 Task: Research Airbnb options in Busselton, Australia from 30th December, 2023 to 31th December, 2023 for 7 adults. Place can be entire room or shared room with 4 bedrooms having 7 beds and 4 bathrooms. Property type can be house. Amenities needed are: wifi, TV, free parkinig on premises, hot tub, gym, smoking allowed.
Action: Mouse moved to (415, 114)
Screenshot: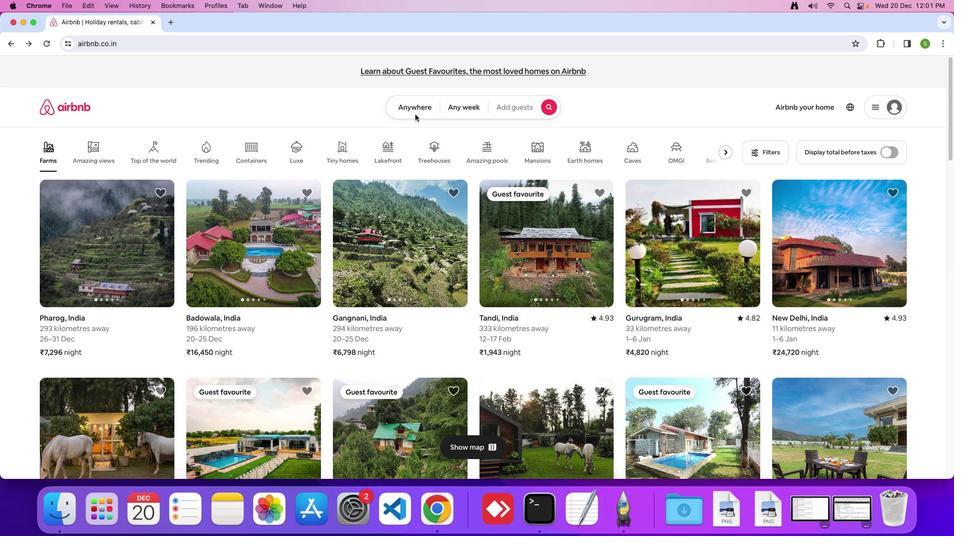 
Action: Mouse pressed left at (415, 114)
Screenshot: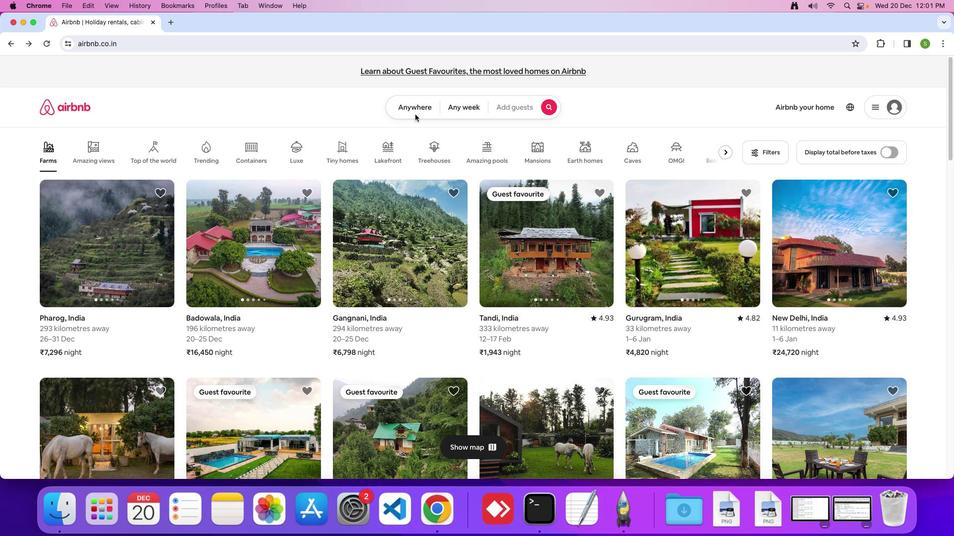 
Action: Mouse moved to (410, 111)
Screenshot: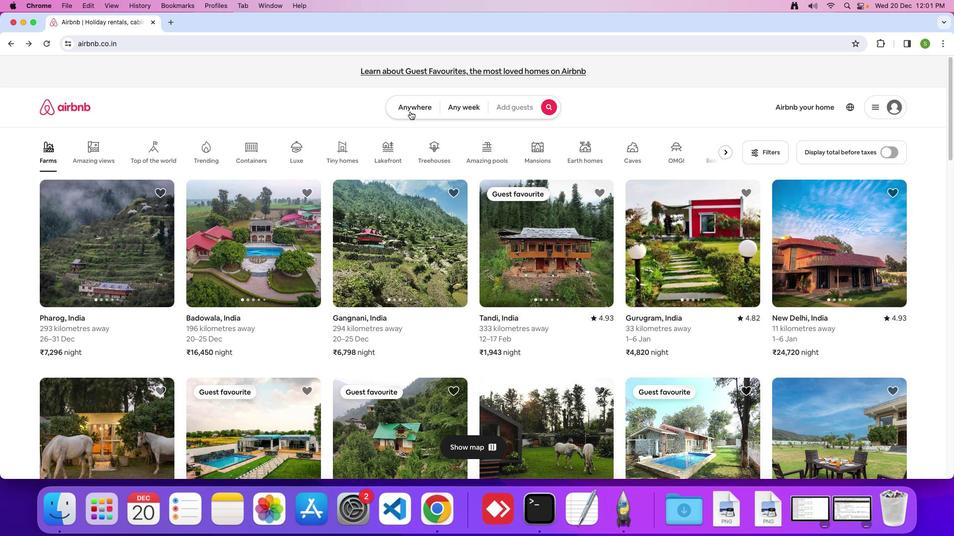 
Action: Mouse pressed left at (410, 111)
Screenshot: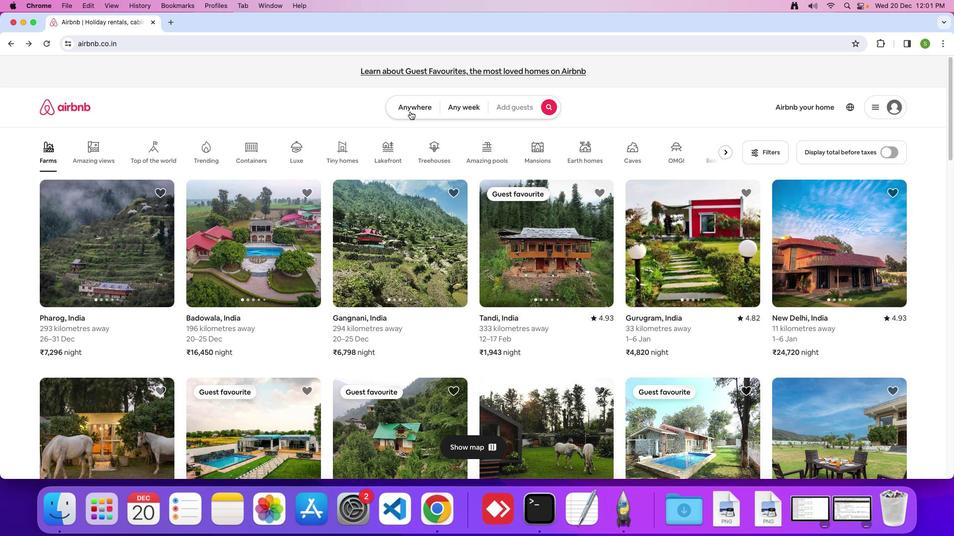 
Action: Mouse moved to (348, 142)
Screenshot: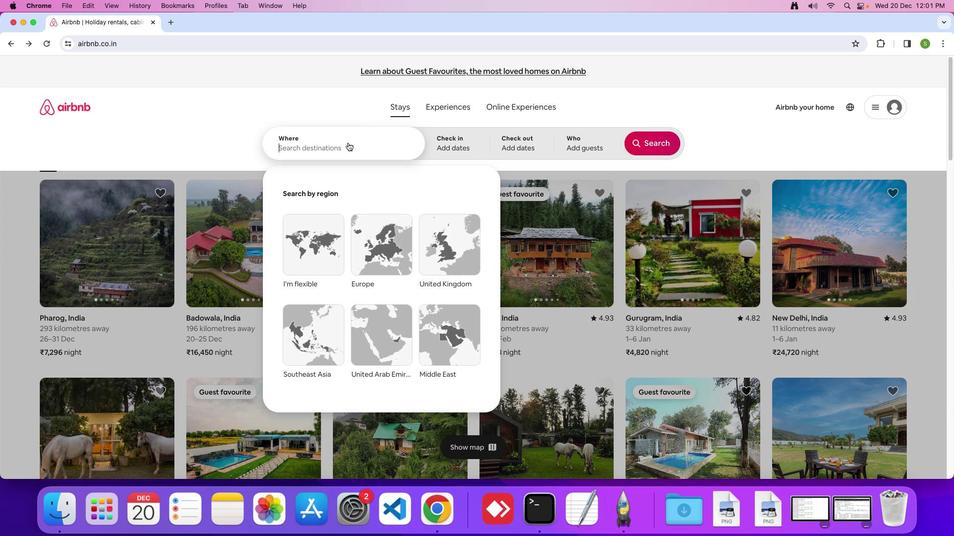 
Action: Mouse pressed left at (348, 142)
Screenshot: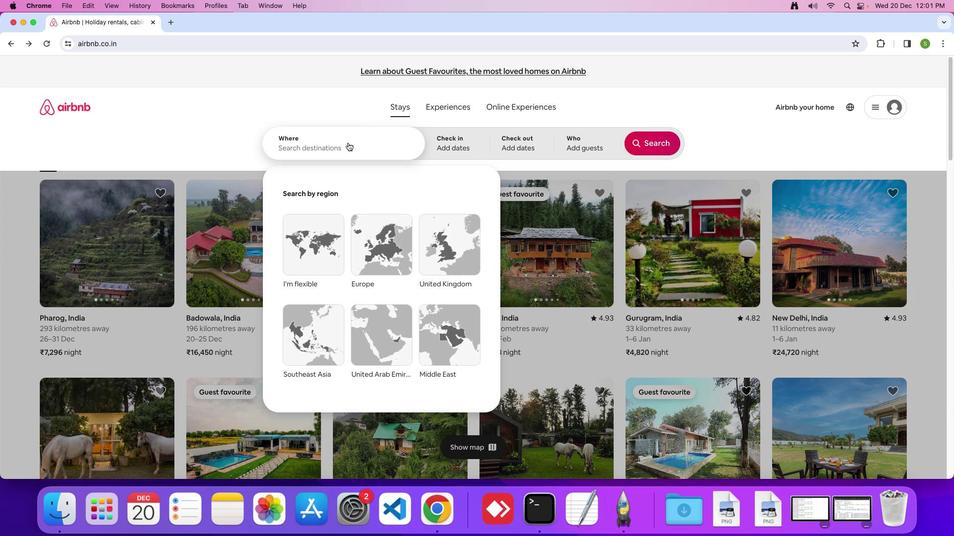 
Action: Mouse moved to (352, 144)
Screenshot: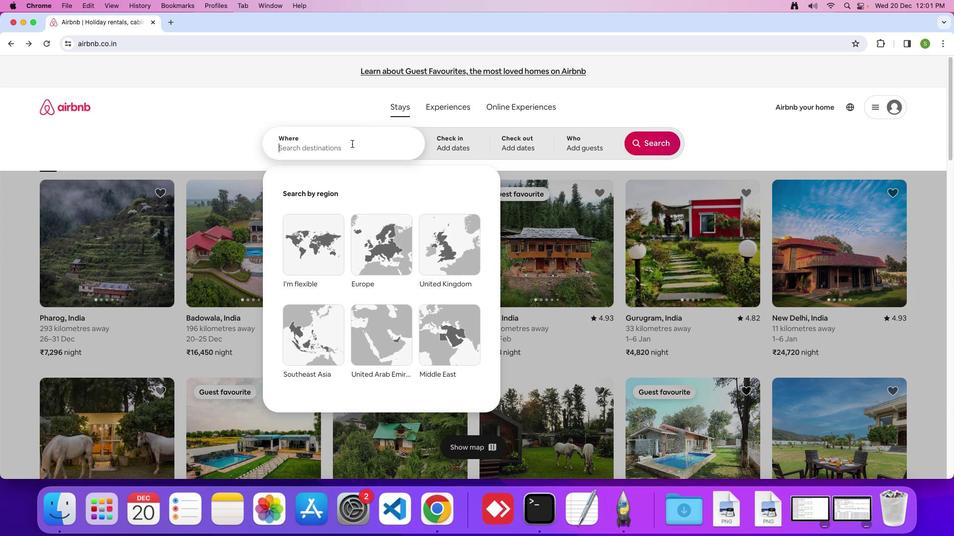 
Action: Key pressed 'B'Key.caps_lock'u''s''s''e''l''t''o''n'','Key.spaceKey.shift'A'
Screenshot: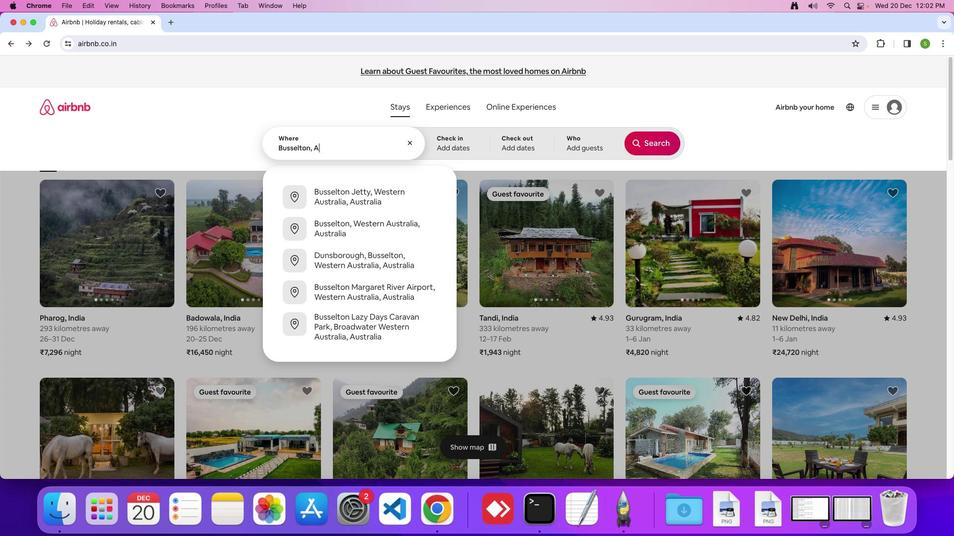 
Action: Mouse moved to (352, 144)
Screenshot: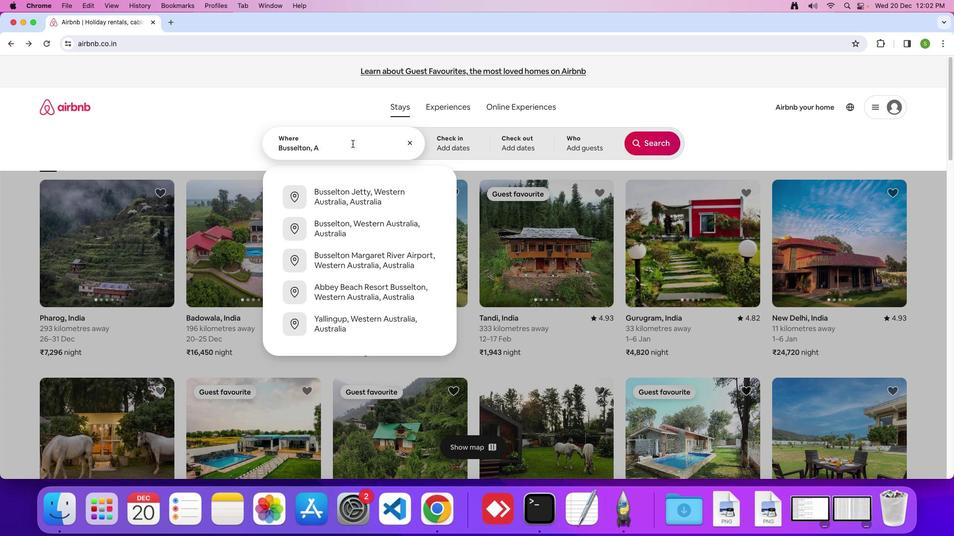 
Action: Key pressed 'u''s''t''r''a''l''i''a'Key.enter
Screenshot: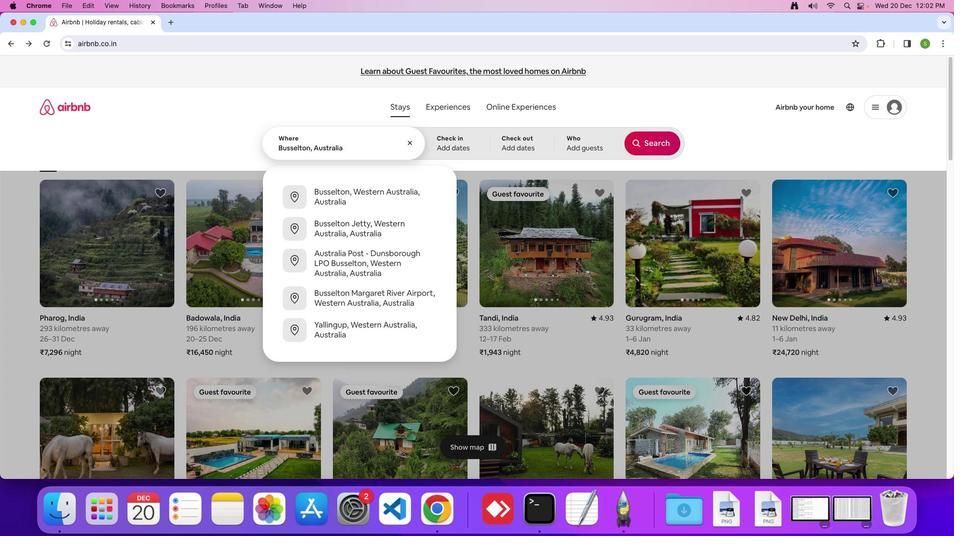 
Action: Mouse moved to (448, 366)
Screenshot: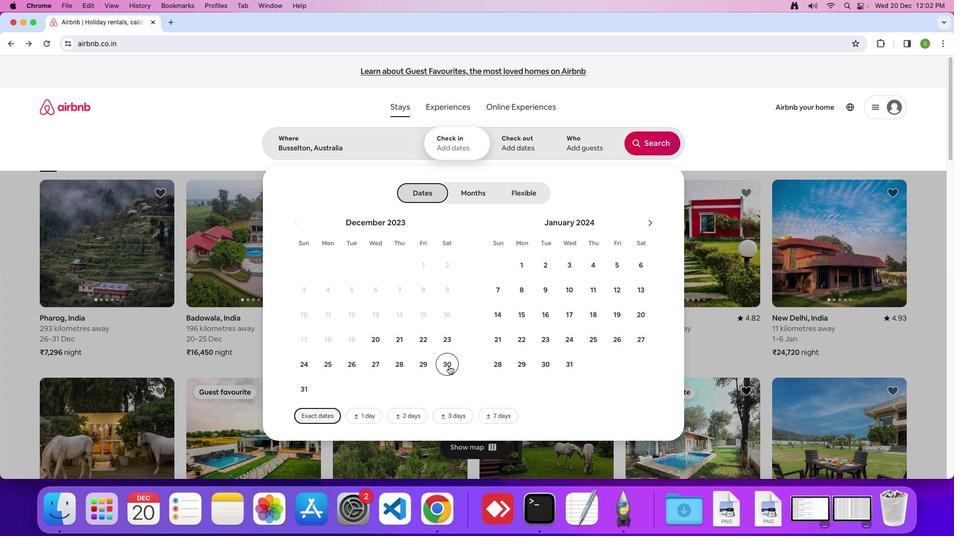
Action: Mouse pressed left at (448, 366)
Screenshot: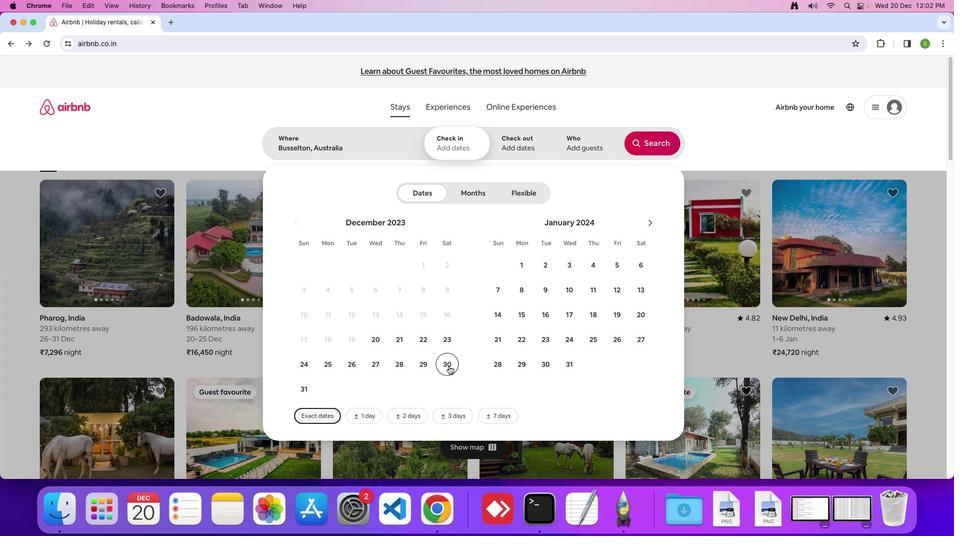
Action: Mouse moved to (301, 389)
Screenshot: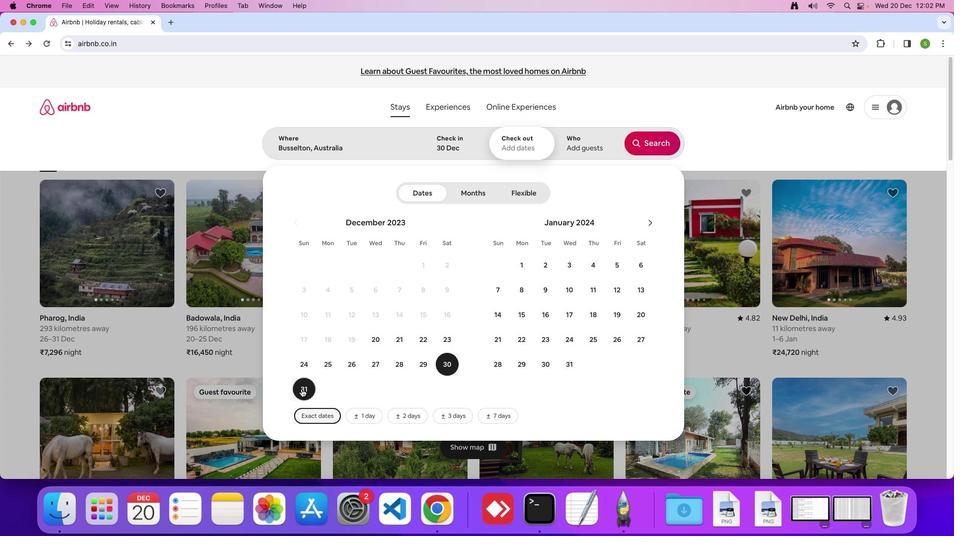 
Action: Mouse pressed left at (301, 389)
Screenshot: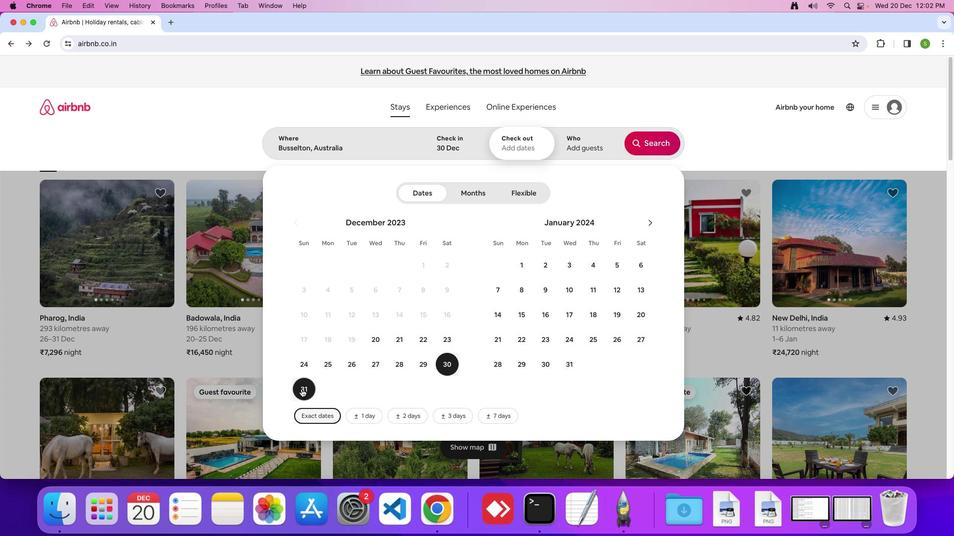 
Action: Mouse moved to (582, 144)
Screenshot: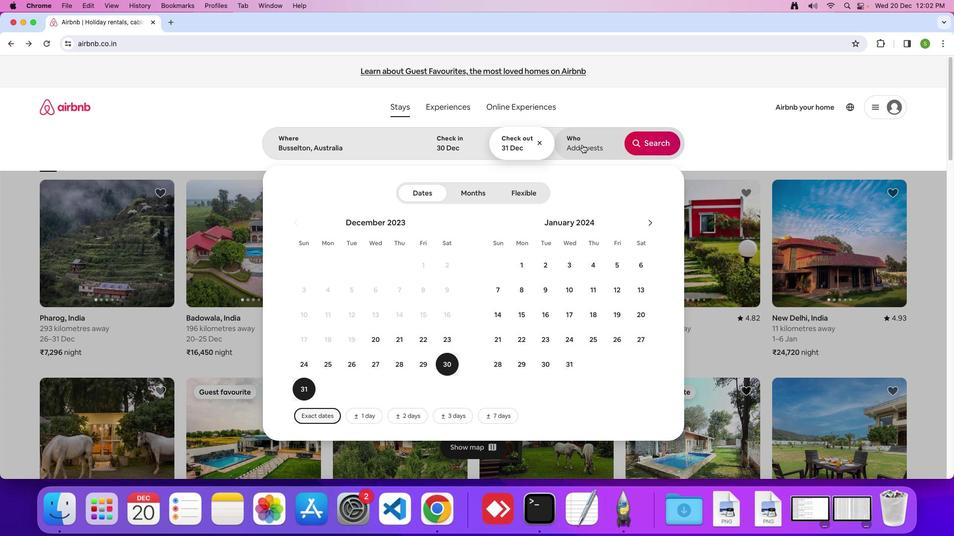 
Action: Mouse pressed left at (582, 144)
Screenshot: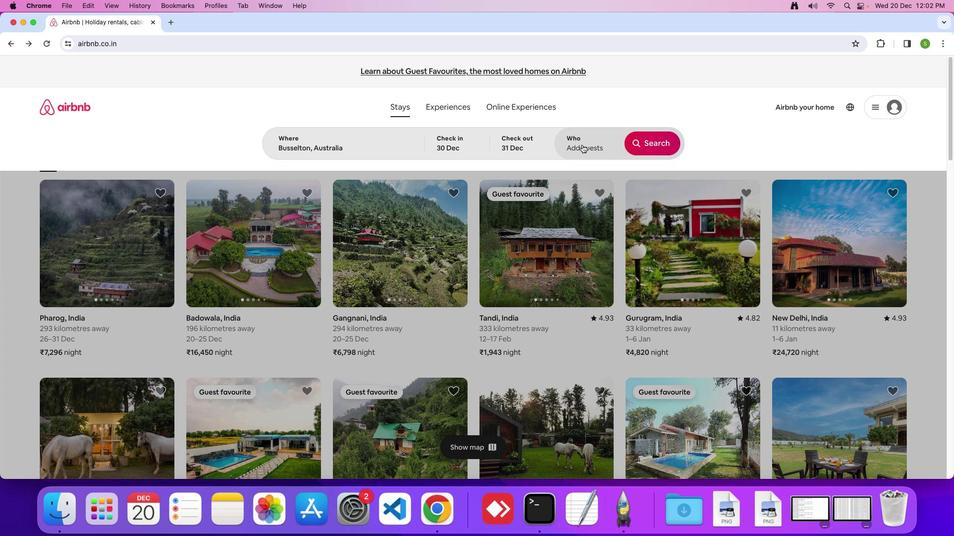 
Action: Mouse moved to (652, 201)
Screenshot: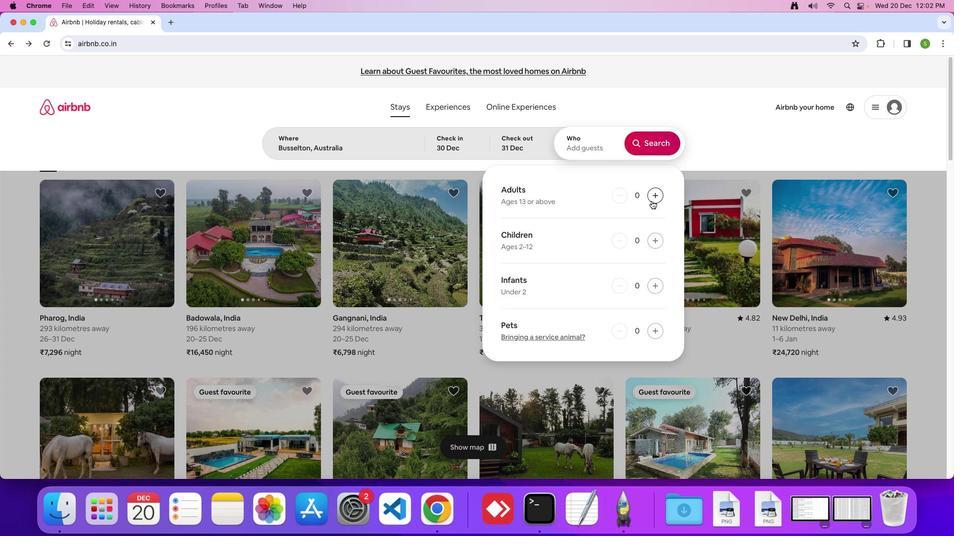 
Action: Mouse pressed left at (652, 201)
Screenshot: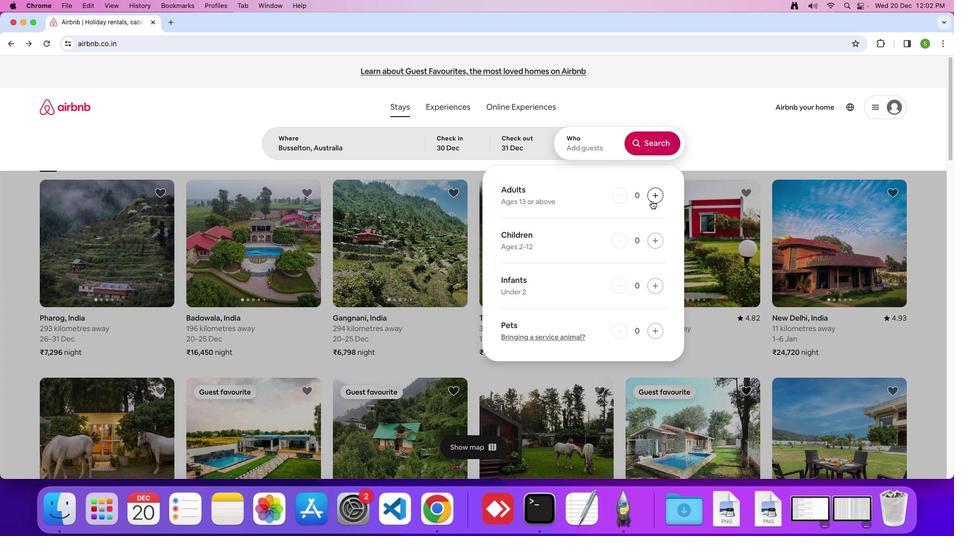 
Action: Mouse moved to (653, 199)
Screenshot: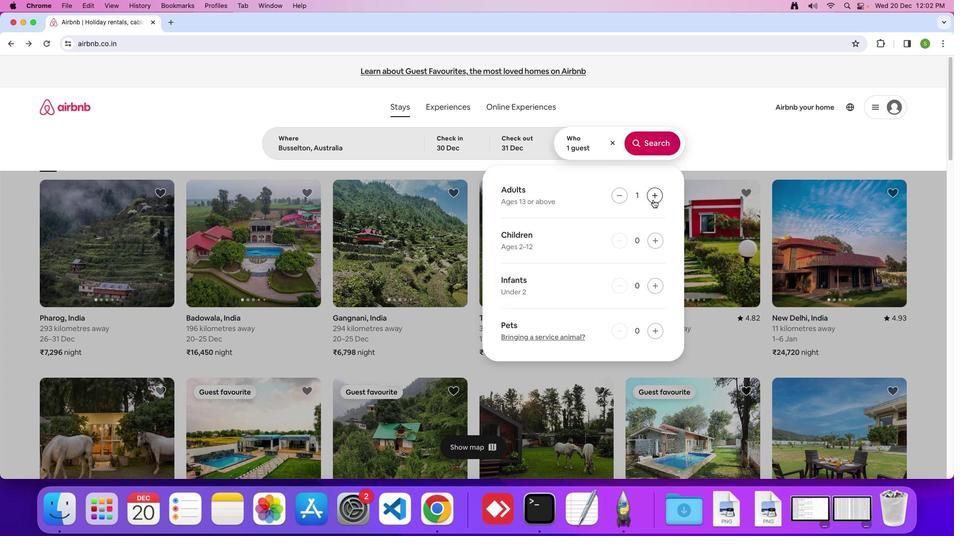 
Action: Mouse pressed left at (653, 199)
Screenshot: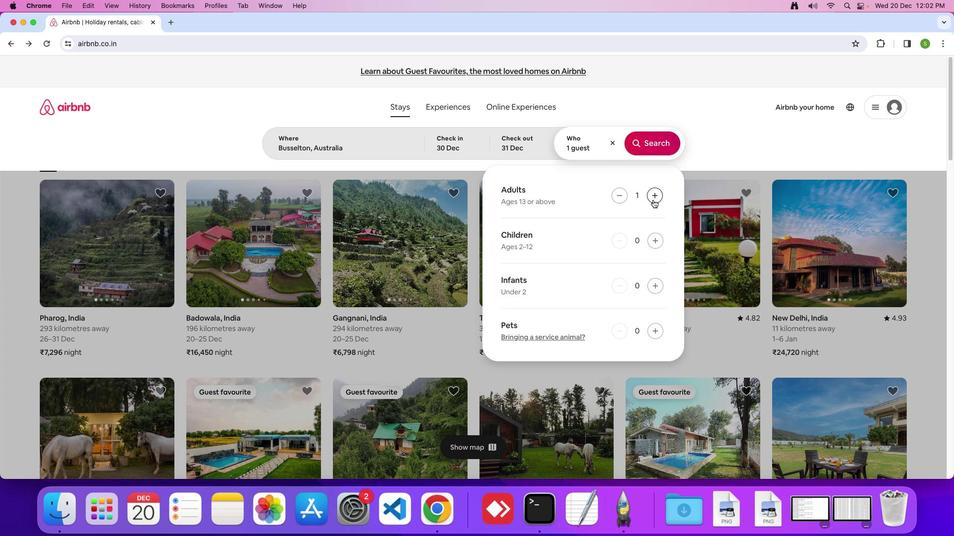 
Action: Mouse pressed left at (653, 199)
Screenshot: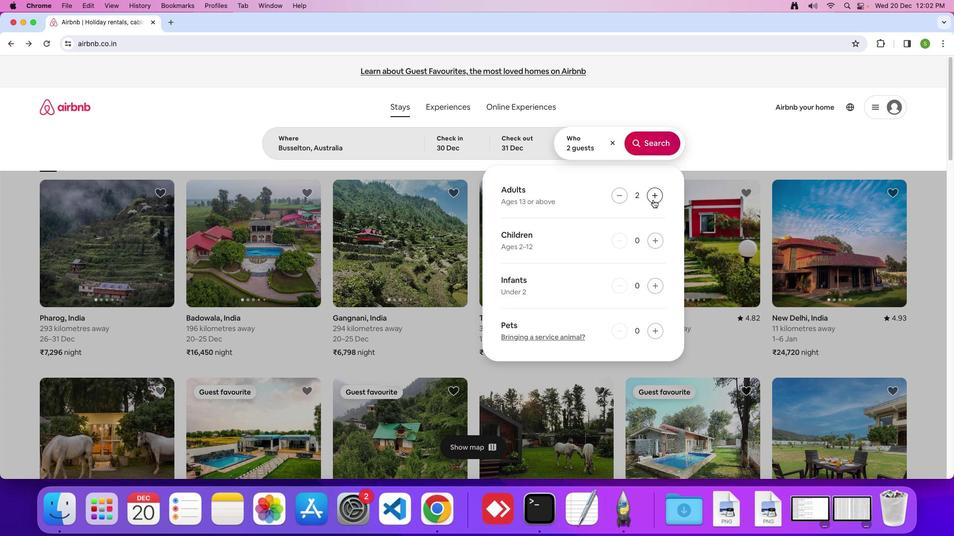 
Action: Mouse pressed left at (653, 199)
Screenshot: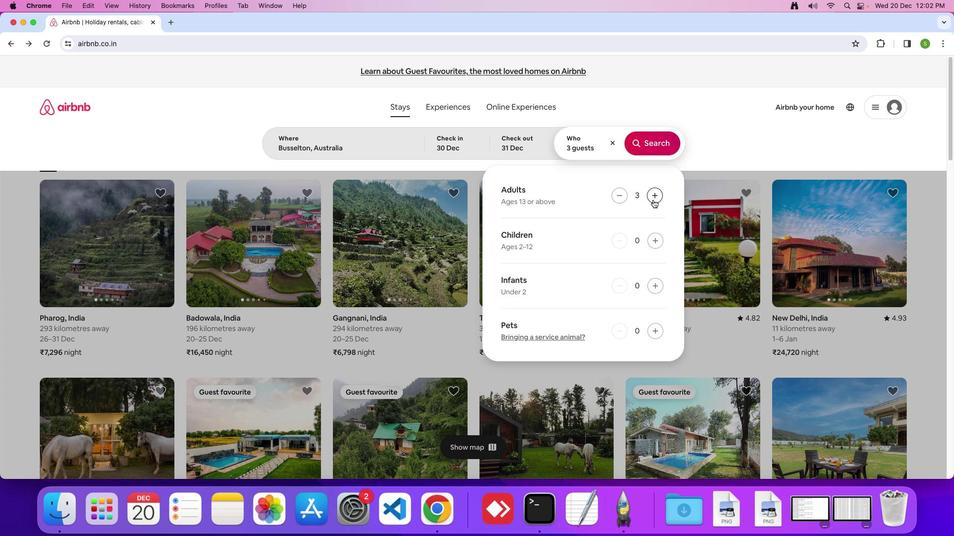 
Action: Mouse pressed left at (653, 199)
Screenshot: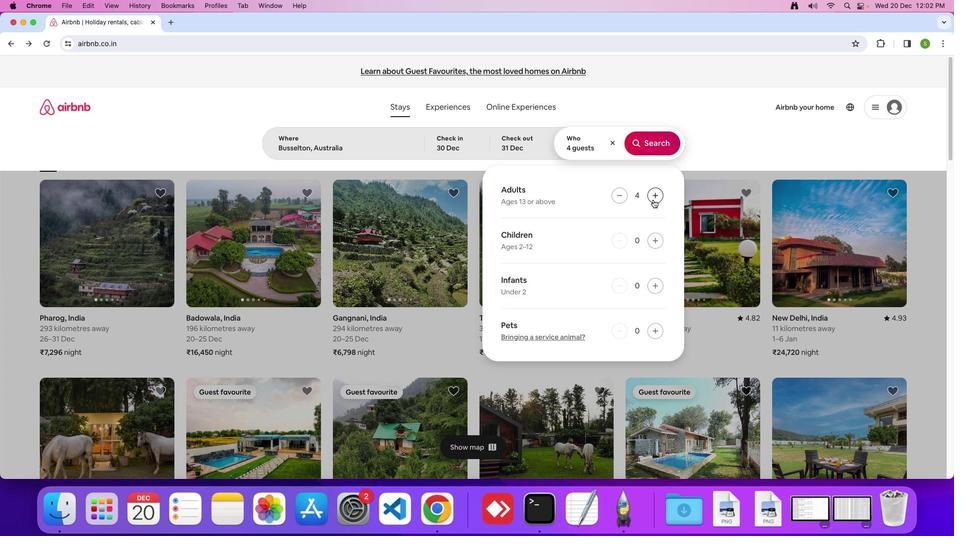 
Action: Mouse pressed left at (653, 199)
Screenshot: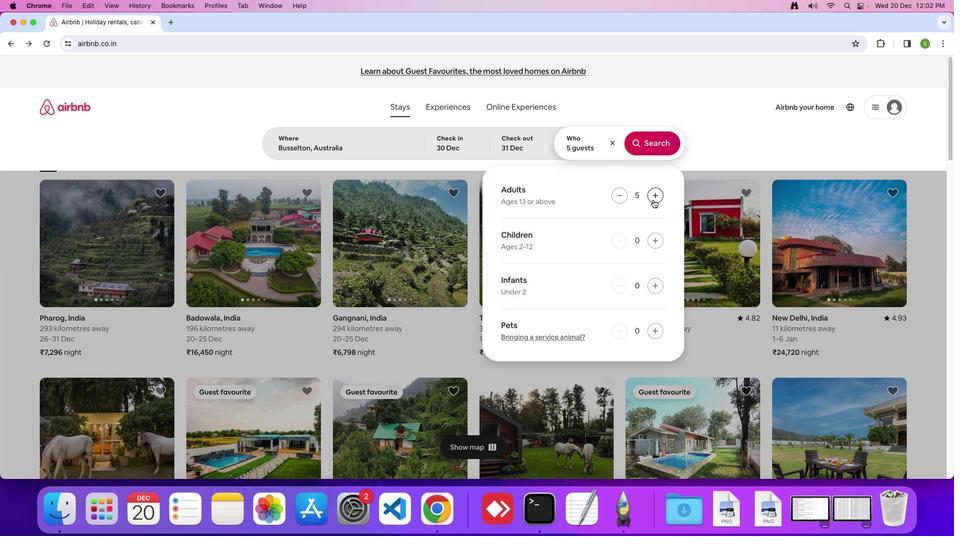 
Action: Mouse pressed left at (653, 199)
Screenshot: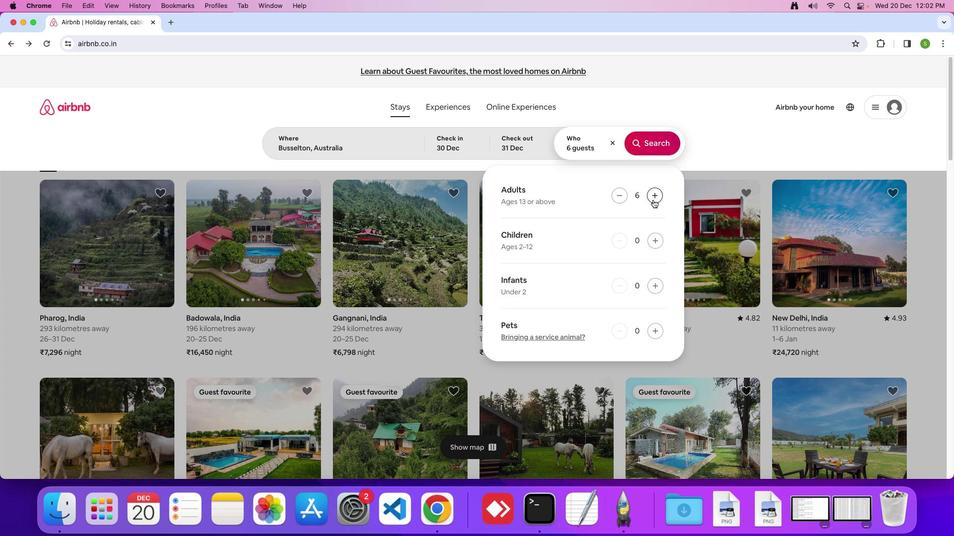 
Action: Mouse moved to (647, 139)
Screenshot: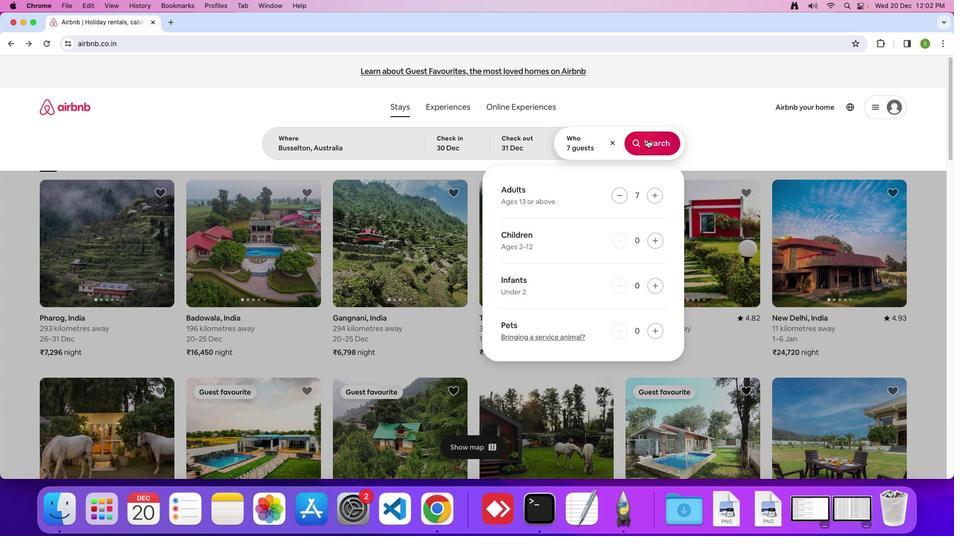 
Action: Mouse pressed left at (647, 139)
Screenshot: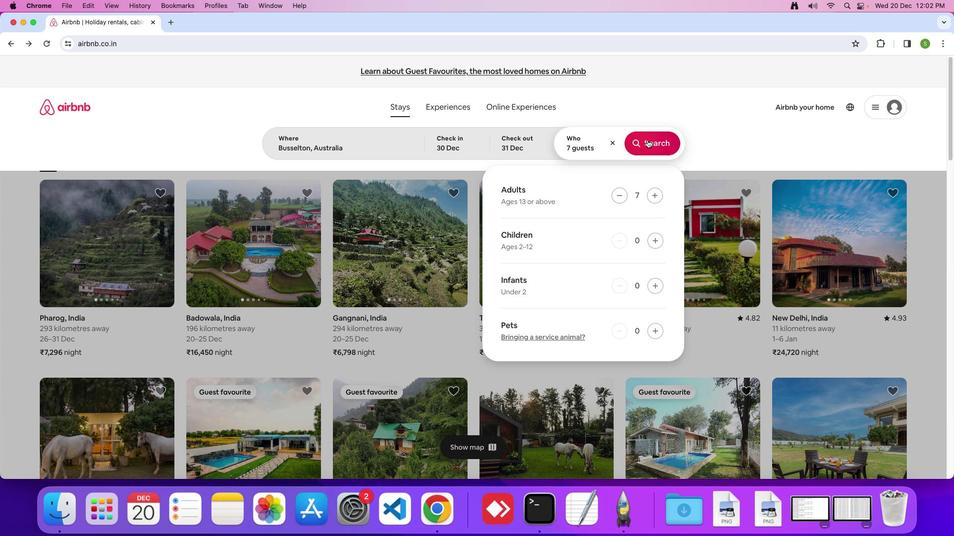 
Action: Mouse moved to (791, 120)
Screenshot: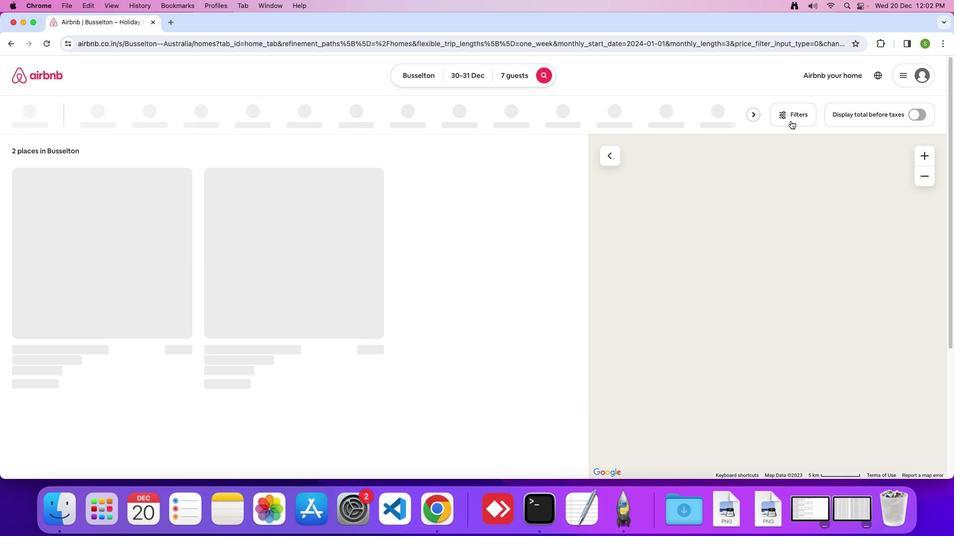 
Action: Mouse pressed left at (791, 120)
Screenshot: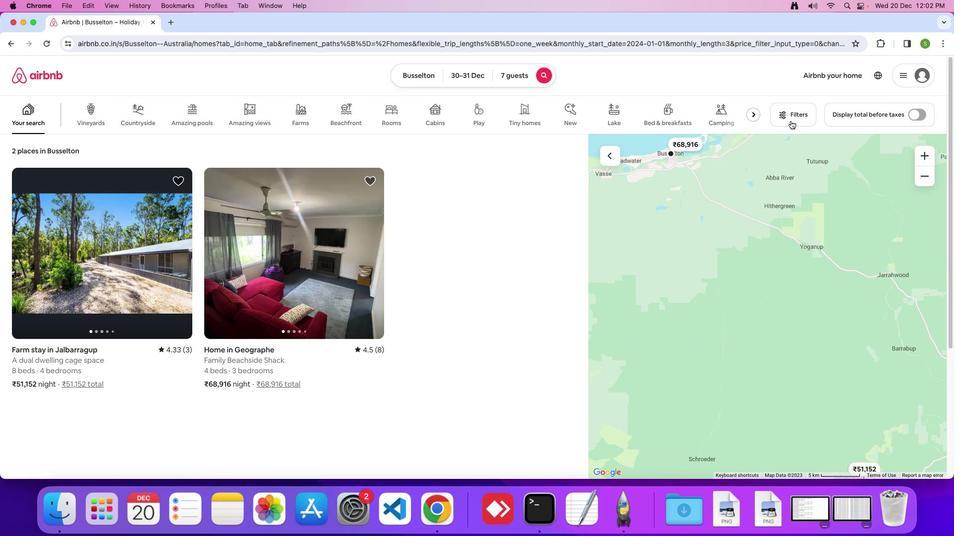 
Action: Mouse moved to (422, 293)
Screenshot: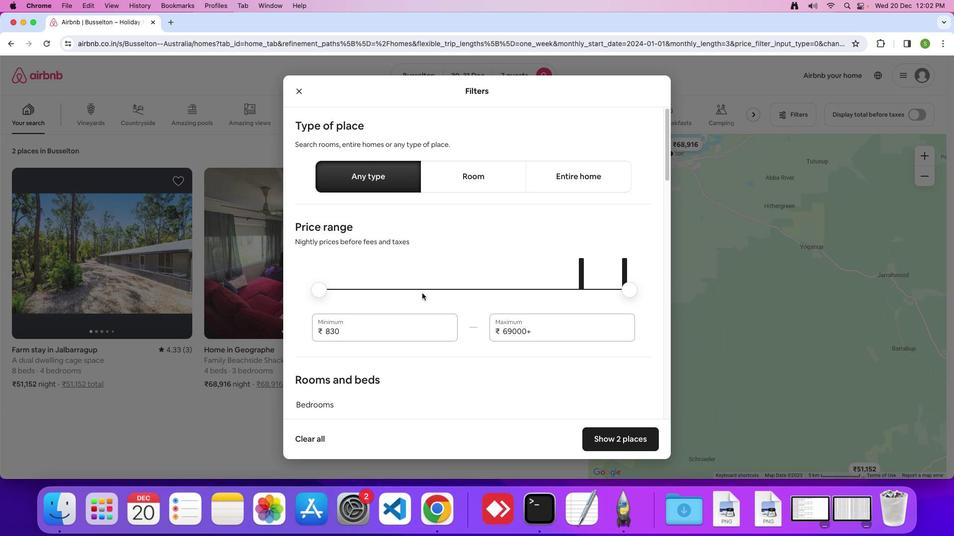 
Action: Mouse scrolled (422, 293) with delta (0, 0)
Screenshot: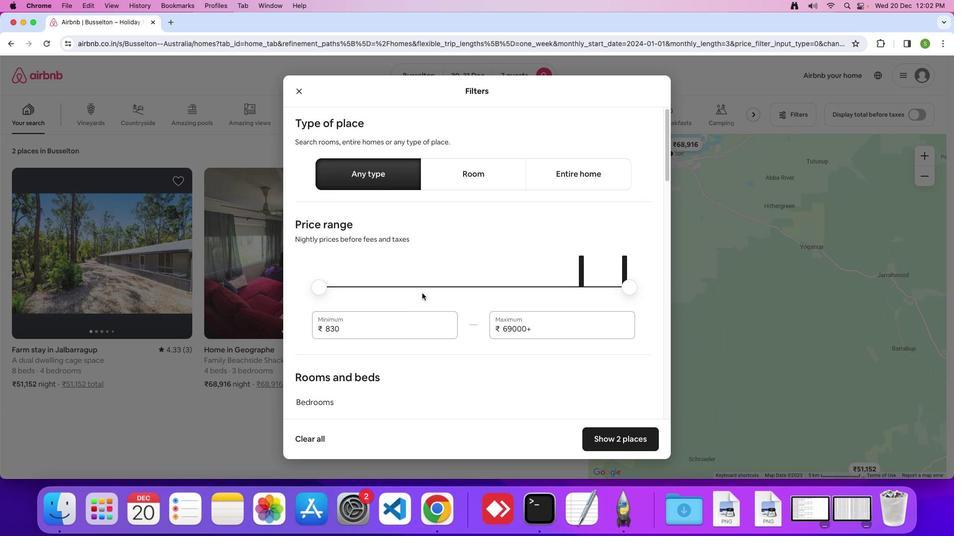 
Action: Mouse moved to (422, 293)
Screenshot: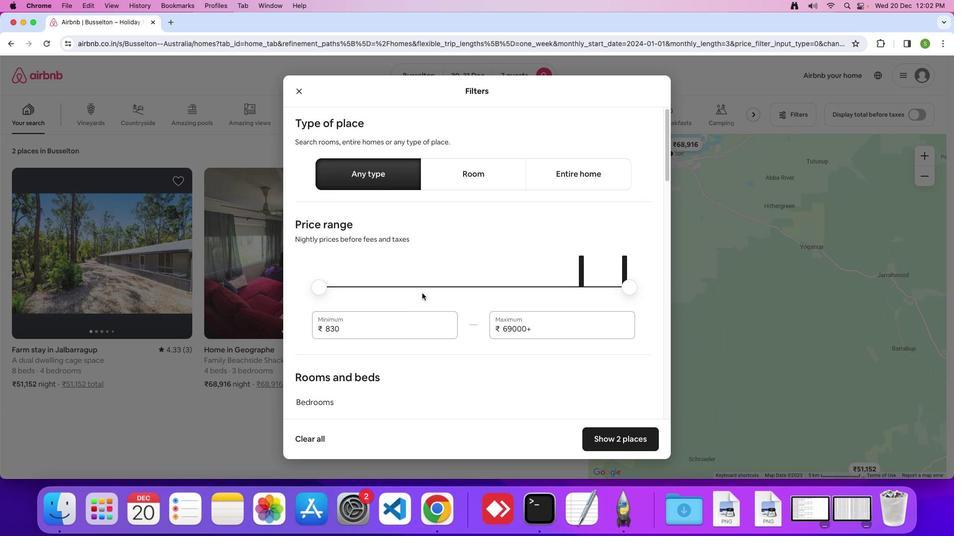 
Action: Mouse scrolled (422, 293) with delta (0, 0)
Screenshot: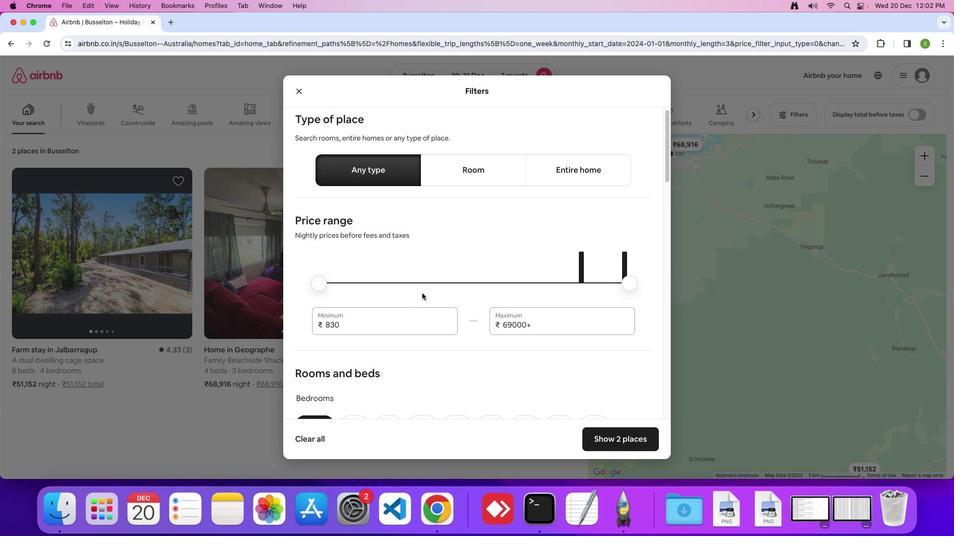 
Action: Mouse scrolled (422, 293) with delta (0, 0)
Screenshot: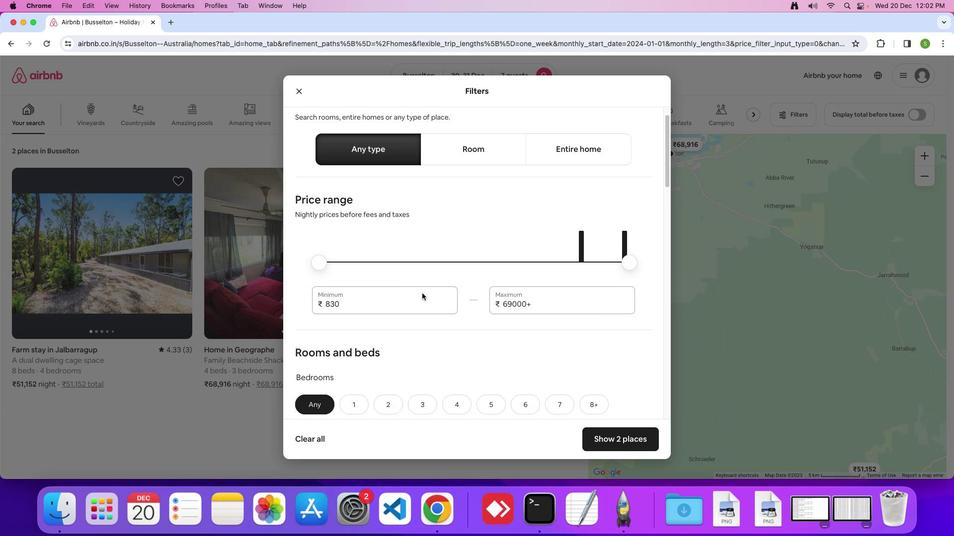 
Action: Mouse scrolled (422, 293) with delta (0, 0)
Screenshot: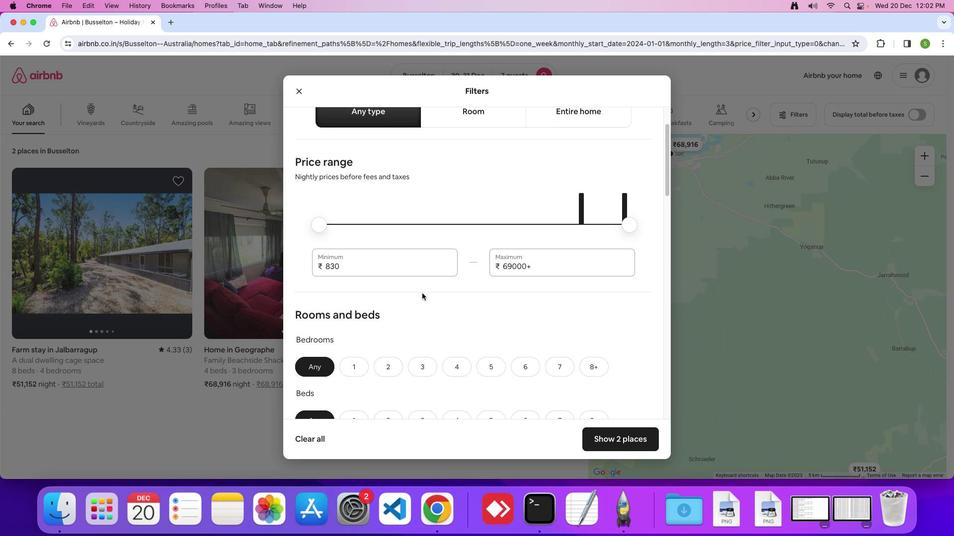 
Action: Mouse scrolled (422, 293) with delta (0, 0)
Screenshot: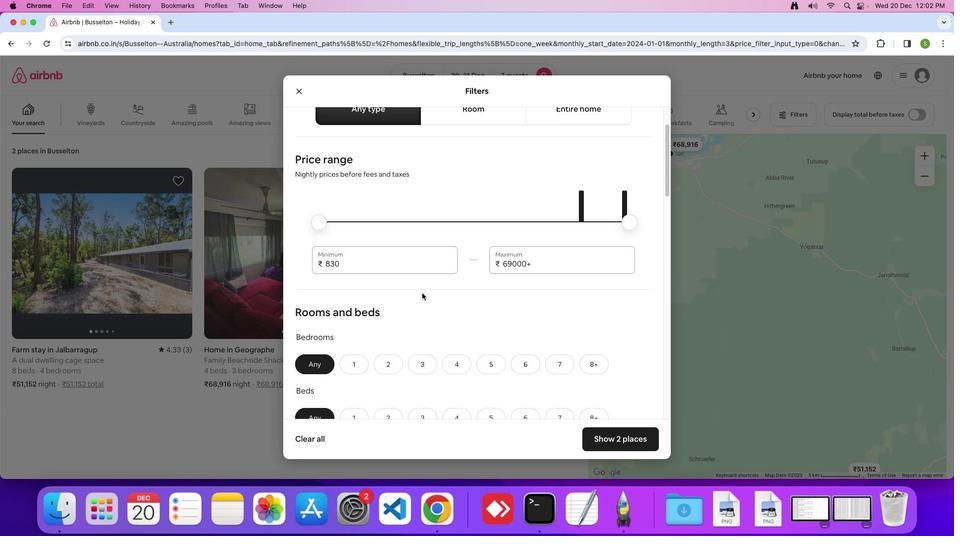 
Action: Mouse scrolled (422, 293) with delta (0, 0)
Screenshot: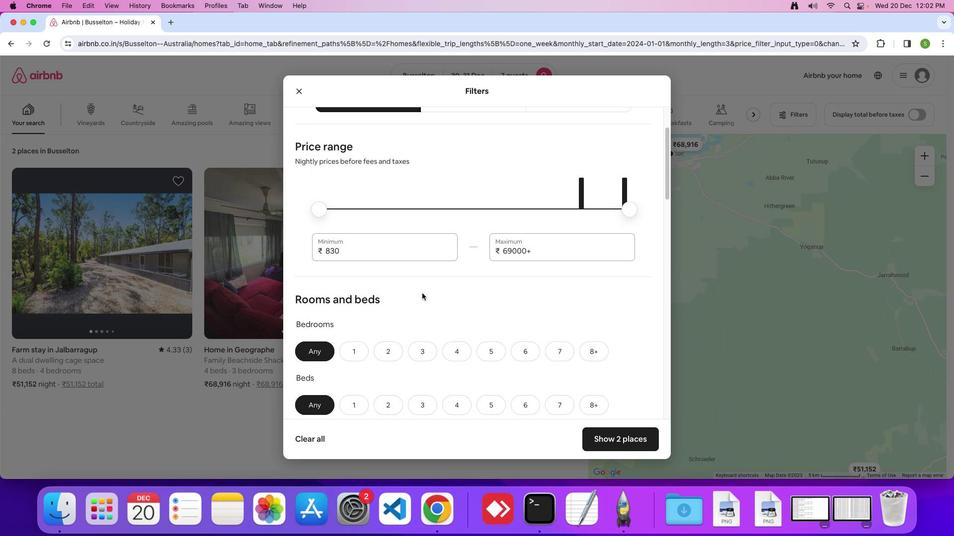 
Action: Mouse scrolled (422, 293) with delta (0, 0)
Screenshot: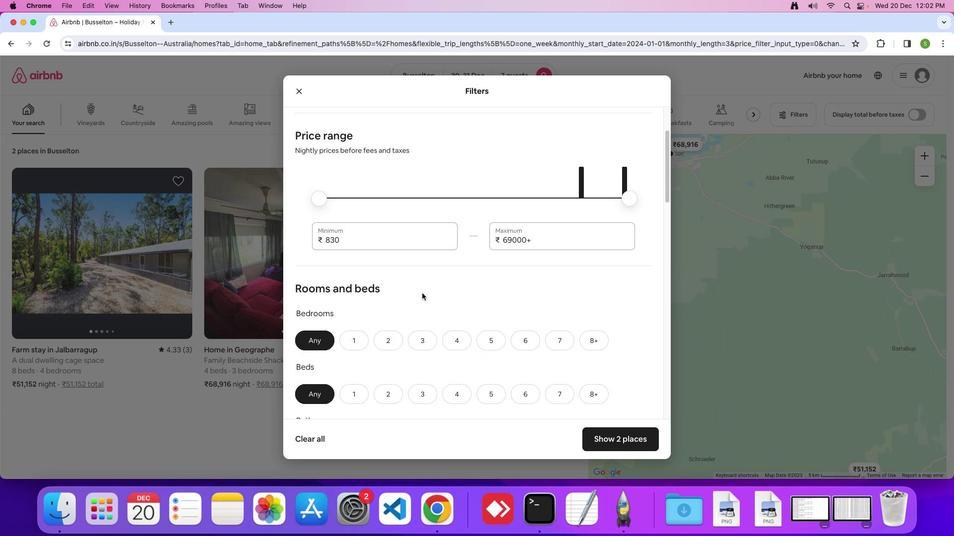 
Action: Mouse scrolled (422, 293) with delta (0, 0)
Screenshot: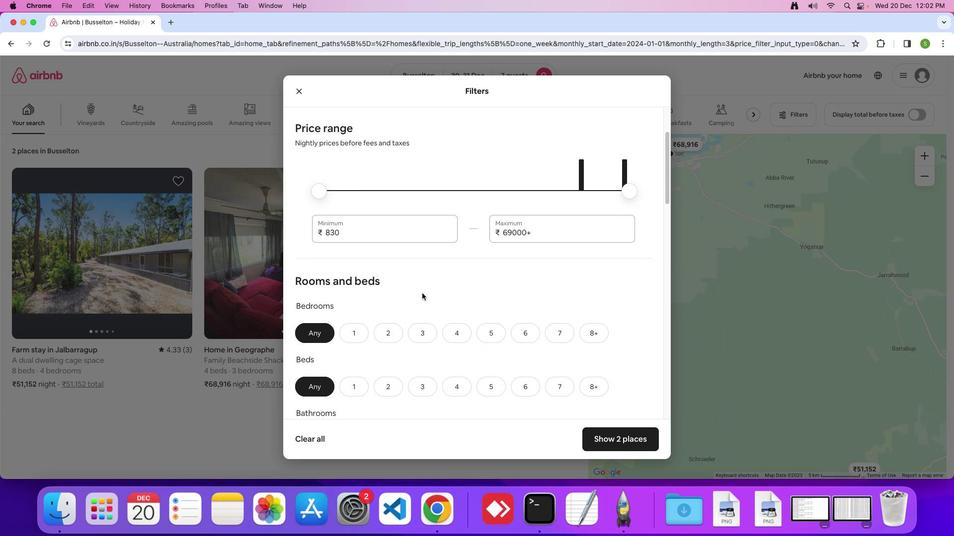 
Action: Mouse scrolled (422, 293) with delta (0, 0)
Screenshot: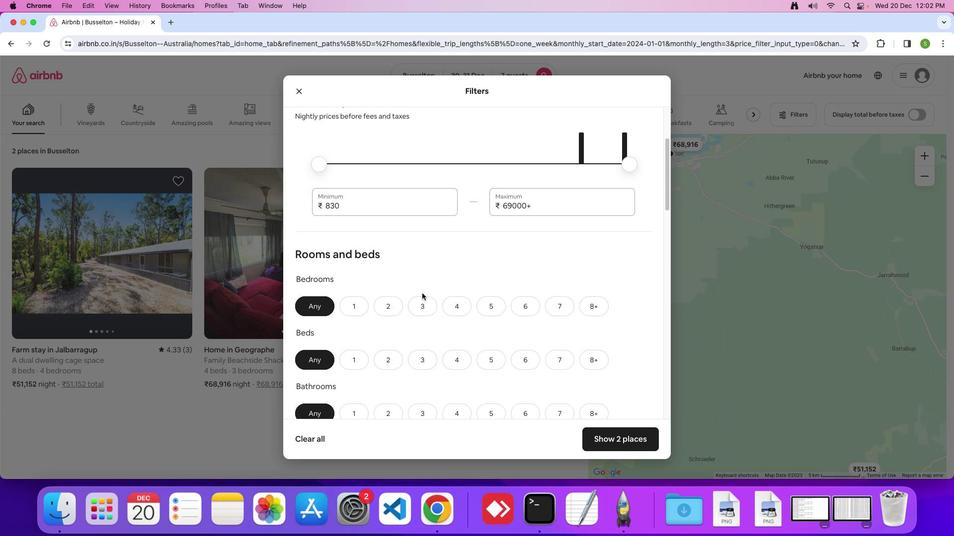 
Action: Mouse scrolled (422, 293) with delta (0, 0)
Screenshot: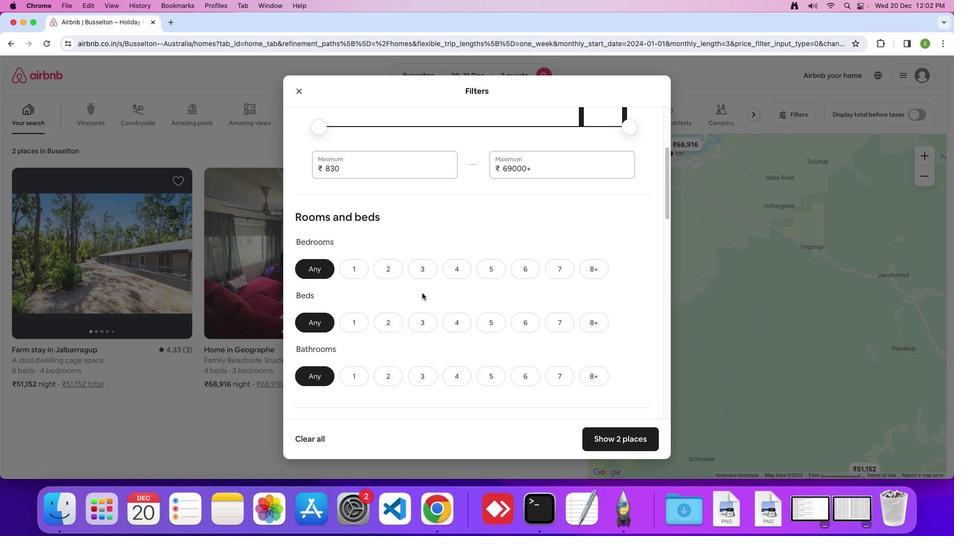 
Action: Mouse scrolled (422, 293) with delta (0, 0)
Screenshot: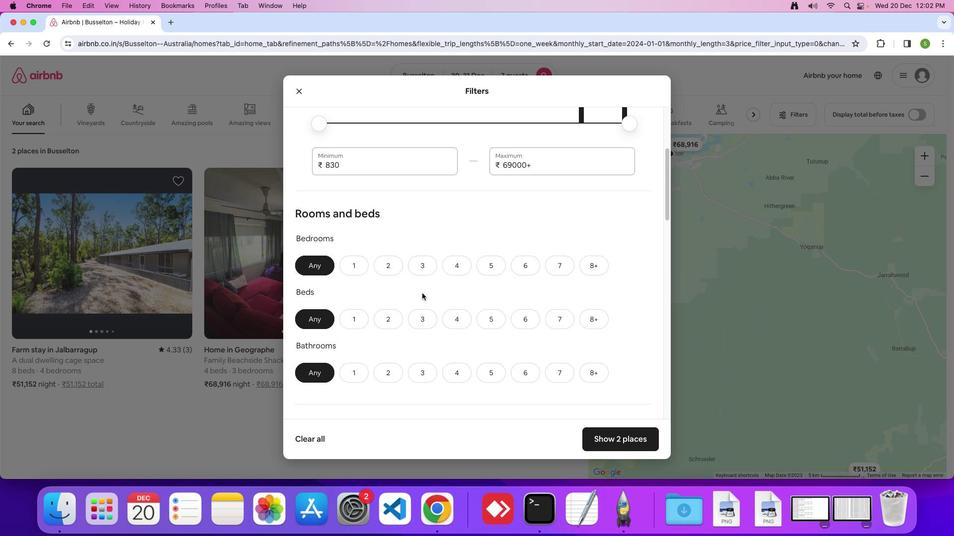 
Action: Mouse scrolled (422, 293) with delta (0, 0)
Screenshot: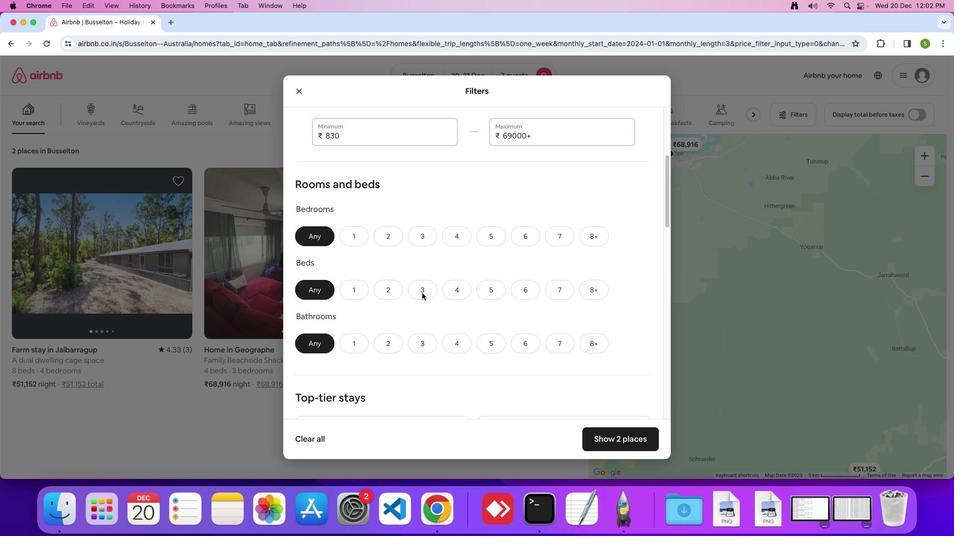 
Action: Mouse moved to (462, 199)
Screenshot: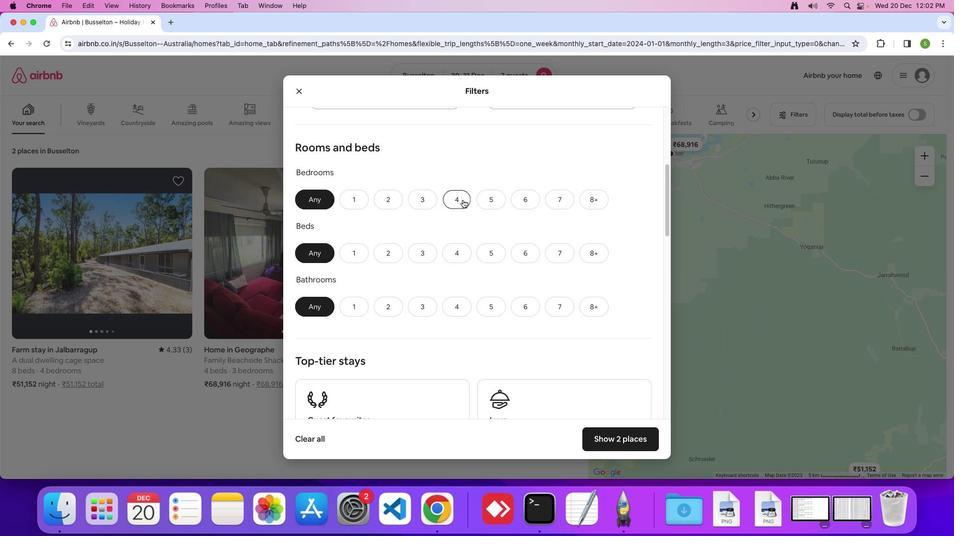 
Action: Mouse pressed left at (462, 199)
Screenshot: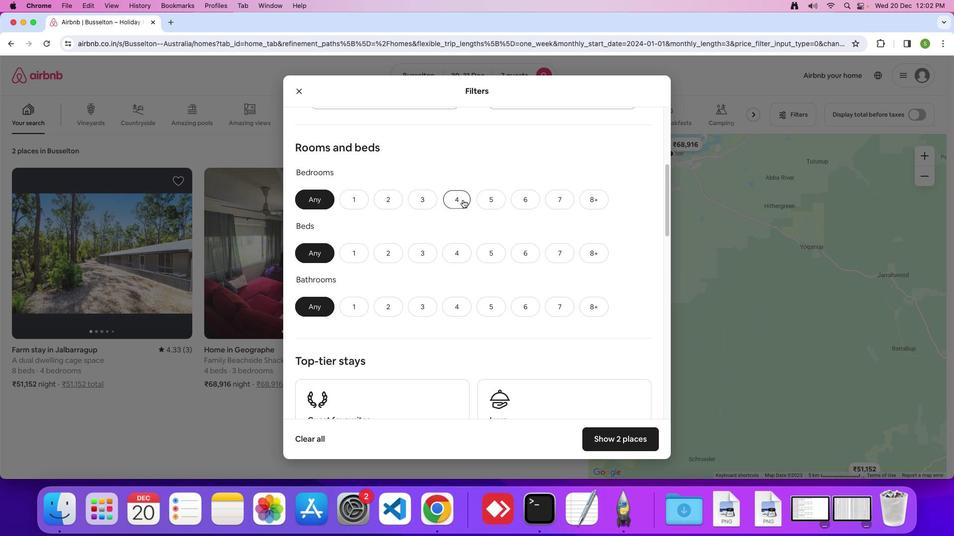 
Action: Mouse moved to (551, 255)
Screenshot: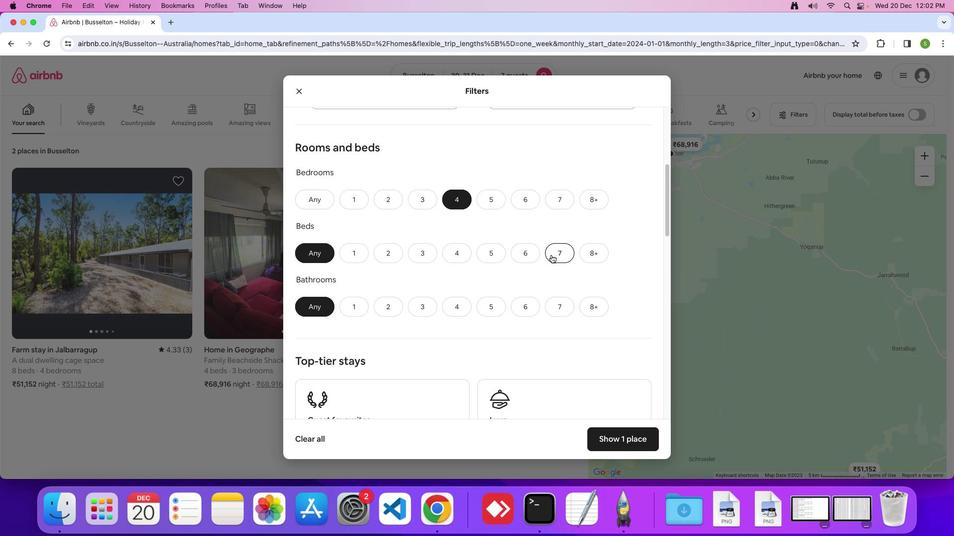 
Action: Mouse pressed left at (551, 255)
Screenshot: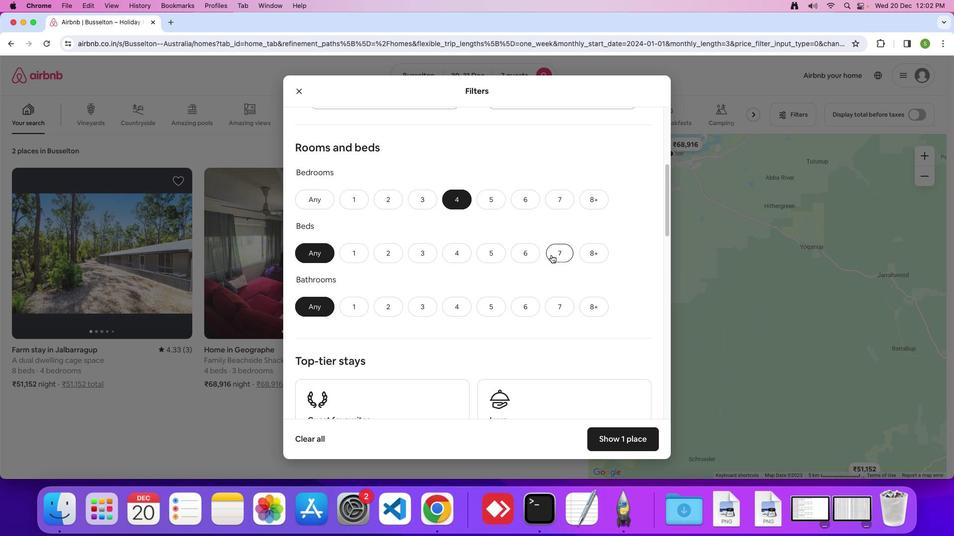 
Action: Mouse moved to (455, 302)
Screenshot: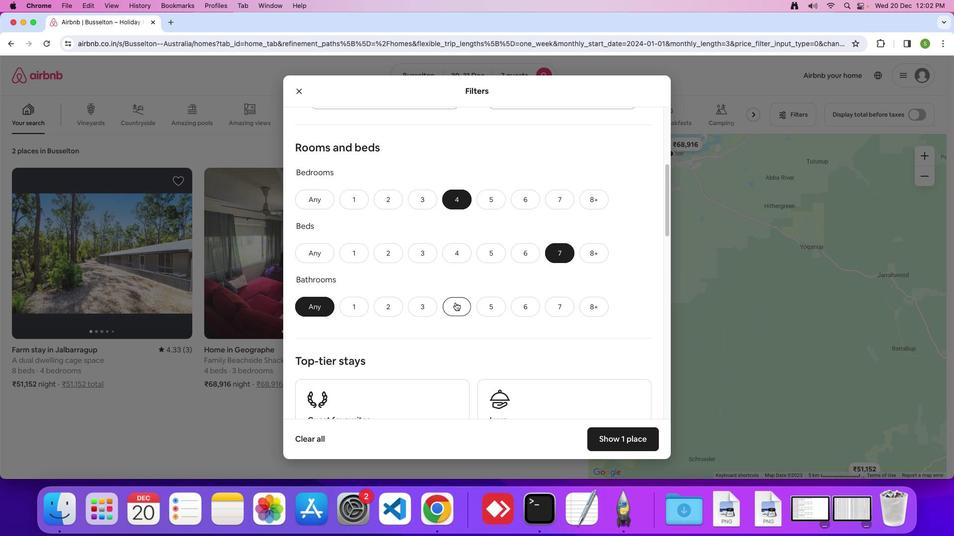 
Action: Mouse pressed left at (455, 302)
Screenshot: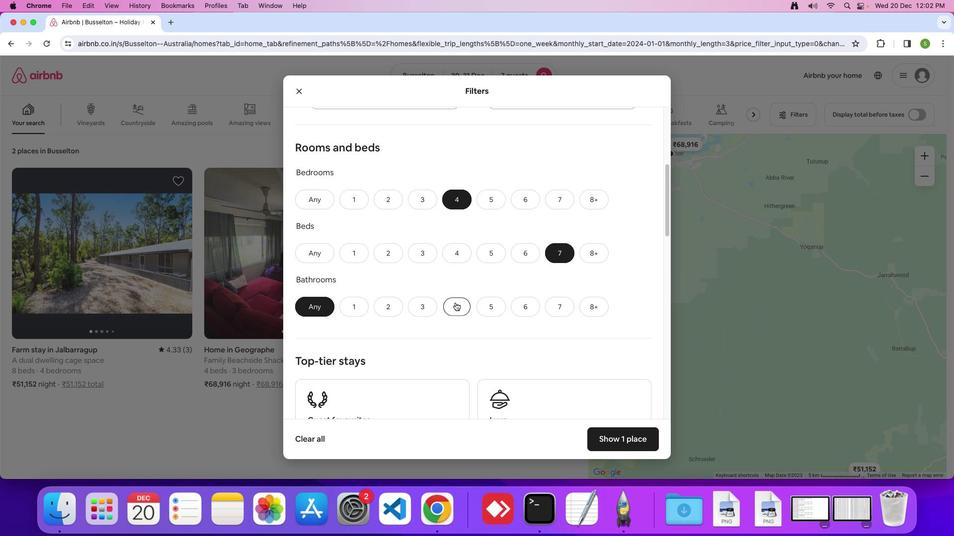 
Action: Mouse moved to (450, 286)
Screenshot: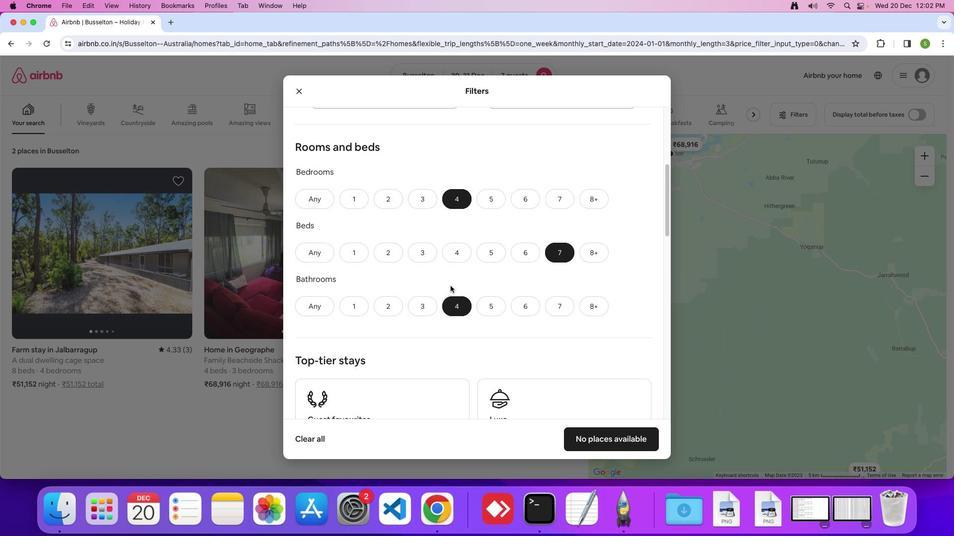 
Action: Mouse scrolled (450, 286) with delta (0, 0)
Screenshot: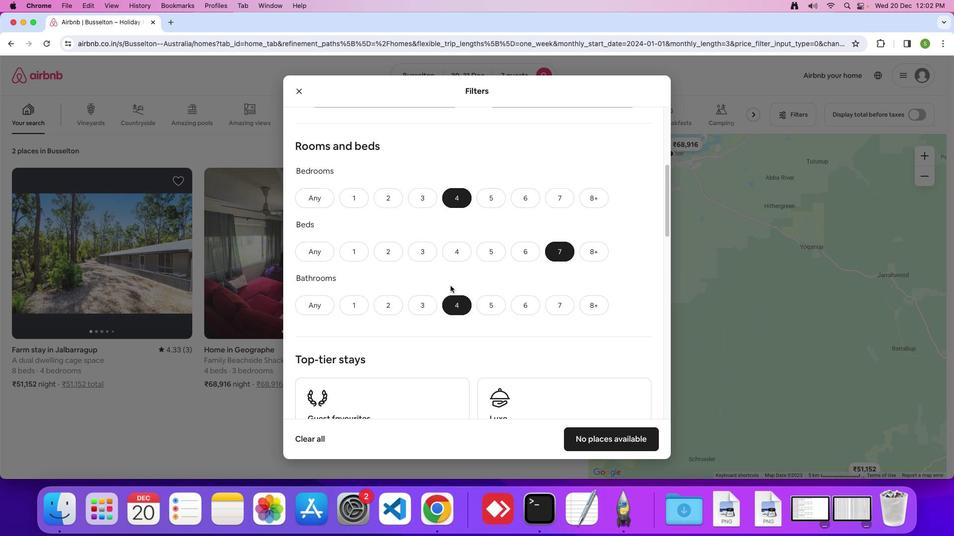 
Action: Mouse scrolled (450, 286) with delta (0, 0)
Screenshot: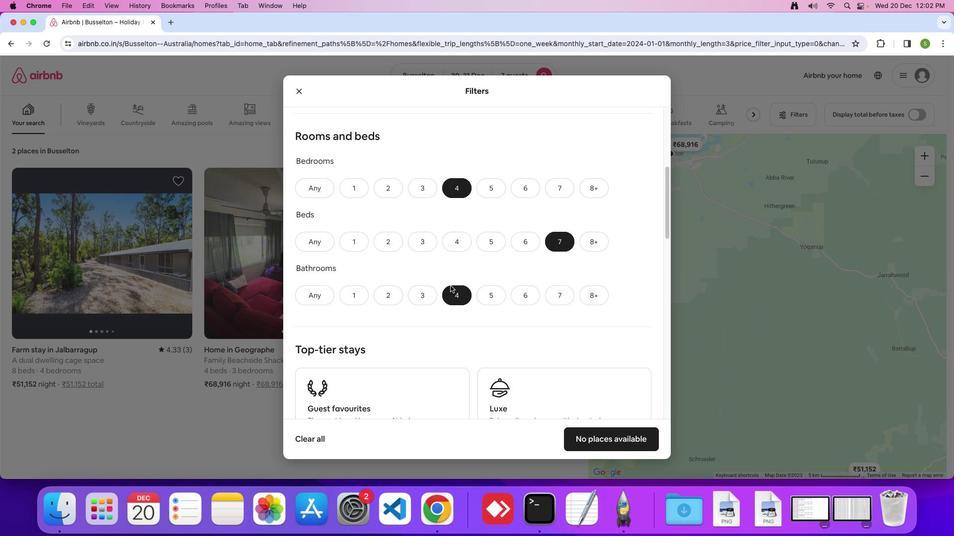 
Action: Mouse scrolled (450, 286) with delta (0, 0)
Screenshot: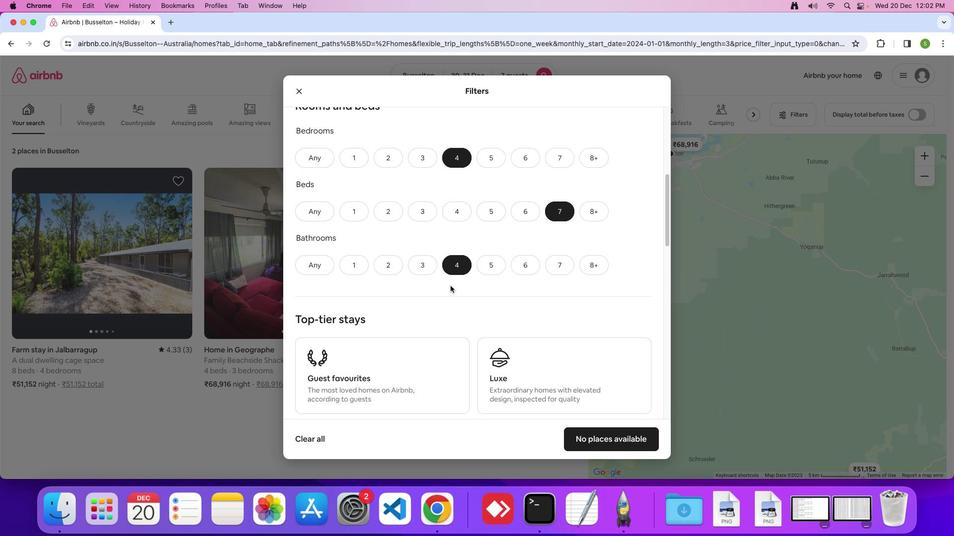 
Action: Mouse scrolled (450, 286) with delta (0, 0)
Screenshot: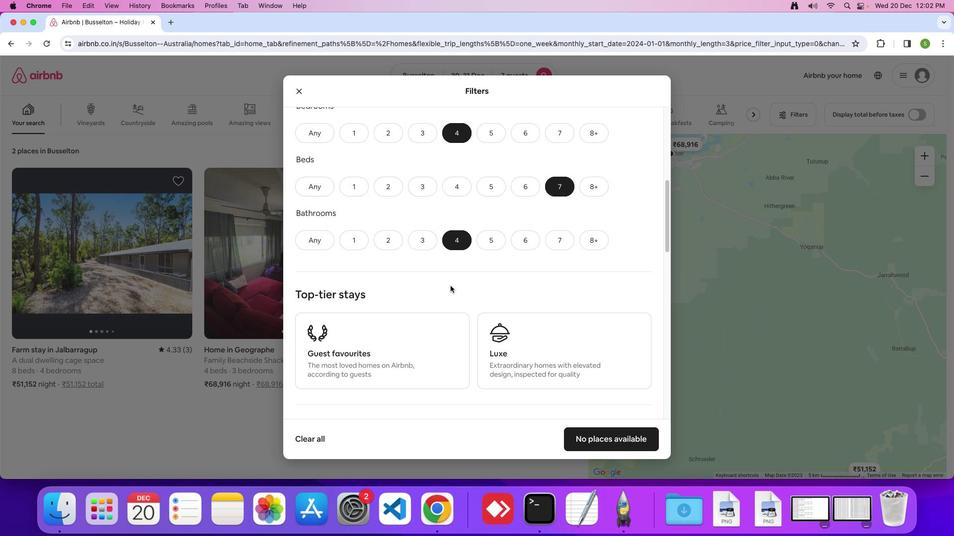 
Action: Mouse scrolled (450, 286) with delta (0, 0)
Screenshot: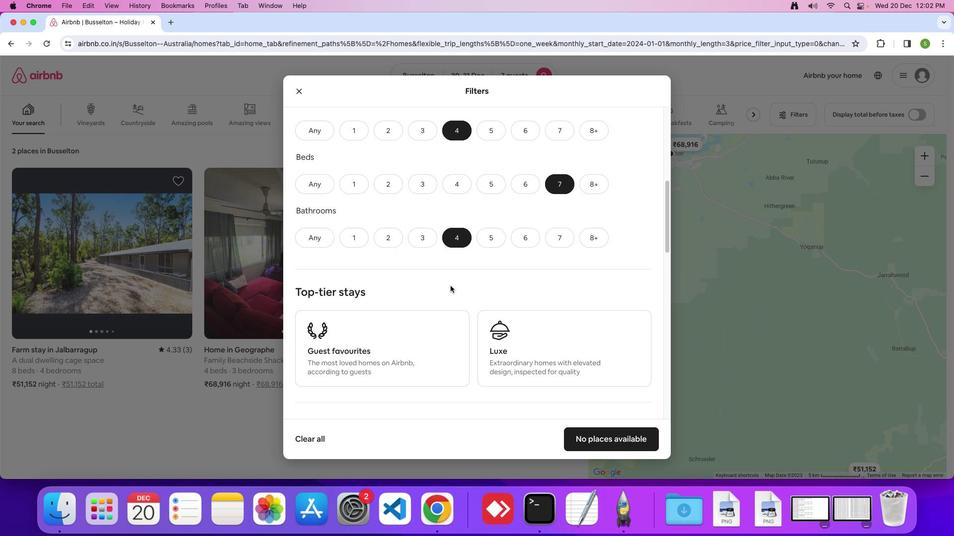 
Action: Mouse scrolled (450, 286) with delta (0, 0)
Screenshot: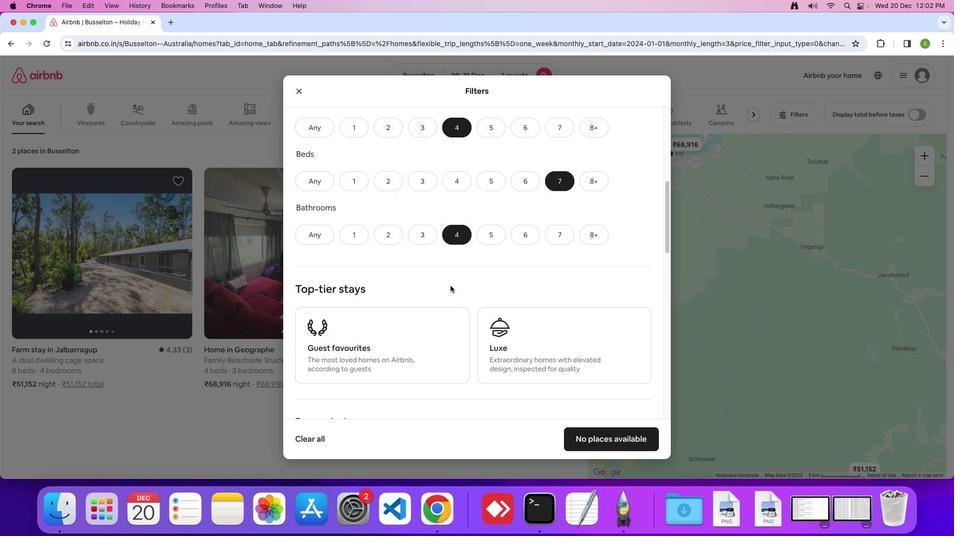 
Action: Mouse scrolled (450, 286) with delta (0, 0)
Screenshot: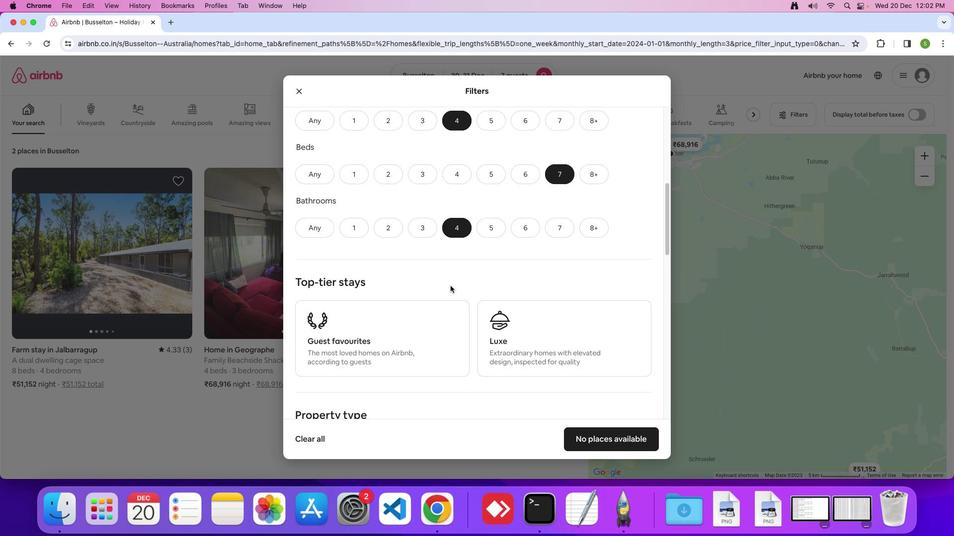 
Action: Mouse scrolled (450, 286) with delta (0, 0)
Screenshot: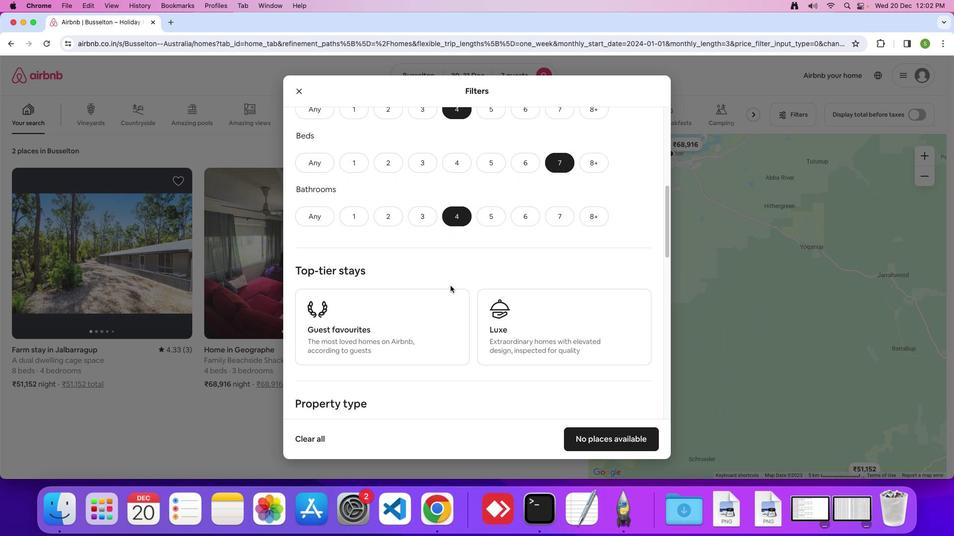 
Action: Mouse scrolled (450, 286) with delta (0, 0)
Screenshot: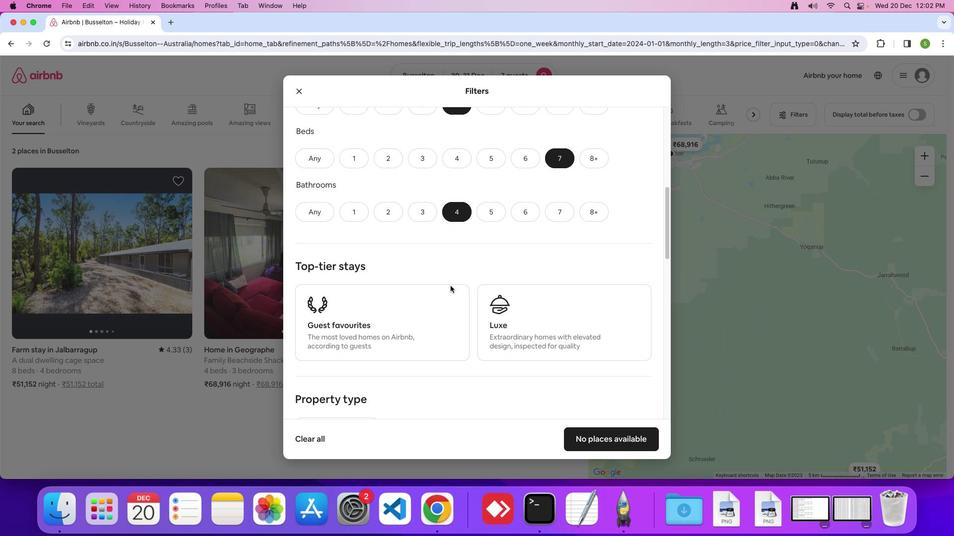 
Action: Mouse scrolled (450, 286) with delta (0, 0)
Screenshot: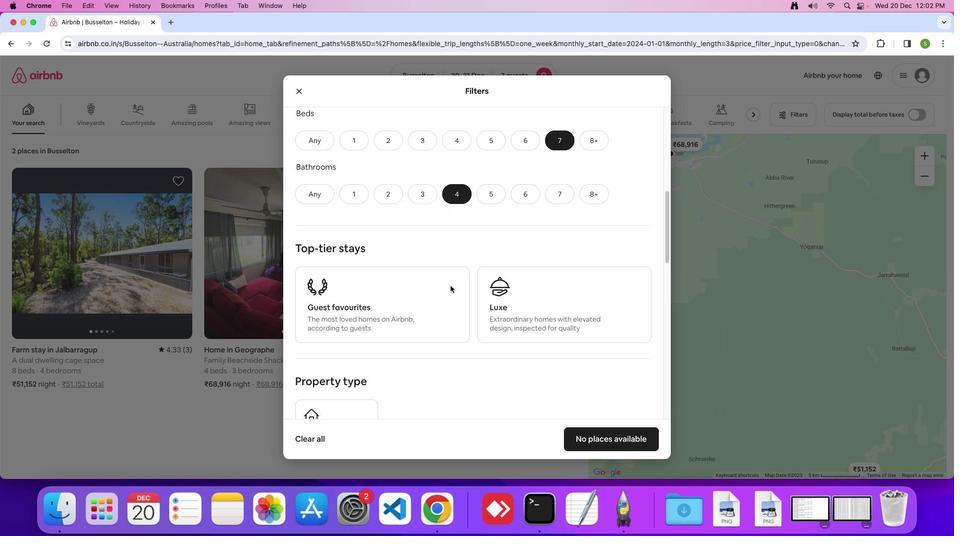 
Action: Mouse scrolled (450, 286) with delta (0, 0)
Screenshot: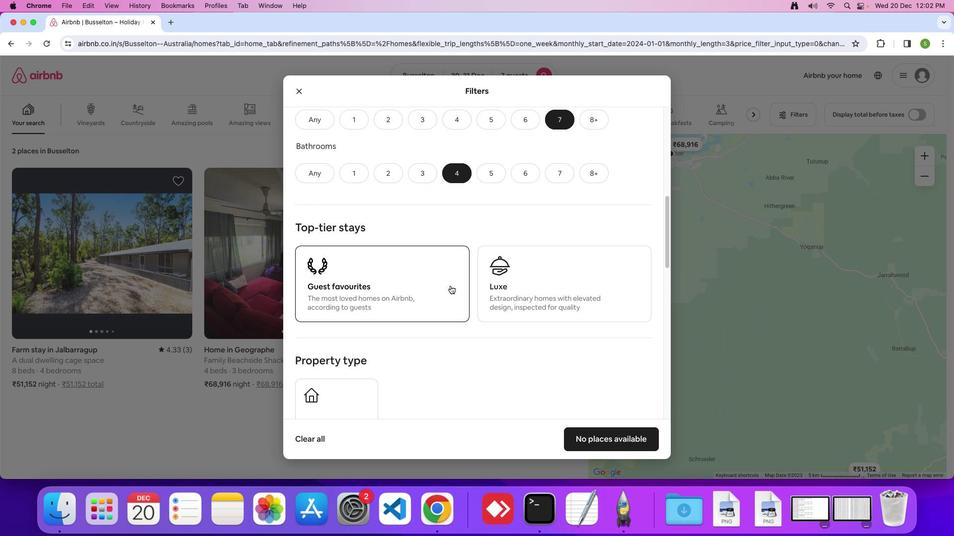 
Action: Mouse scrolled (450, 286) with delta (0, 0)
Screenshot: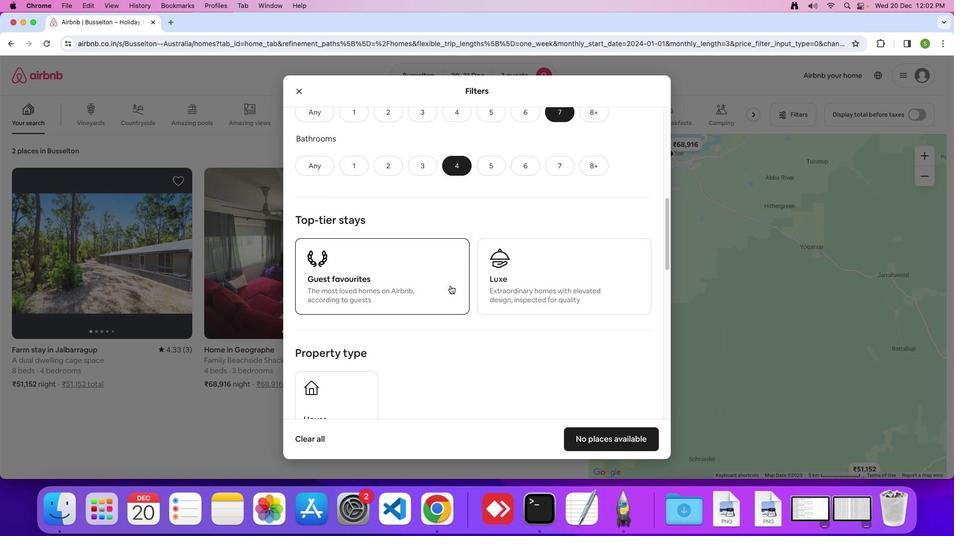 
Action: Mouse scrolled (450, 286) with delta (0, 0)
Screenshot: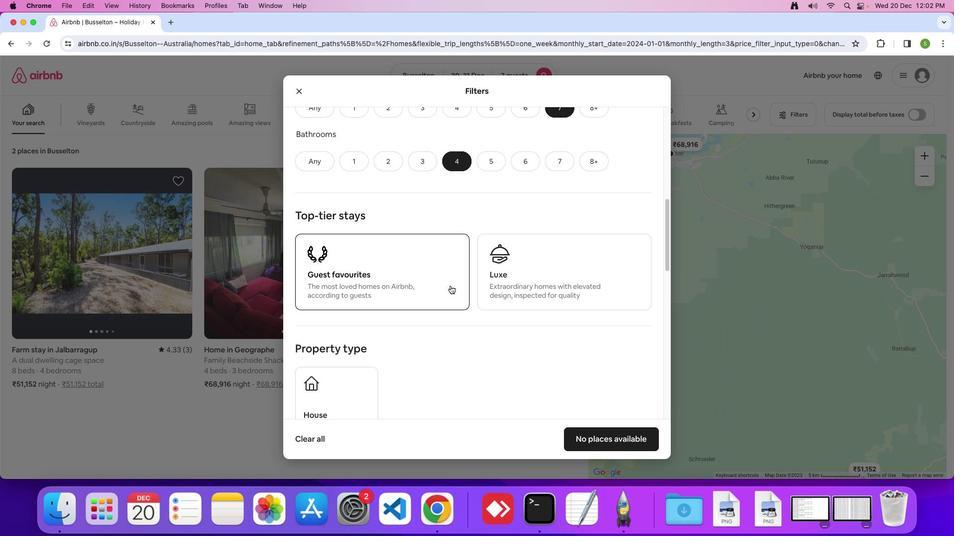 
Action: Mouse scrolled (450, 286) with delta (0, 0)
Screenshot: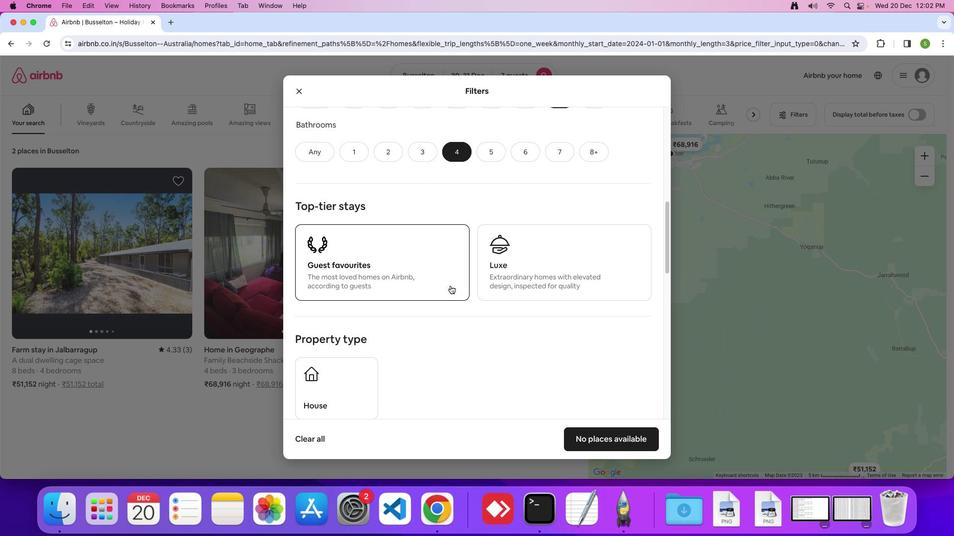 
Action: Mouse scrolled (450, 286) with delta (0, 0)
Screenshot: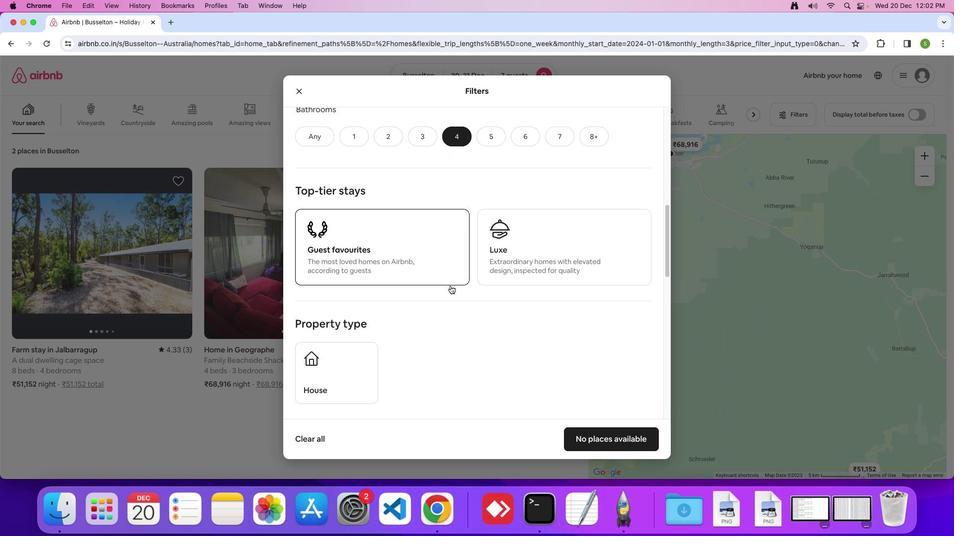 
Action: Mouse scrolled (450, 286) with delta (0, 0)
Screenshot: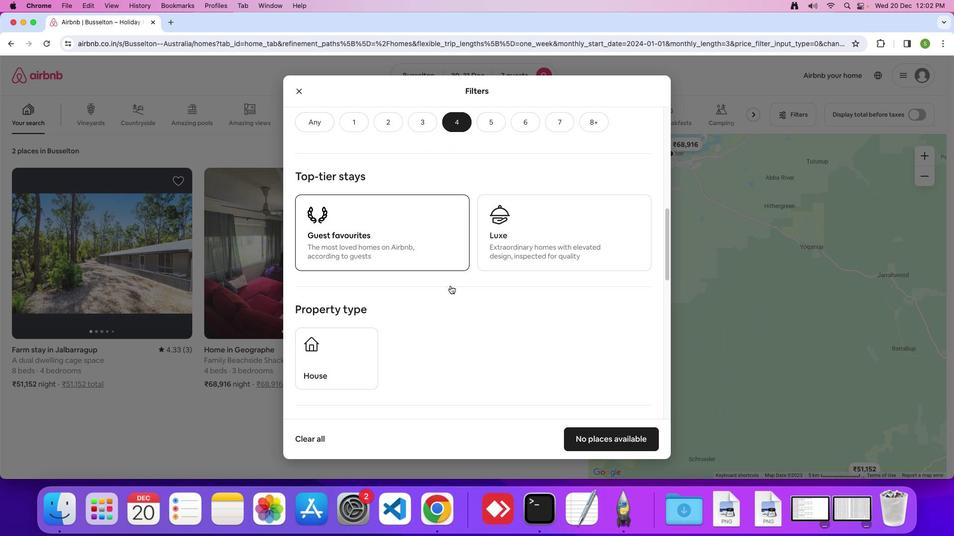 
Action: Mouse scrolled (450, 286) with delta (0, 0)
Screenshot: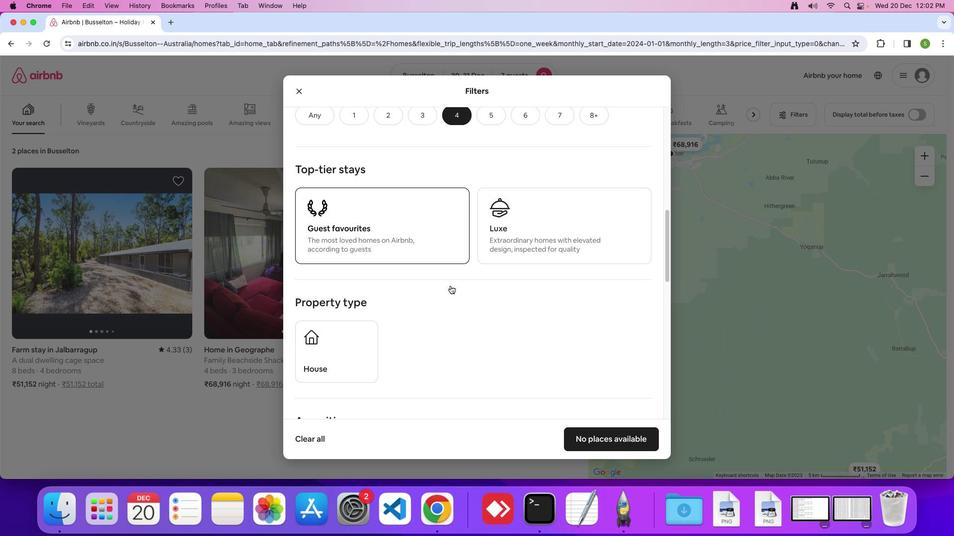 
Action: Mouse scrolled (450, 286) with delta (0, 0)
Screenshot: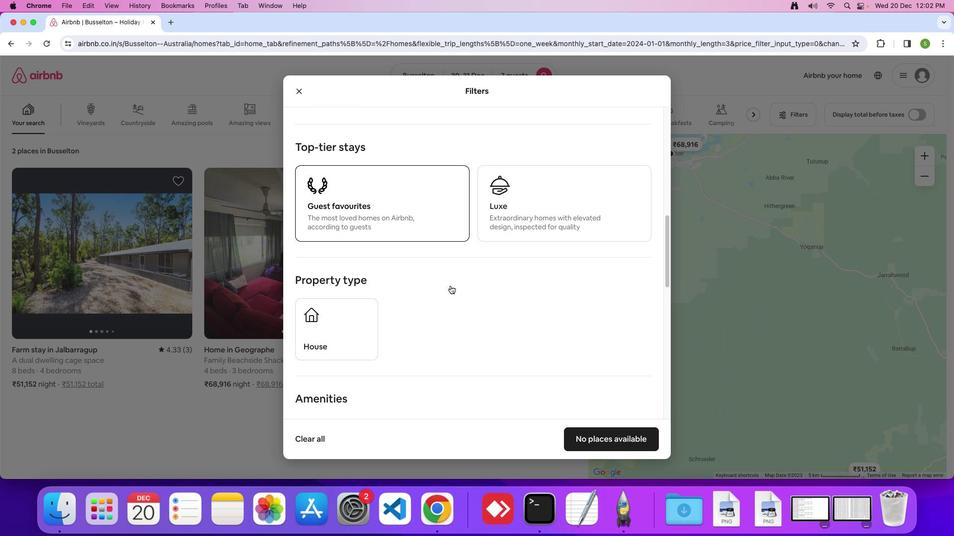 
Action: Mouse scrolled (450, 286) with delta (0, 0)
Screenshot: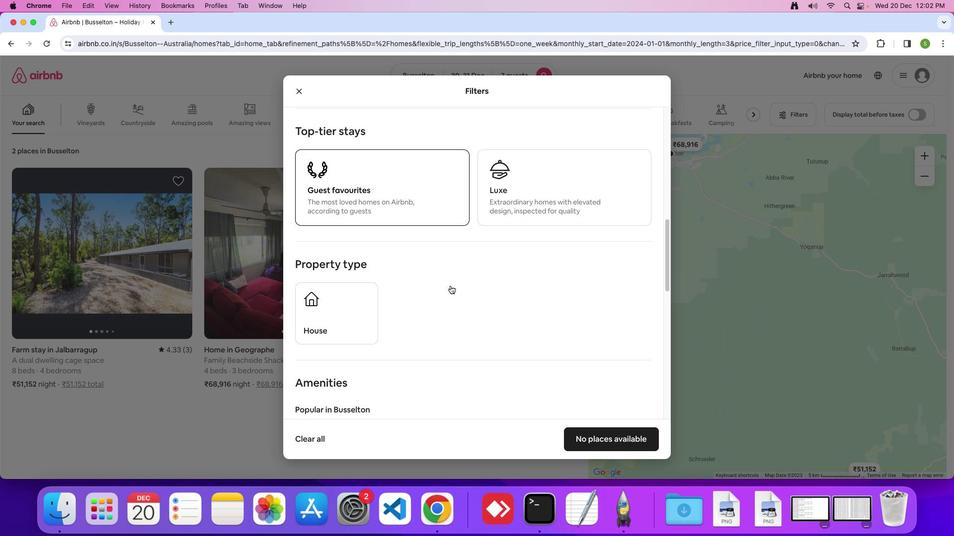 
Action: Mouse scrolled (450, 286) with delta (0, 0)
Screenshot: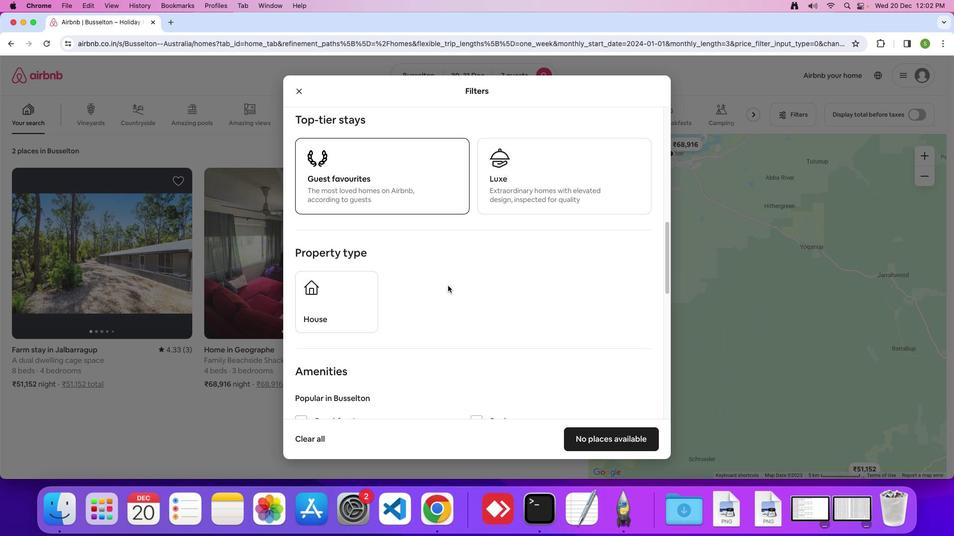 
Action: Mouse scrolled (450, 286) with delta (0, 0)
Screenshot: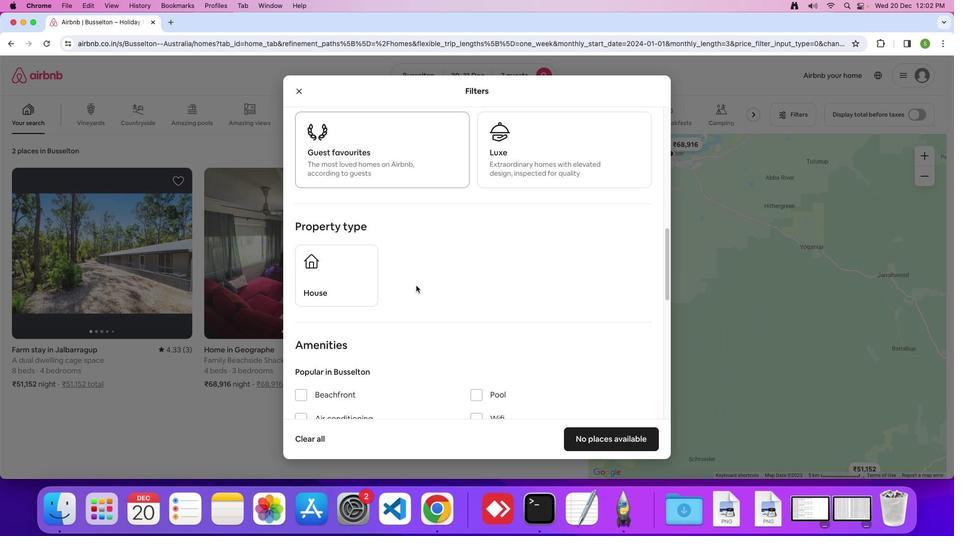 
Action: Mouse moved to (340, 271)
Screenshot: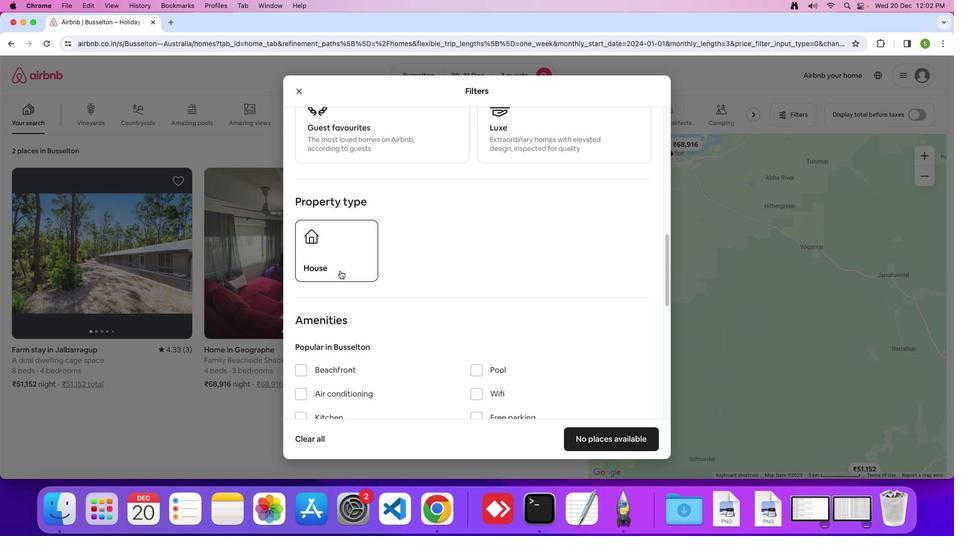 
Action: Mouse pressed left at (340, 271)
Screenshot: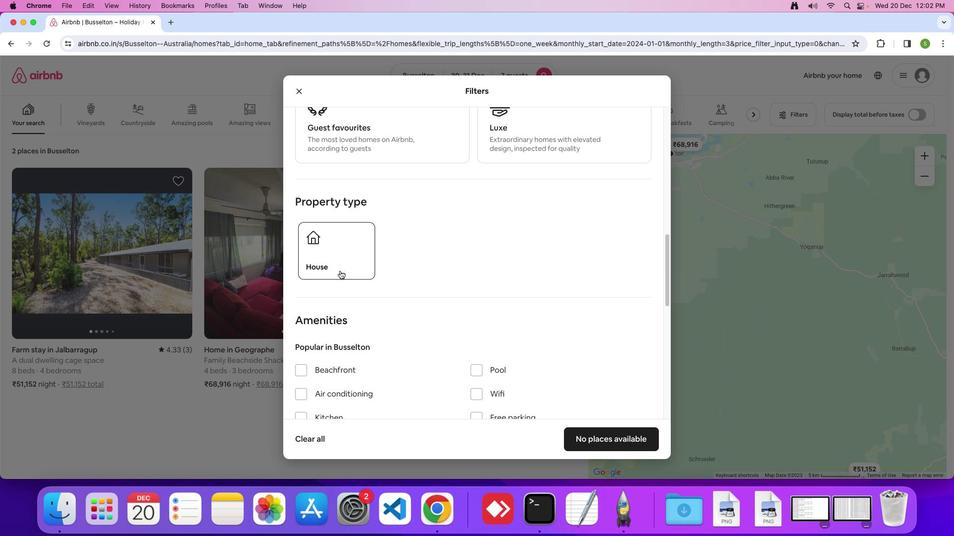 
Action: Mouse moved to (471, 256)
Screenshot: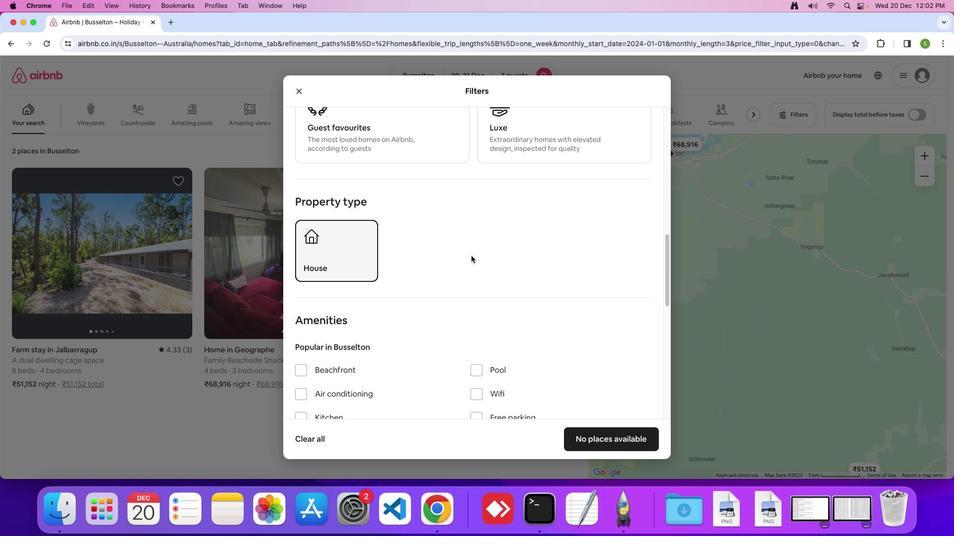 
Action: Mouse scrolled (471, 256) with delta (0, 0)
Screenshot: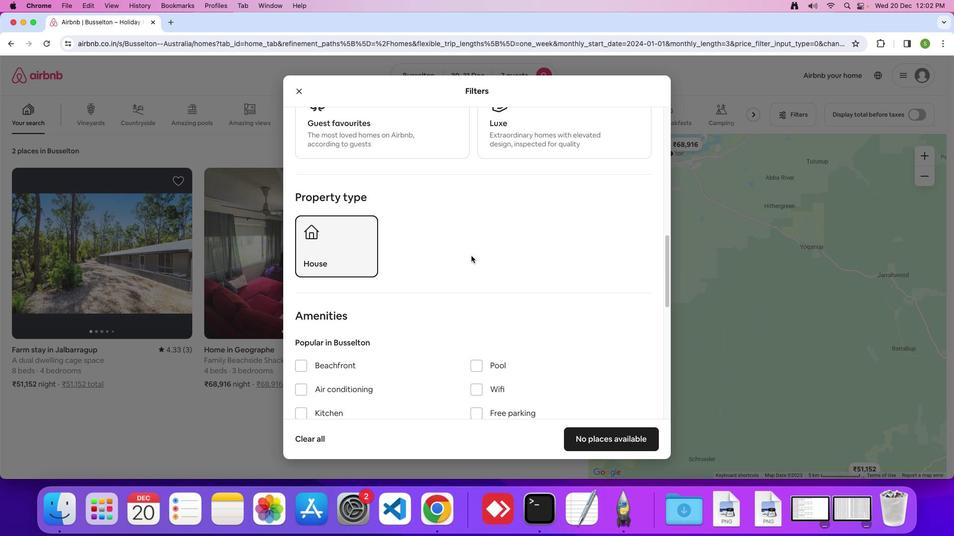 
Action: Mouse scrolled (471, 256) with delta (0, 0)
Screenshot: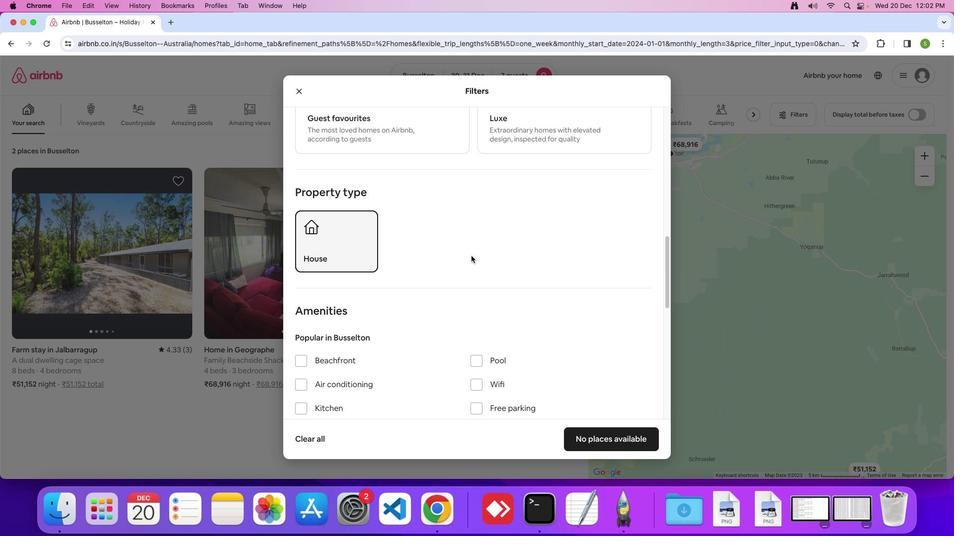 
Action: Mouse scrolled (471, 256) with delta (0, 0)
Screenshot: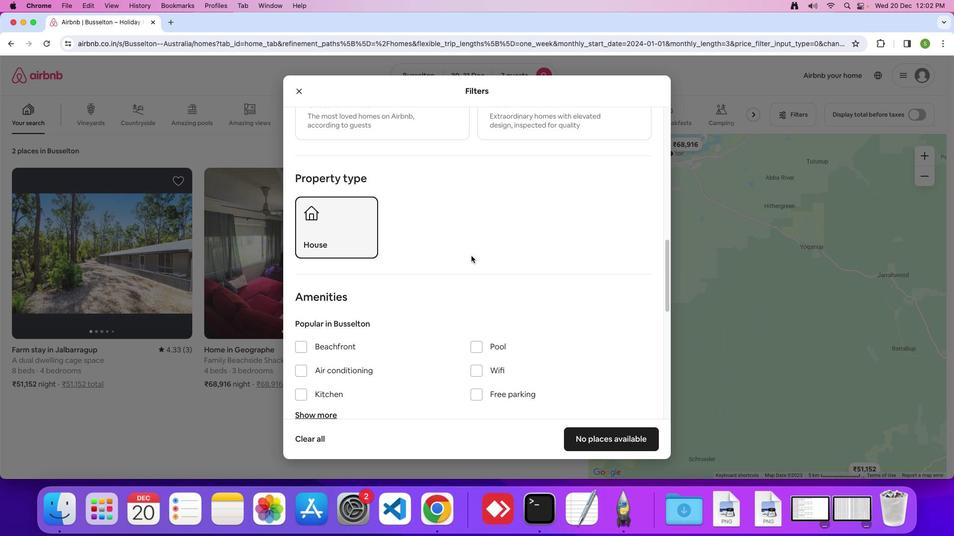 
Action: Mouse scrolled (471, 256) with delta (0, 0)
Screenshot: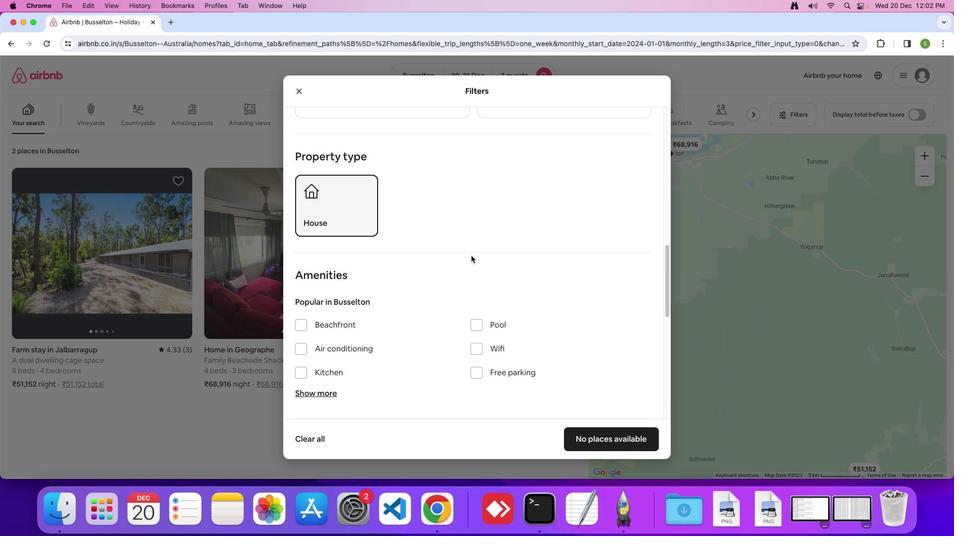 
Action: Mouse scrolled (471, 256) with delta (0, -1)
Screenshot: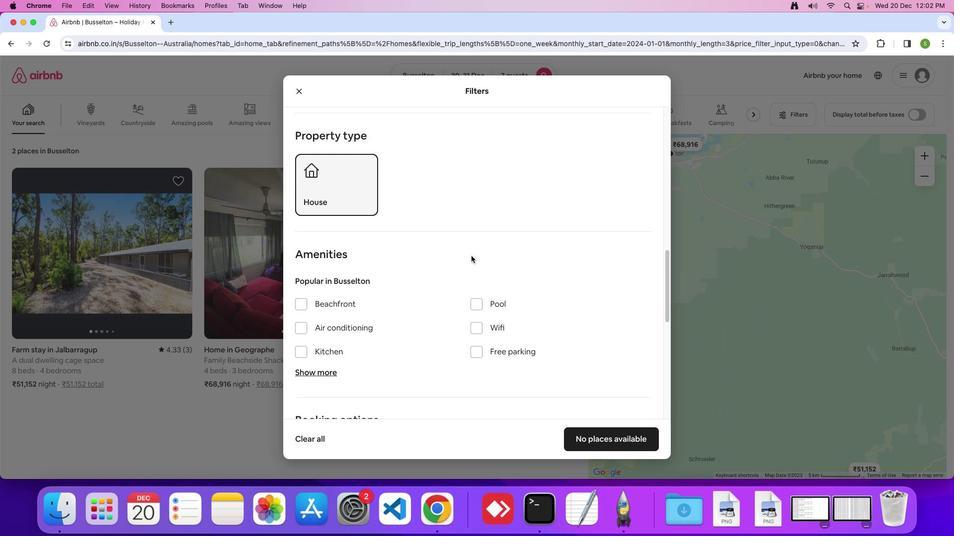 
Action: Mouse scrolled (471, 256) with delta (0, 0)
Screenshot: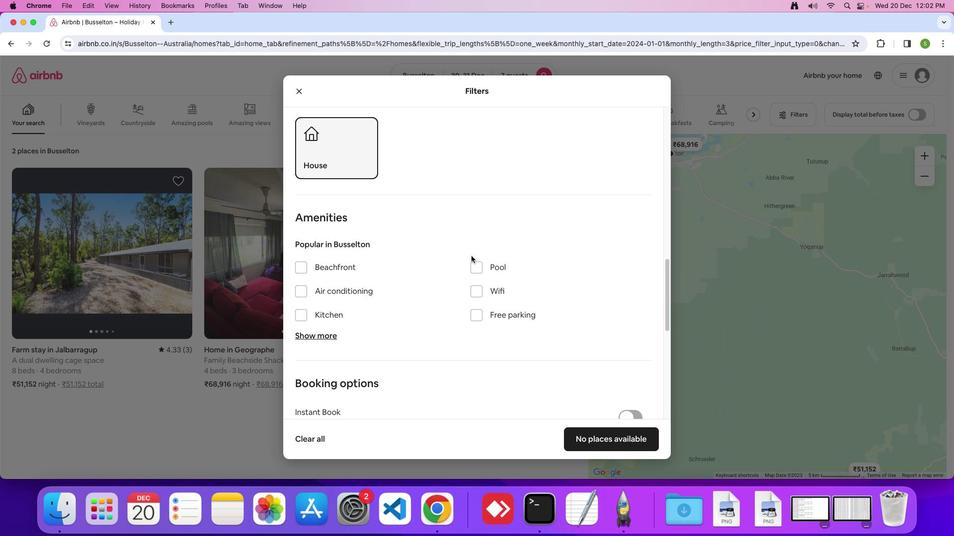 
Action: Mouse scrolled (471, 256) with delta (0, 0)
Screenshot: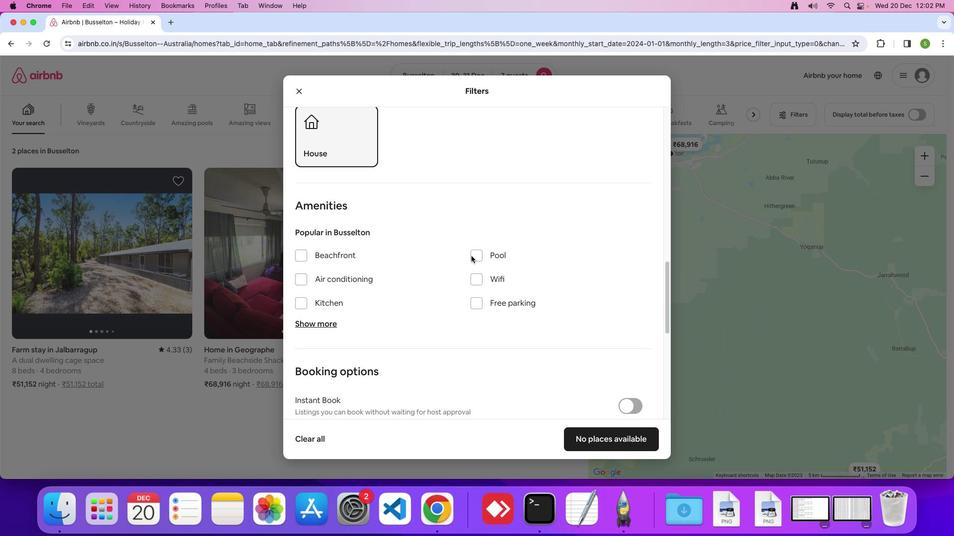 
Action: Mouse scrolled (471, 256) with delta (0, 0)
Screenshot: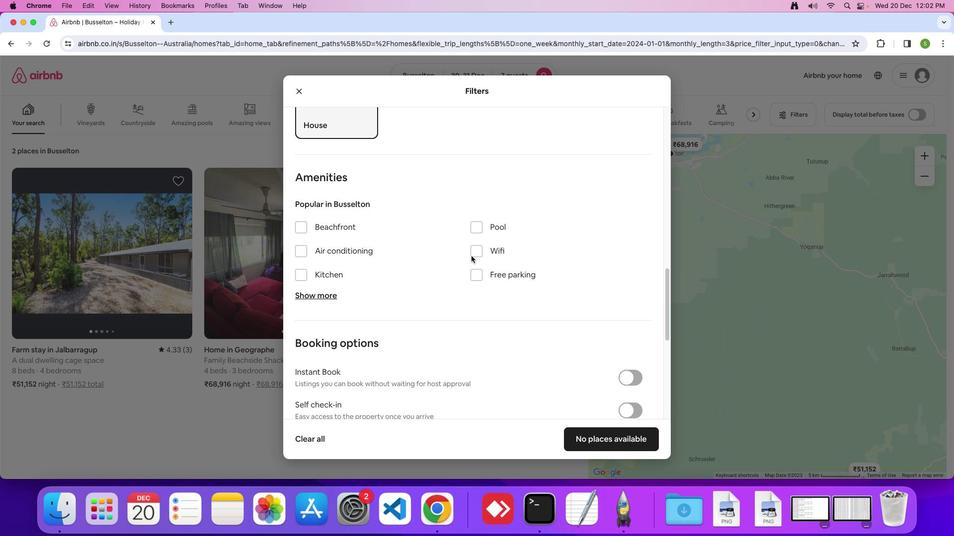 
Action: Mouse moved to (479, 233)
Screenshot: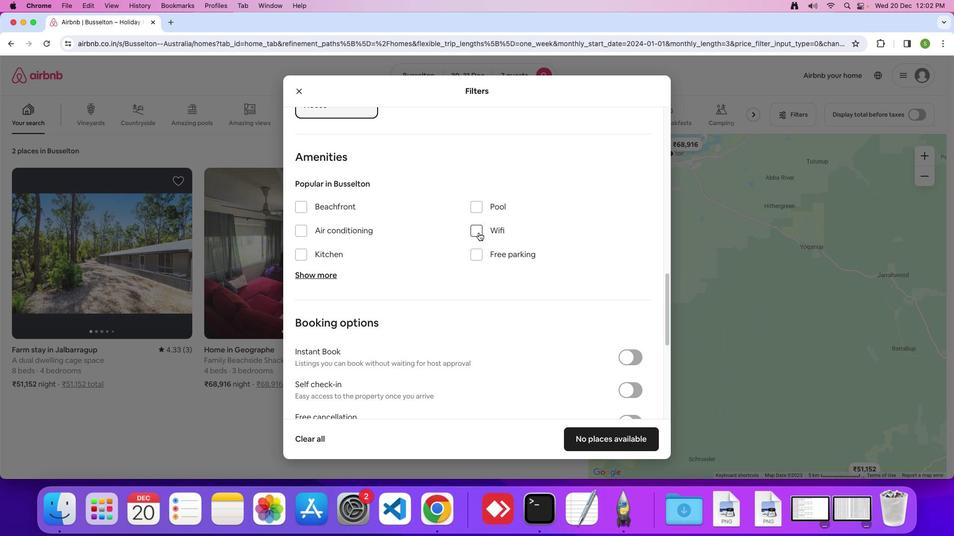 
Action: Mouse pressed left at (479, 233)
Screenshot: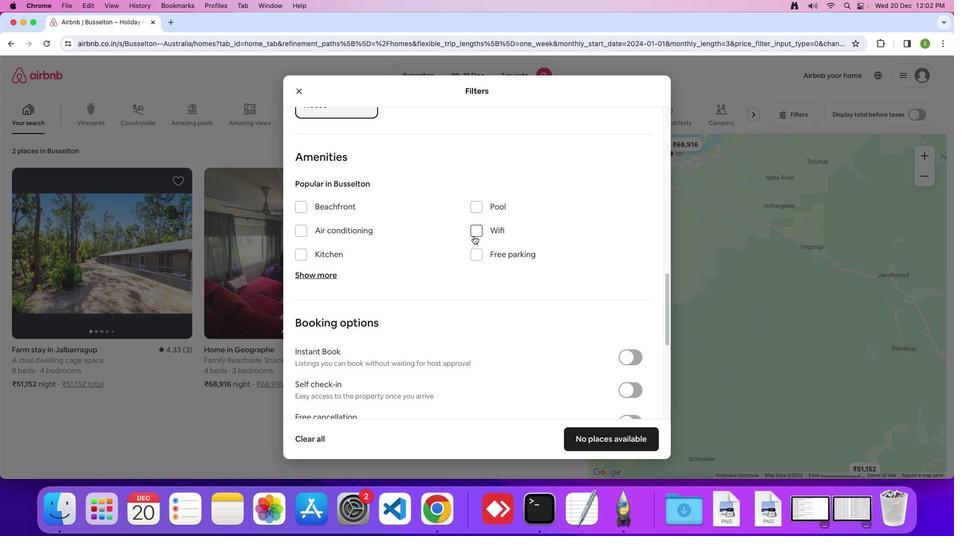 
Action: Mouse moved to (312, 276)
Screenshot: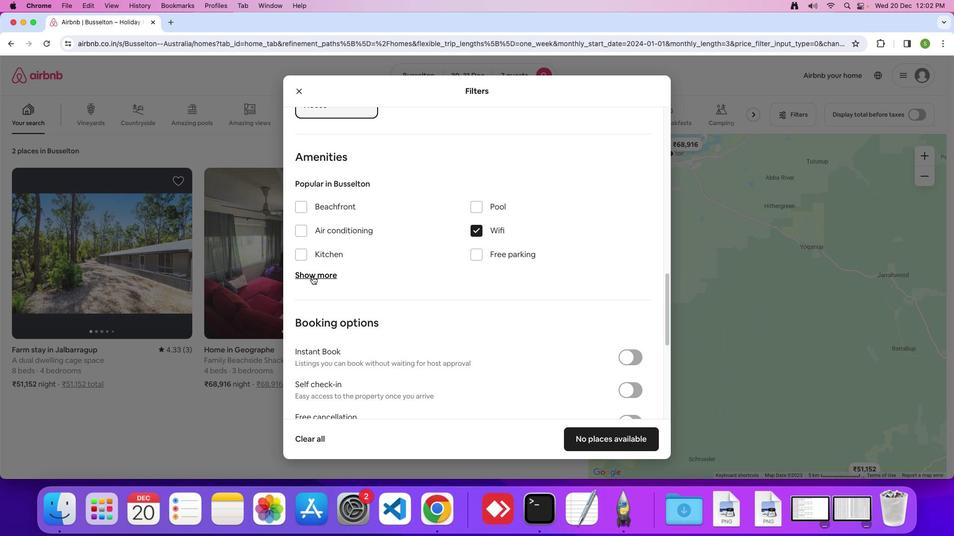 
Action: Mouse pressed left at (312, 276)
Screenshot: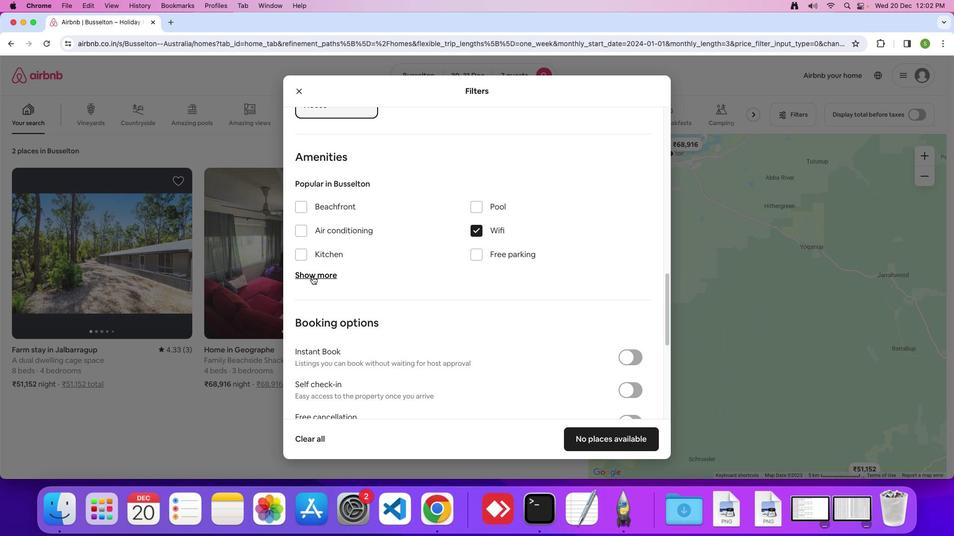 
Action: Mouse moved to (417, 262)
Screenshot: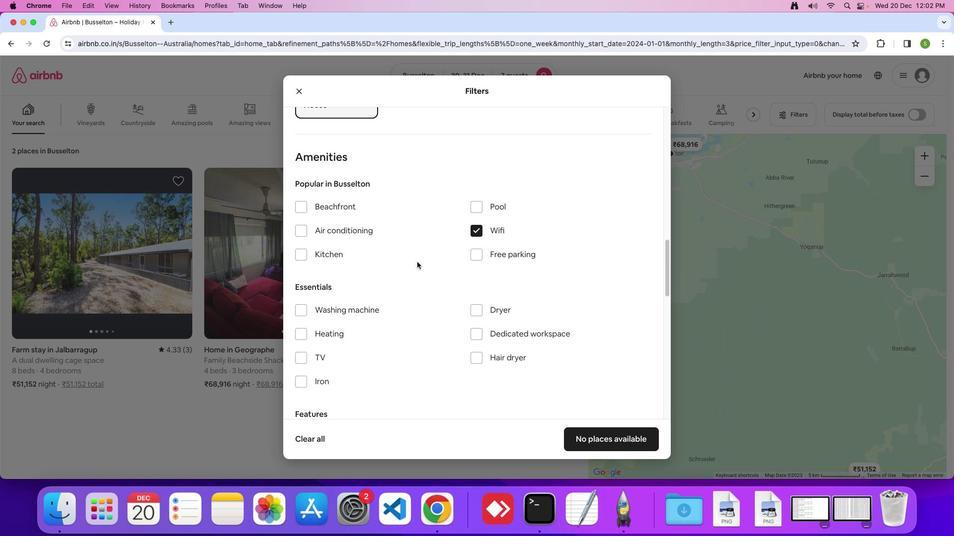 
Action: Mouse scrolled (417, 262) with delta (0, 0)
Screenshot: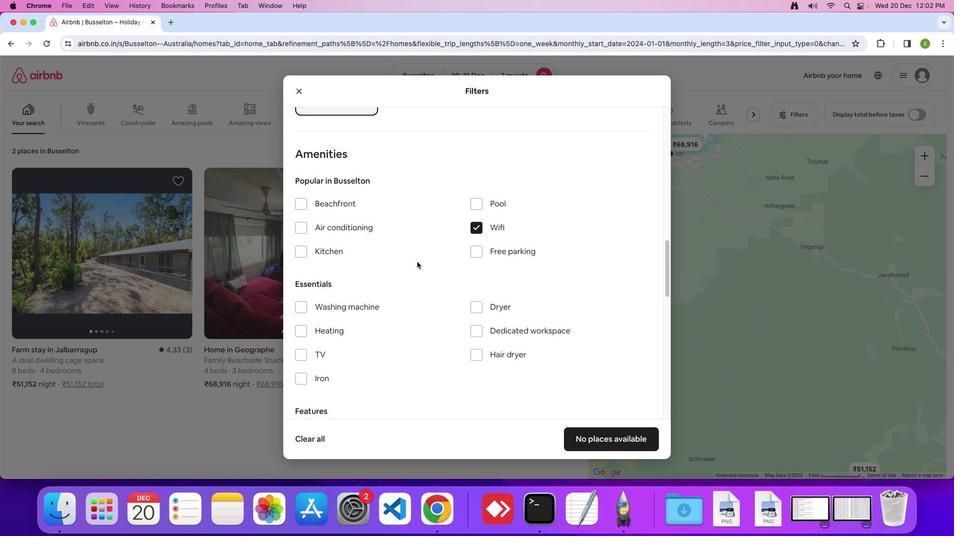 
Action: Mouse scrolled (417, 262) with delta (0, 0)
Screenshot: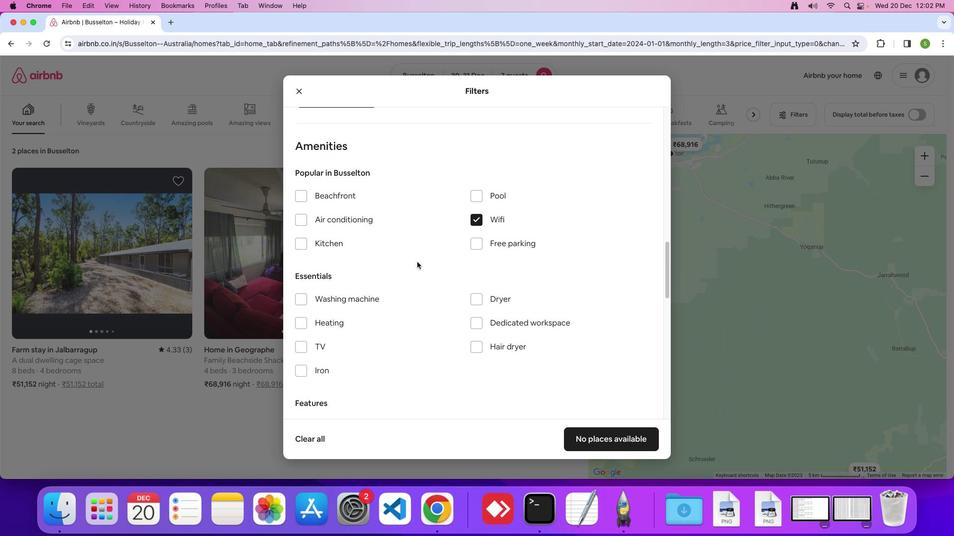 
Action: Mouse moved to (299, 344)
Screenshot: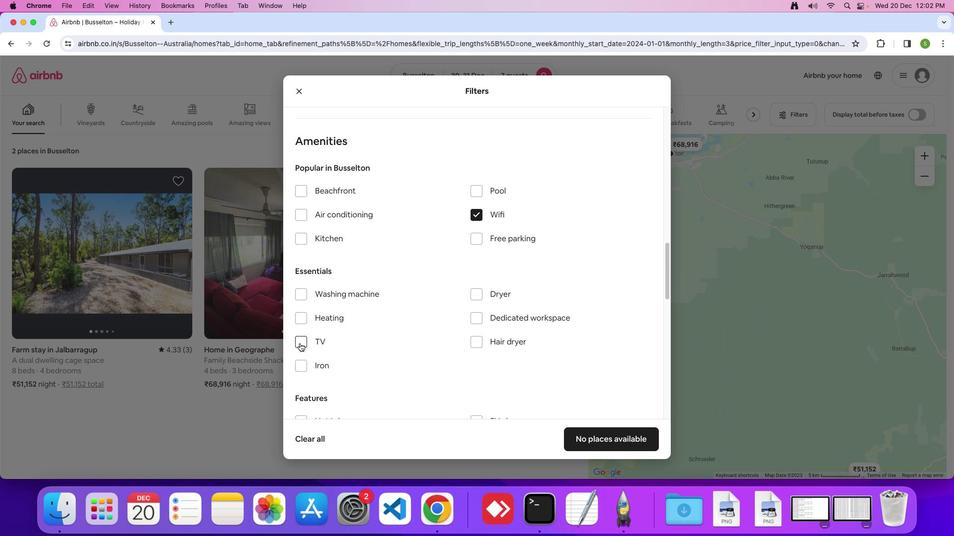 
Action: Mouse pressed left at (299, 344)
Screenshot: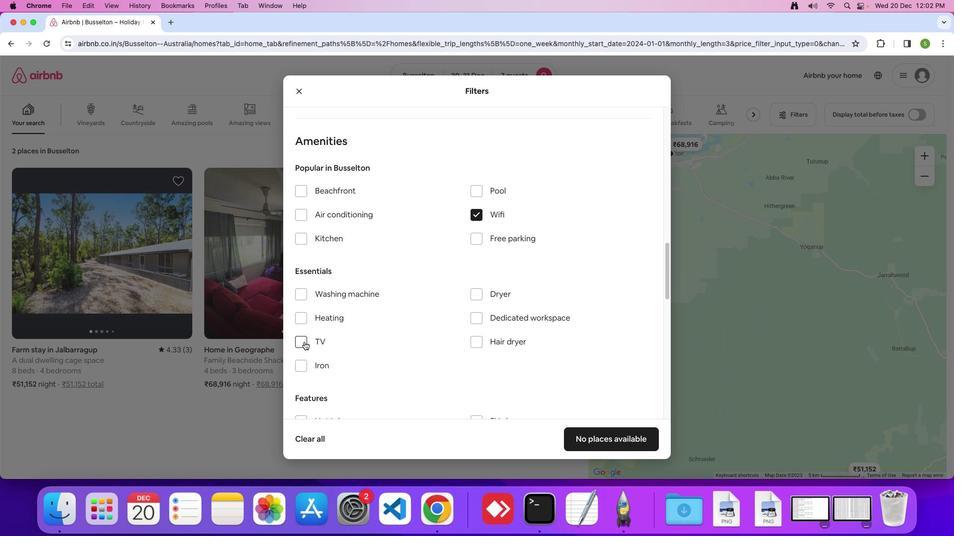 
Action: Mouse moved to (401, 305)
Screenshot: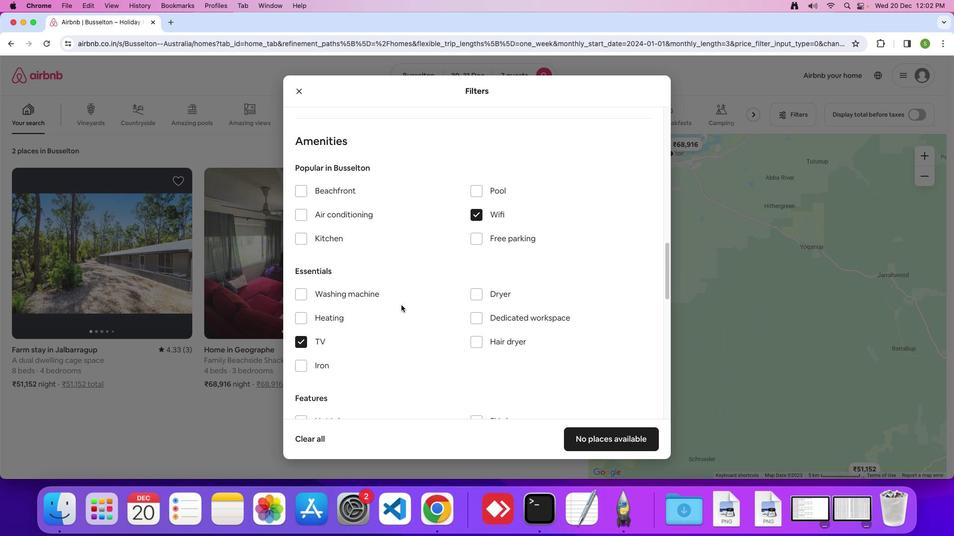 
Action: Mouse scrolled (401, 305) with delta (0, 0)
Screenshot: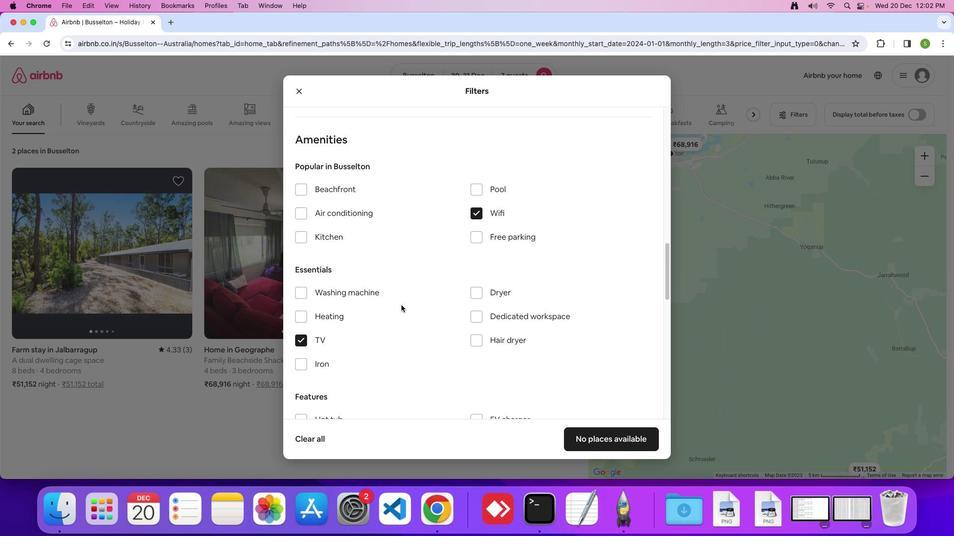 
Action: Mouse scrolled (401, 305) with delta (0, 0)
Screenshot: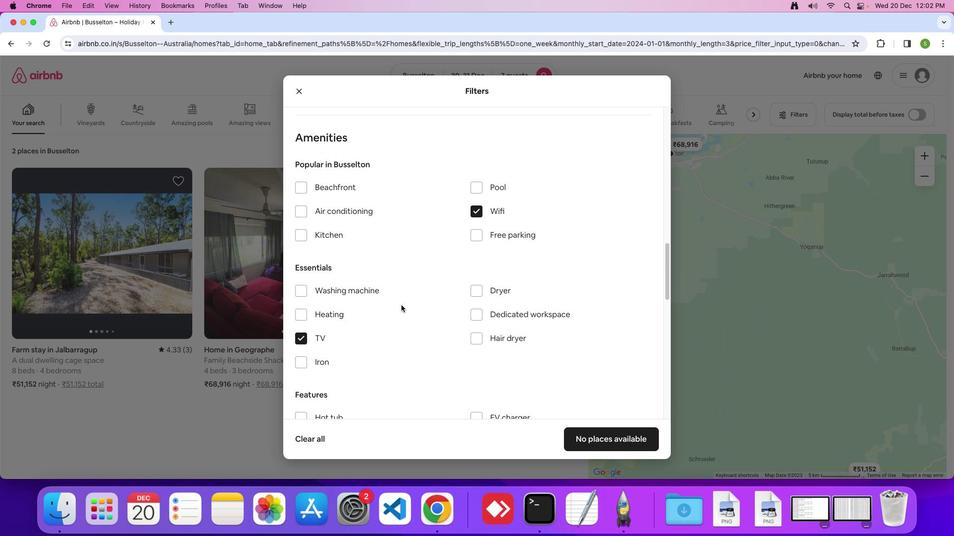 
Action: Mouse scrolled (401, 305) with delta (0, 0)
Screenshot: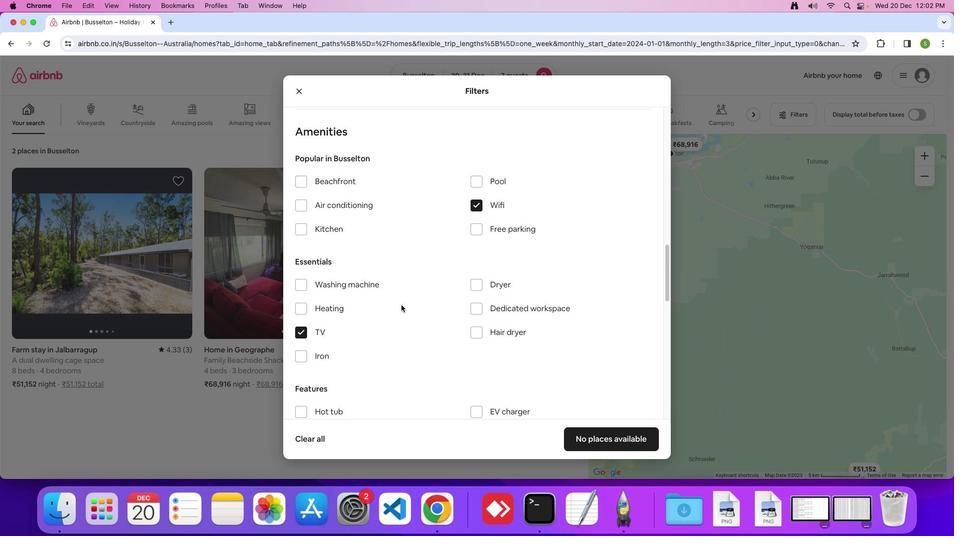 
Action: Mouse scrolled (401, 305) with delta (0, 0)
Screenshot: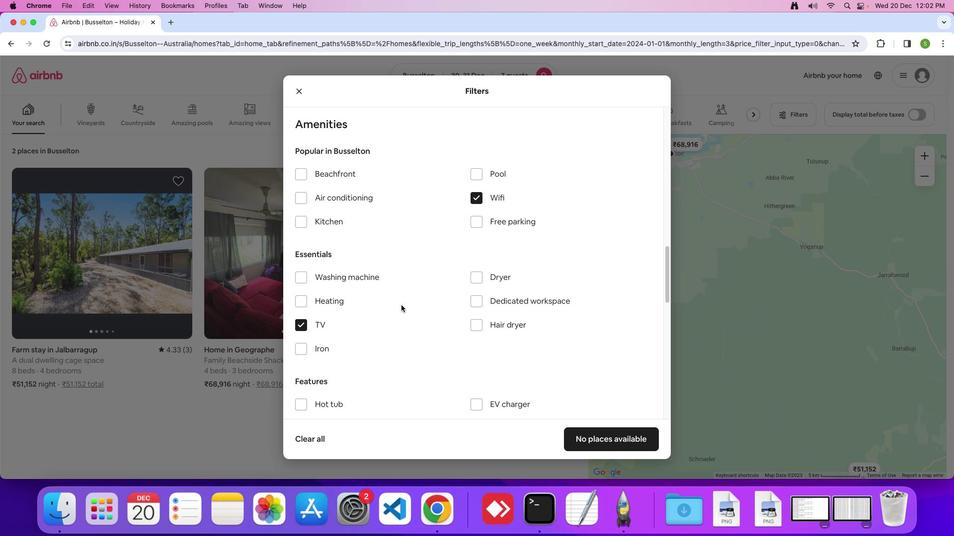 
Action: Mouse scrolled (401, 305) with delta (0, 0)
Screenshot: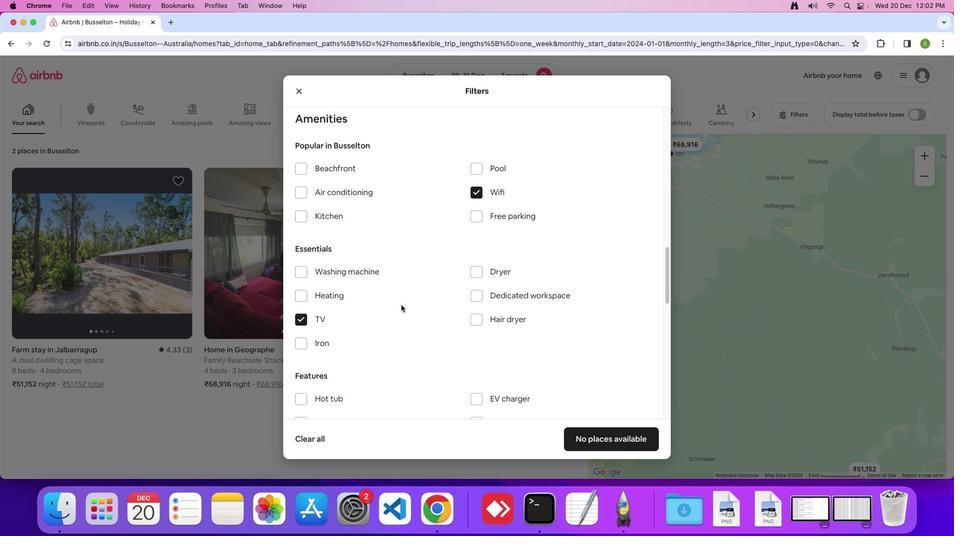 
Action: Mouse scrolled (401, 305) with delta (0, 0)
Screenshot: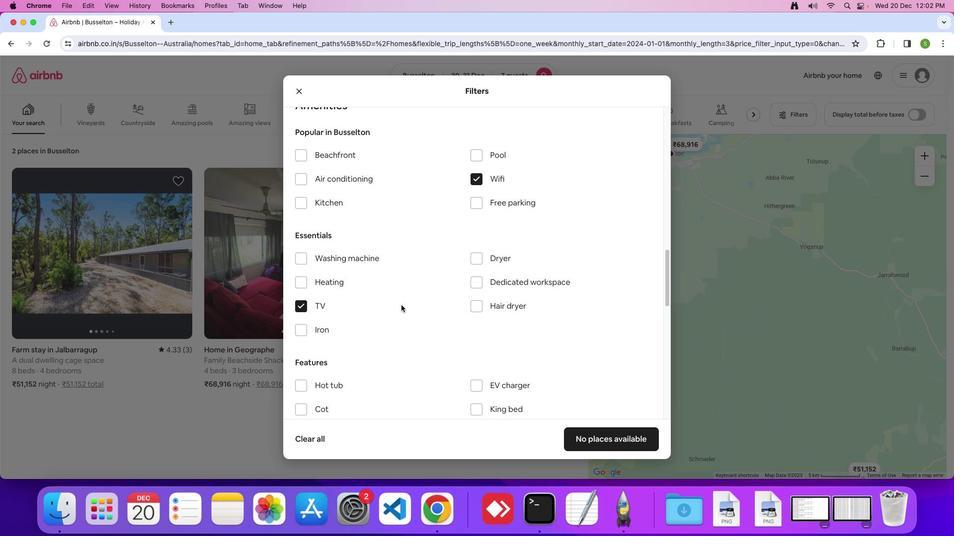 
Action: Mouse moved to (479, 200)
Screenshot: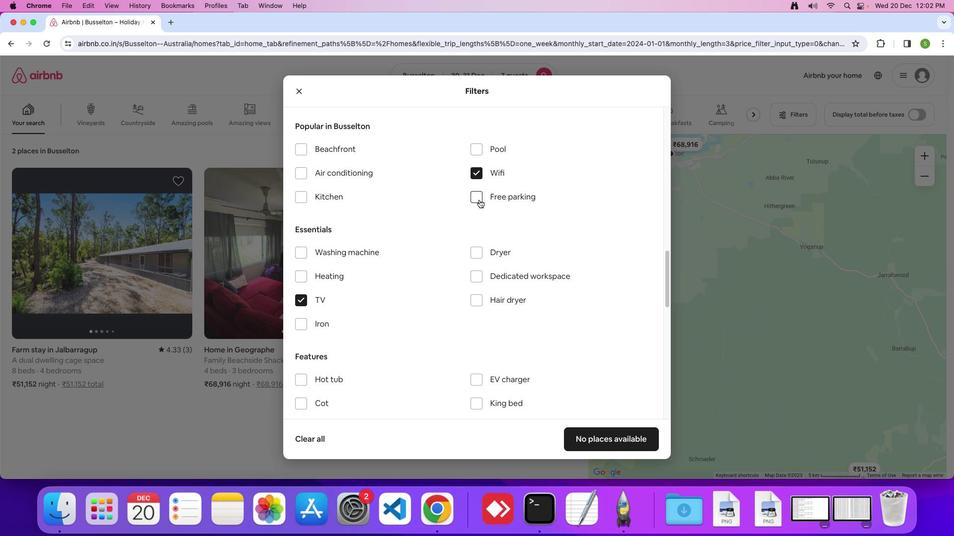 
Action: Mouse pressed left at (479, 200)
Screenshot: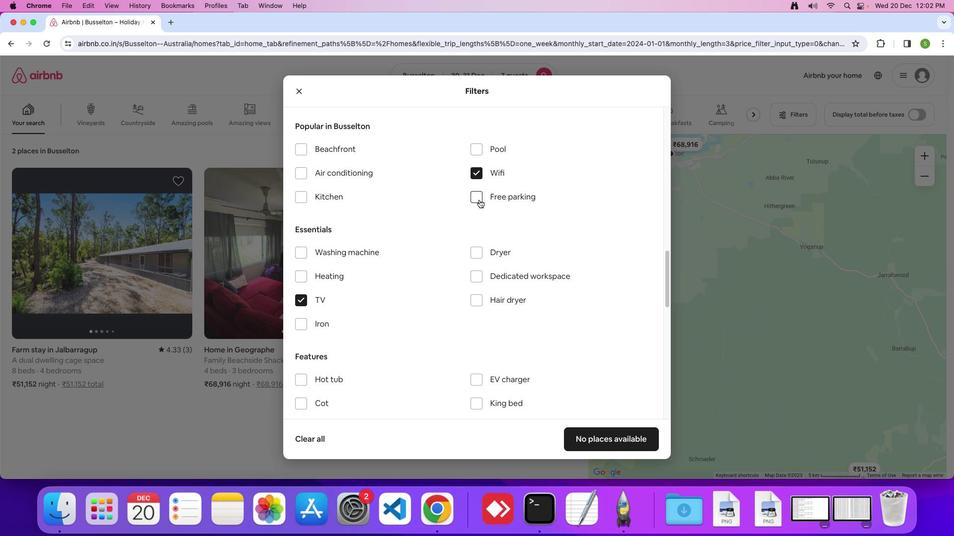 
Action: Mouse moved to (402, 259)
Screenshot: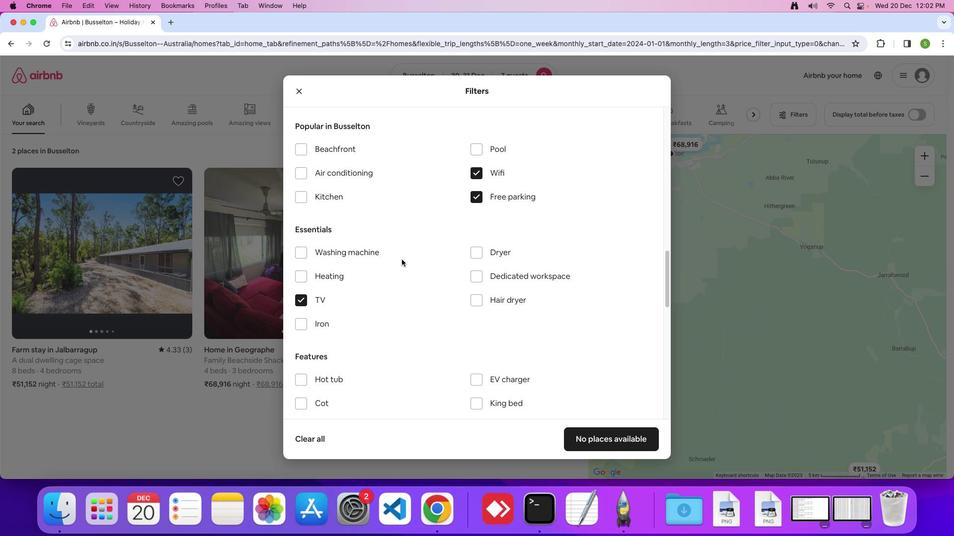 
Action: Mouse scrolled (402, 259) with delta (0, 0)
Screenshot: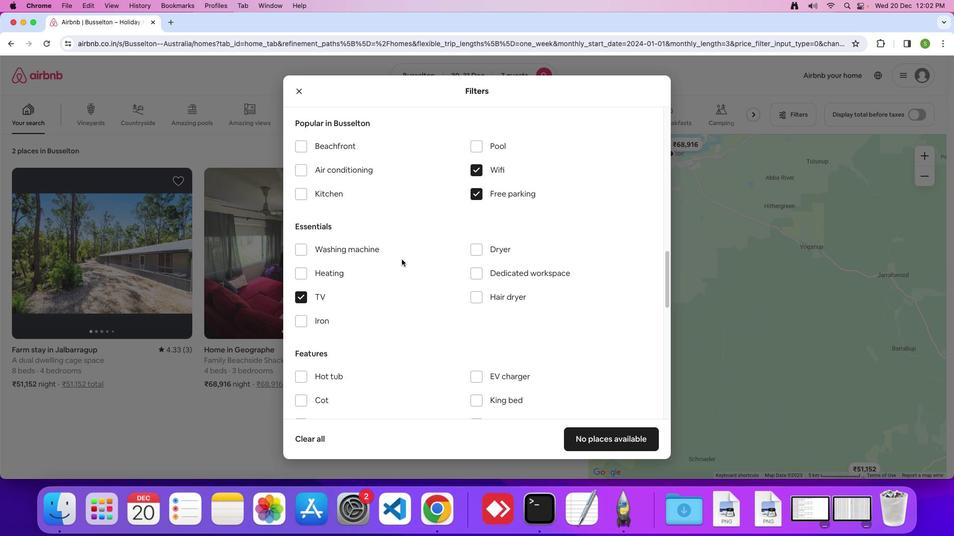 
Action: Mouse scrolled (402, 259) with delta (0, 0)
Screenshot: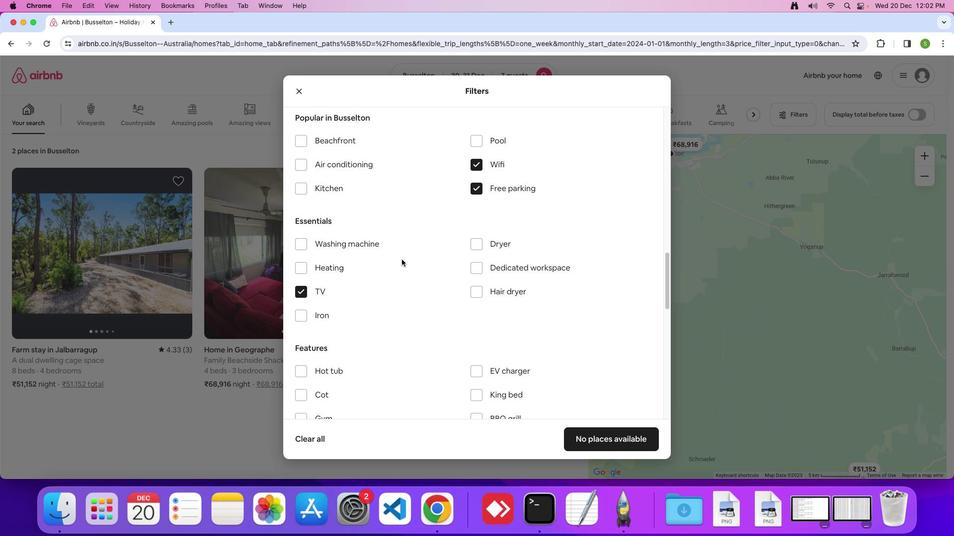 
Action: Mouse scrolled (402, 259) with delta (0, 0)
Screenshot: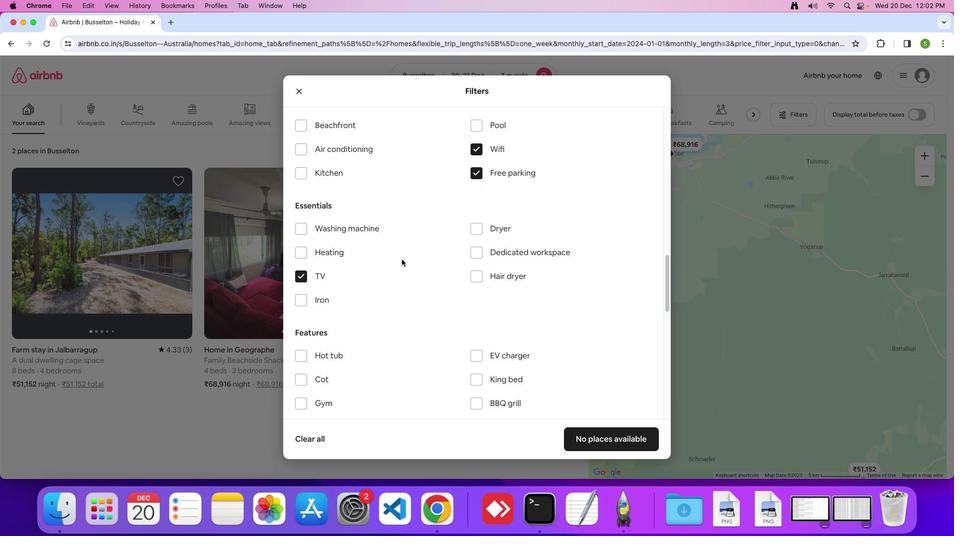 
Action: Mouse scrolled (402, 259) with delta (0, 0)
Screenshot: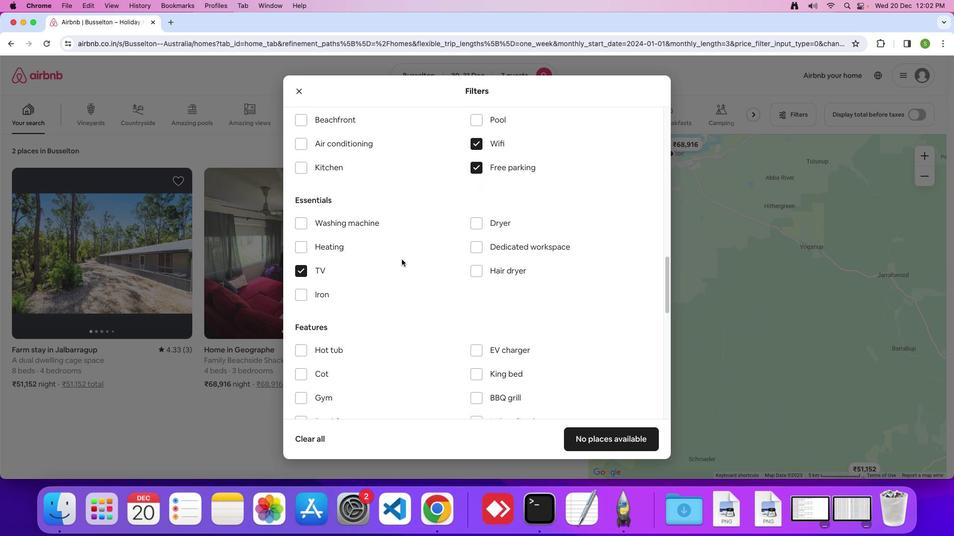 
Action: Mouse scrolled (402, 259) with delta (0, 0)
Screenshot: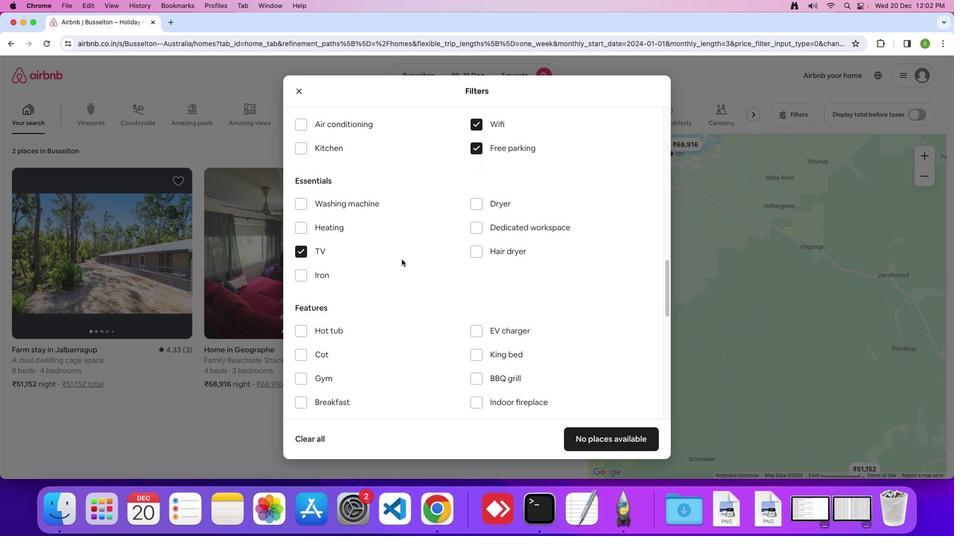 
Action: Mouse scrolled (402, 259) with delta (0, 0)
Screenshot: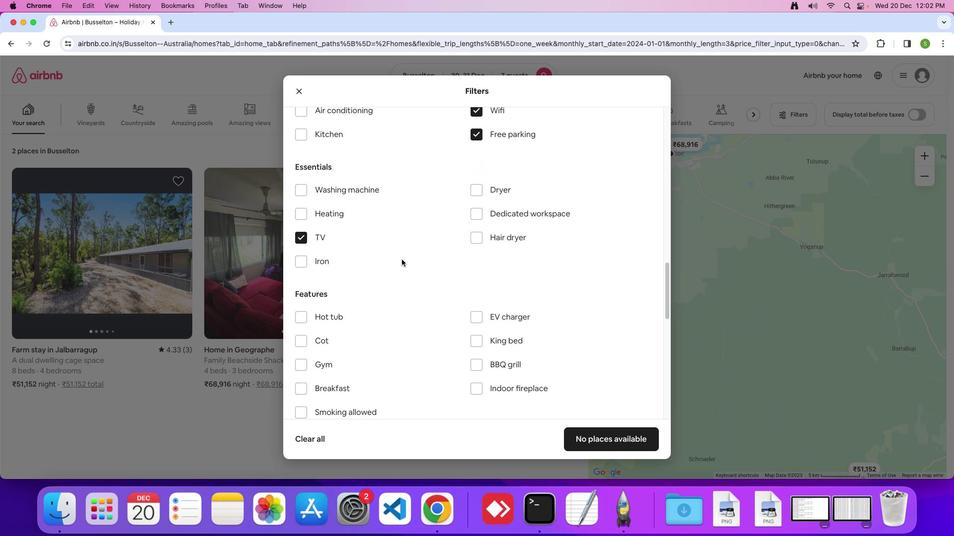 
Action: Mouse scrolled (402, 259) with delta (0, 0)
Screenshot: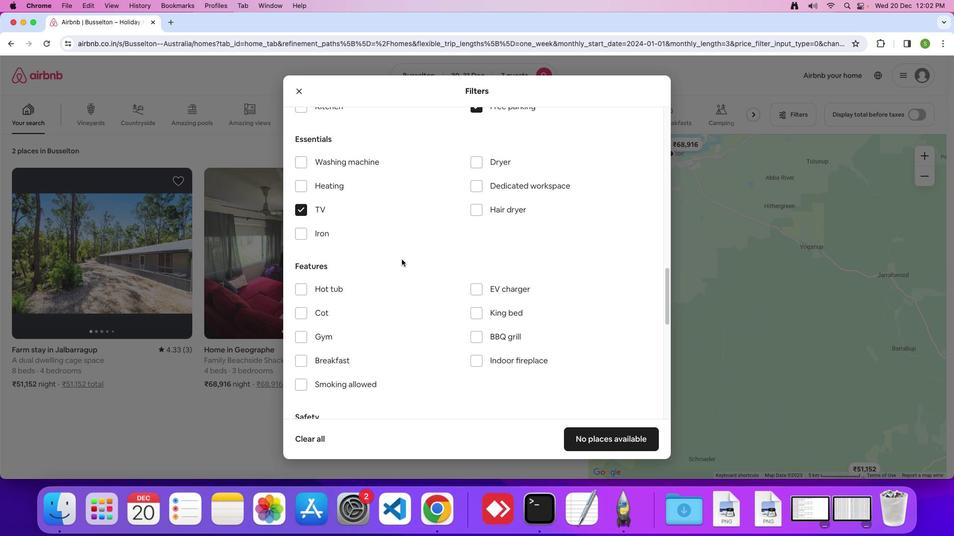 
Action: Mouse scrolled (402, 259) with delta (0, 0)
Screenshot: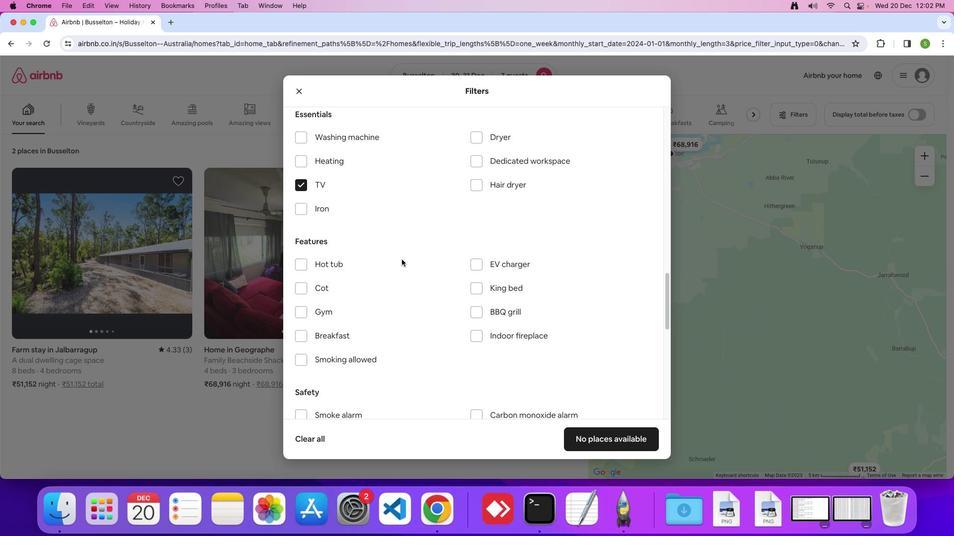 
Action: Mouse scrolled (402, 259) with delta (0, 0)
Screenshot: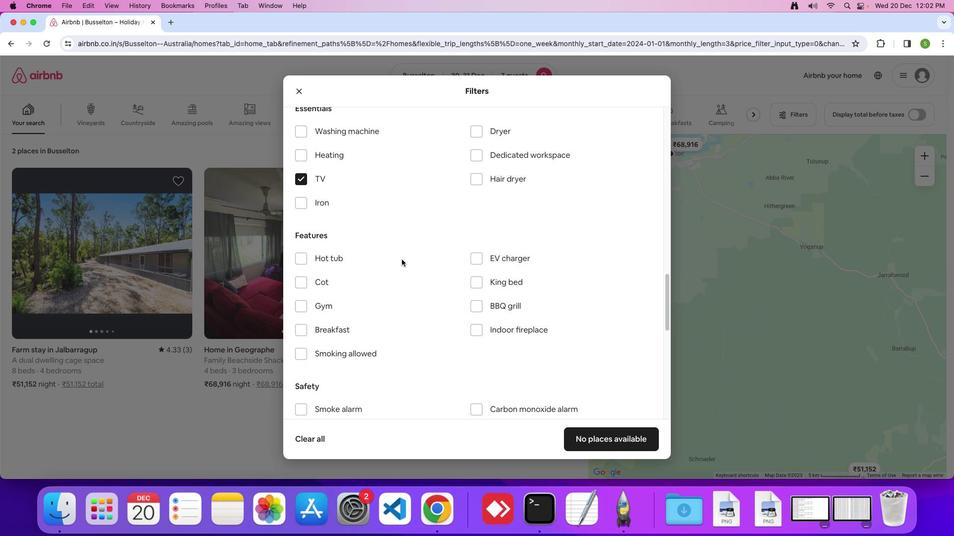 
Action: Mouse scrolled (402, 259) with delta (0, 0)
Screenshot: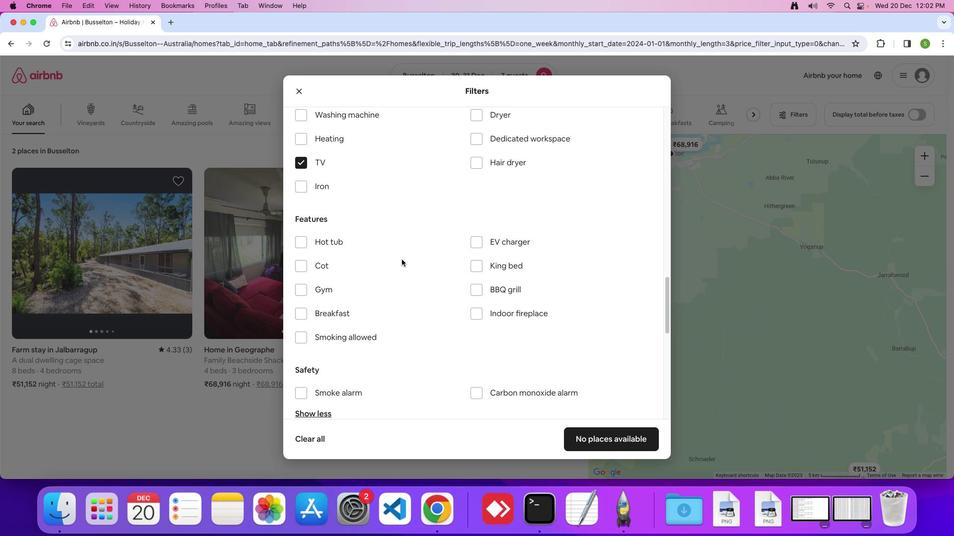 
Action: Mouse moved to (296, 235)
Screenshot: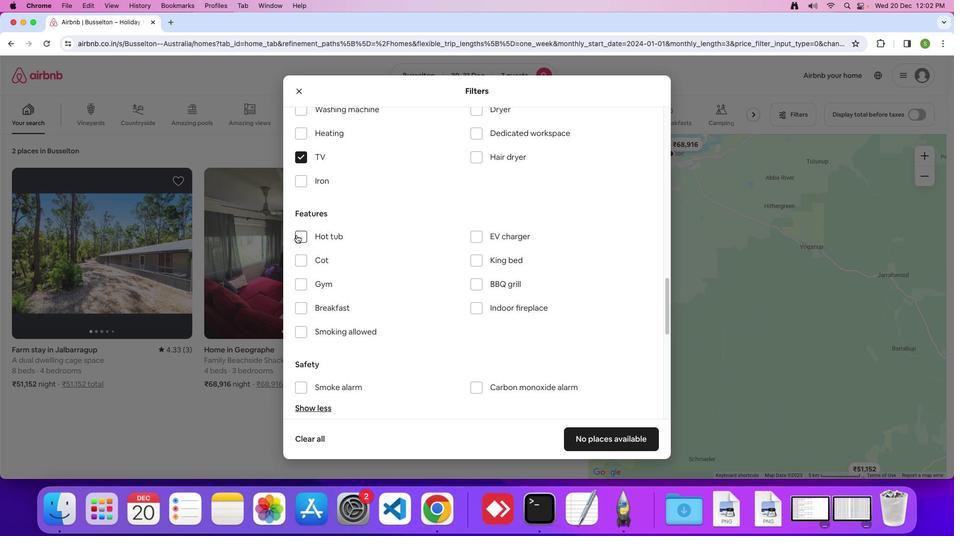 
Action: Mouse pressed left at (296, 235)
Screenshot: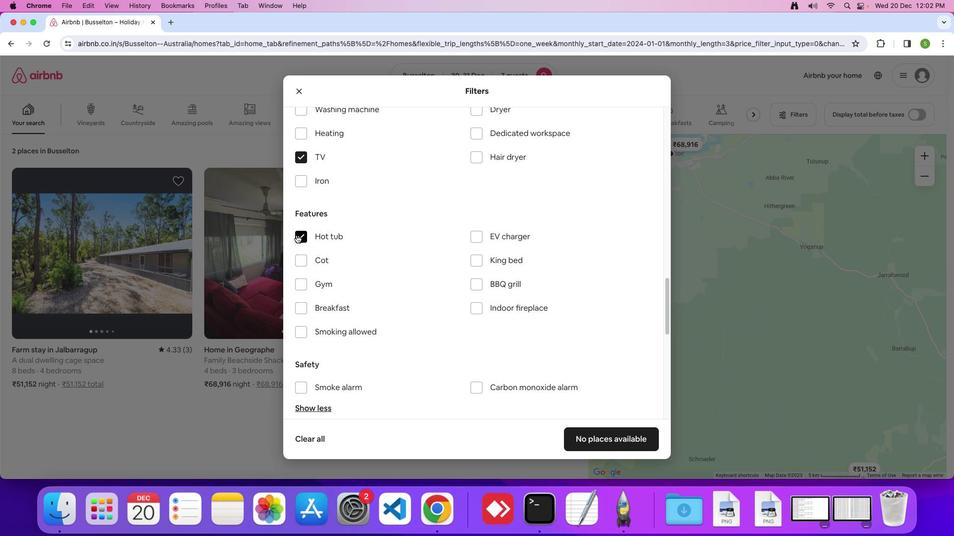 
Action: Mouse moved to (401, 254)
Screenshot: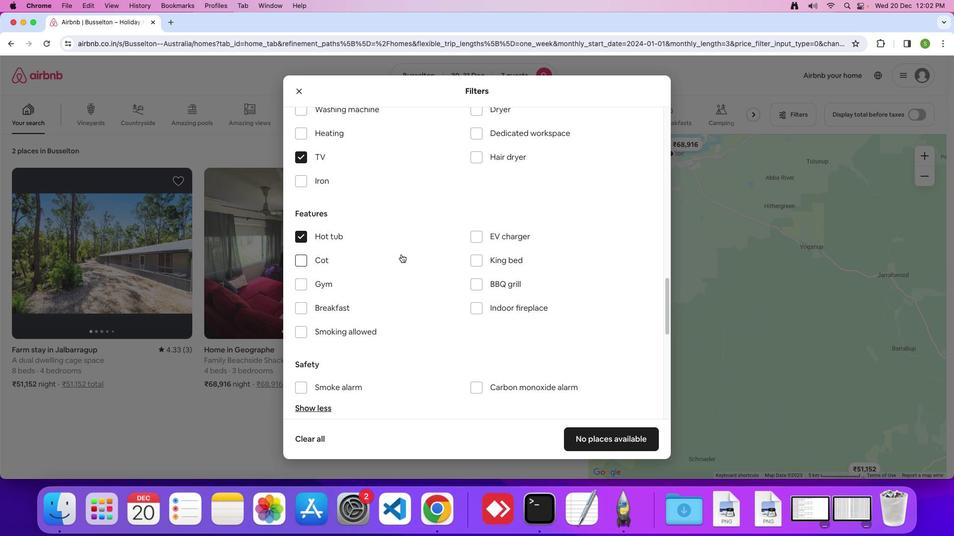 
Action: Mouse scrolled (401, 254) with delta (0, 0)
Screenshot: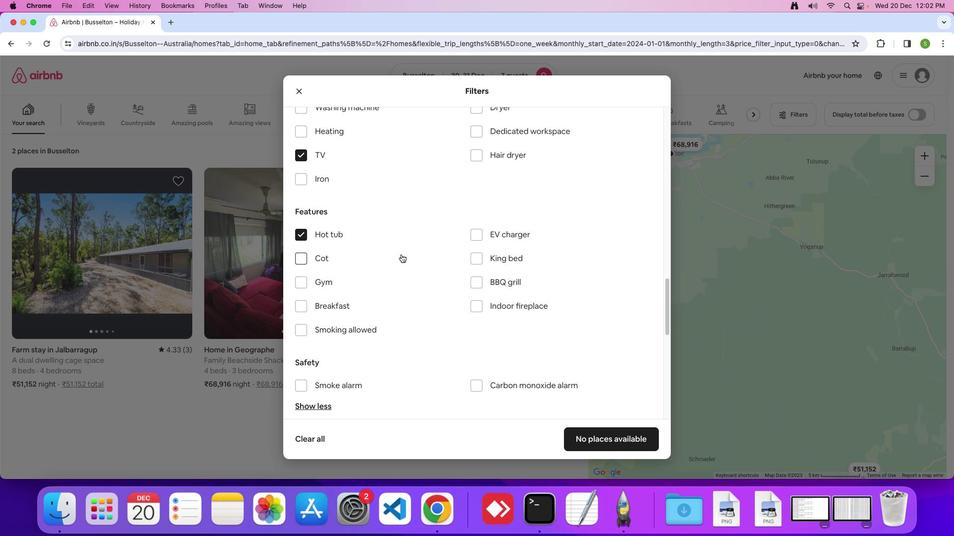 
Action: Mouse scrolled (401, 254) with delta (0, 0)
Screenshot: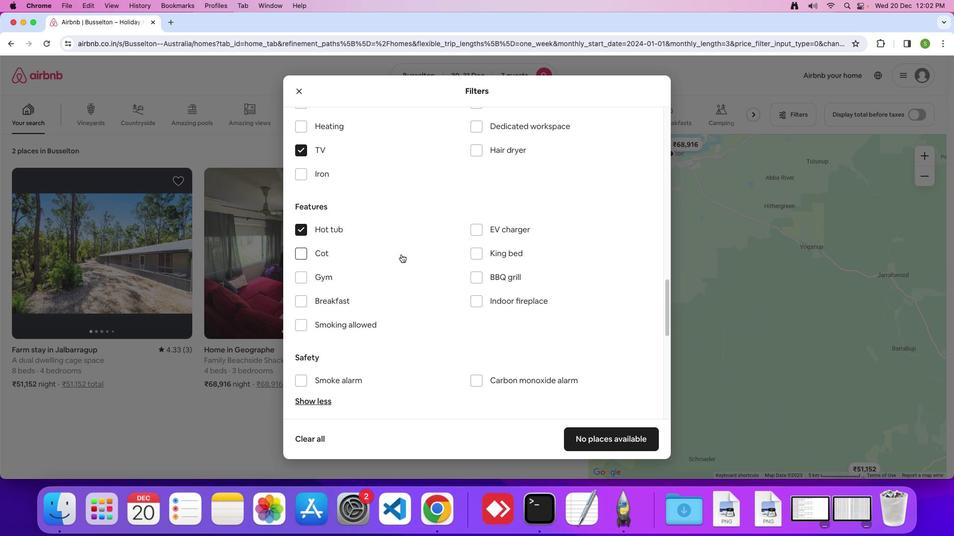 
Action: Mouse moved to (297, 272)
Screenshot: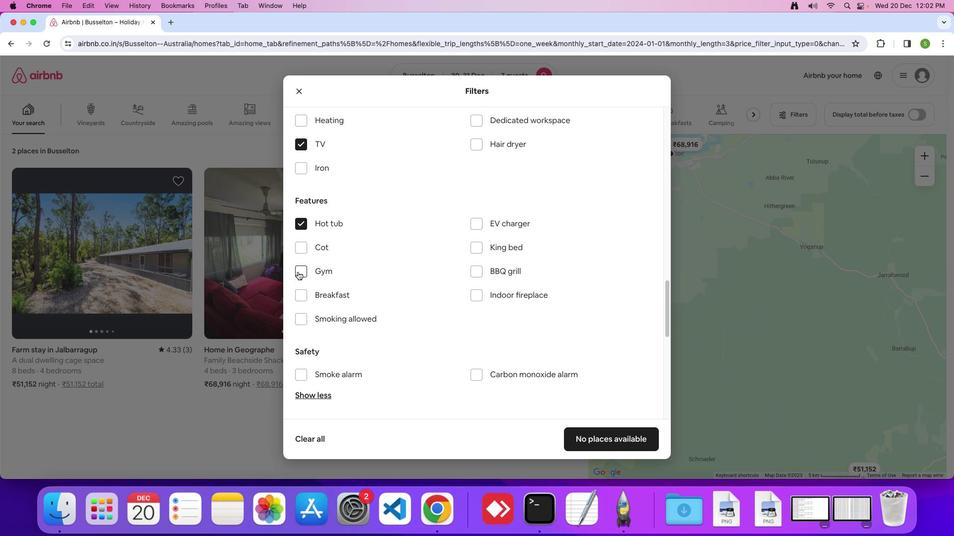 
Action: Mouse pressed left at (297, 272)
Screenshot: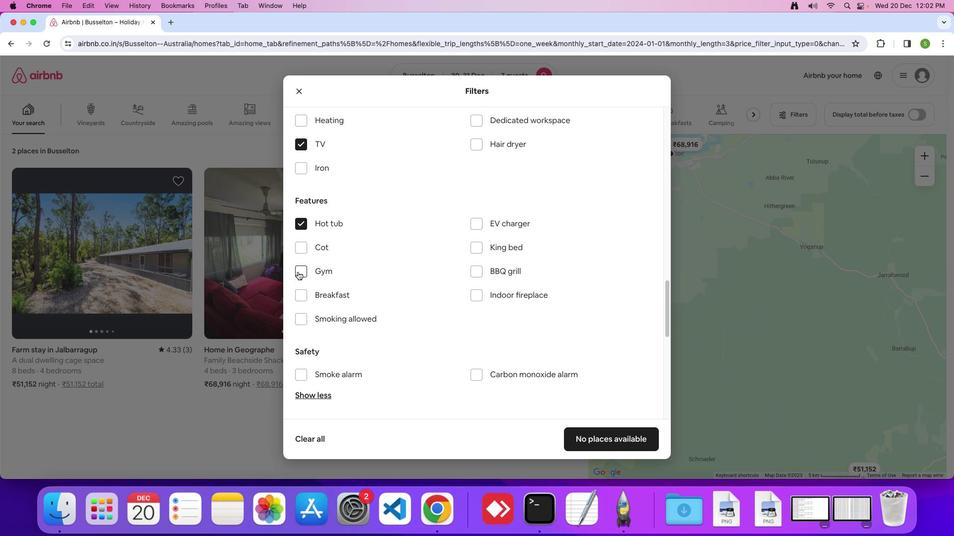 
Action: Mouse moved to (401, 250)
Screenshot: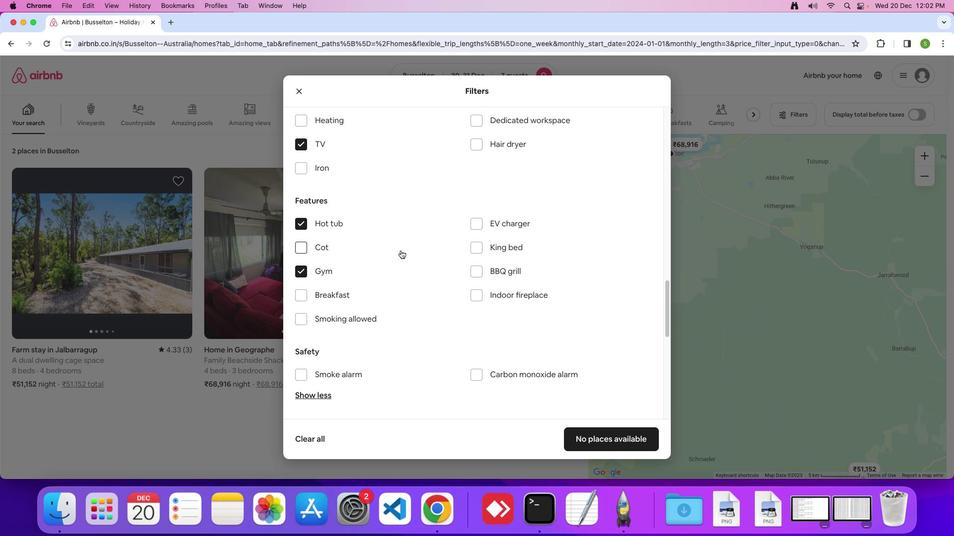 
Action: Mouse scrolled (401, 250) with delta (0, 0)
Screenshot: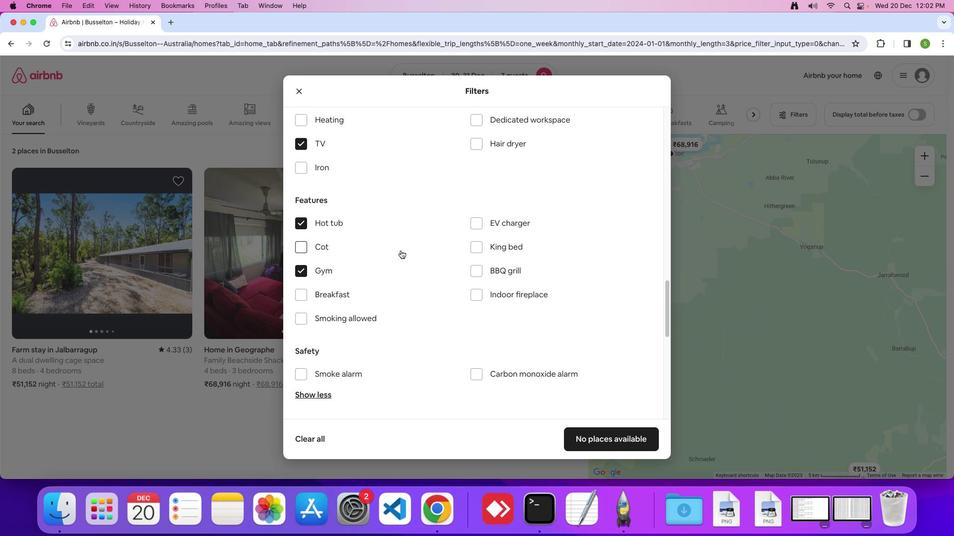 
Action: Mouse scrolled (401, 250) with delta (0, 0)
Screenshot: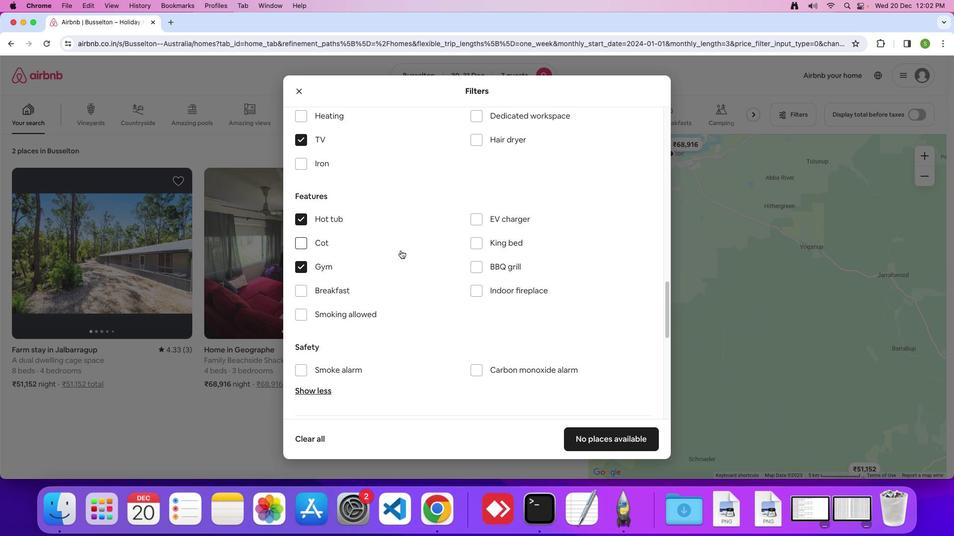 
Action: Mouse scrolled (401, 250) with delta (0, 0)
Screenshot: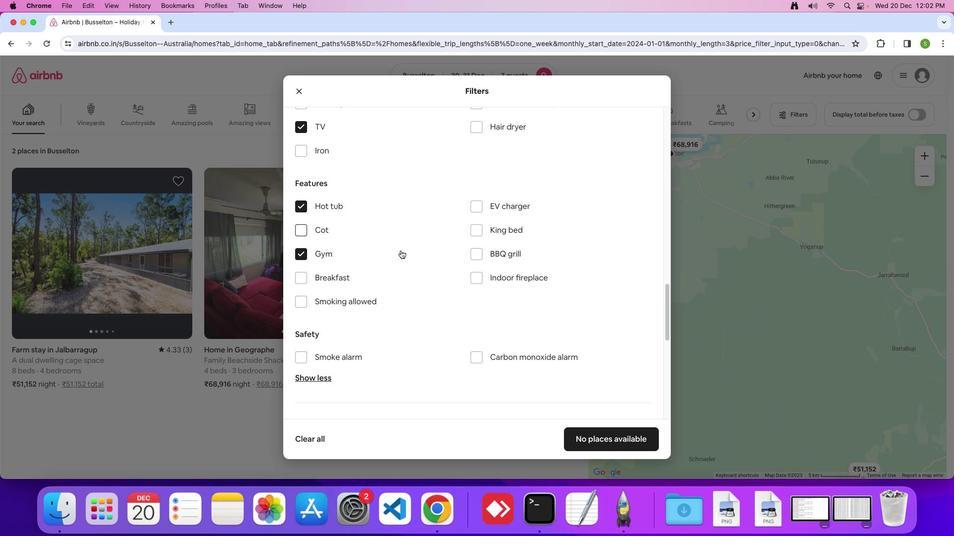 
Action: Mouse scrolled (401, 250) with delta (0, 0)
Screenshot: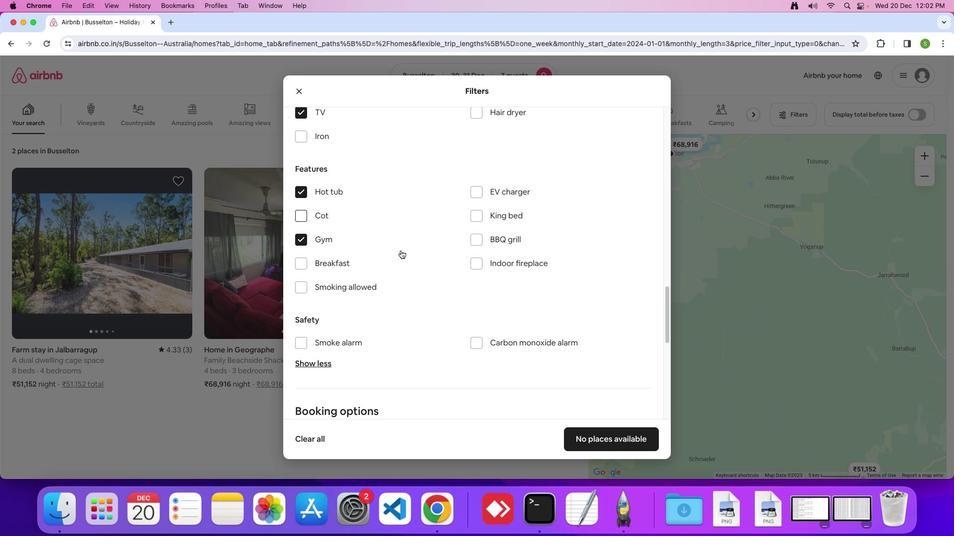 
Action: Mouse scrolled (401, 250) with delta (0, 0)
Screenshot: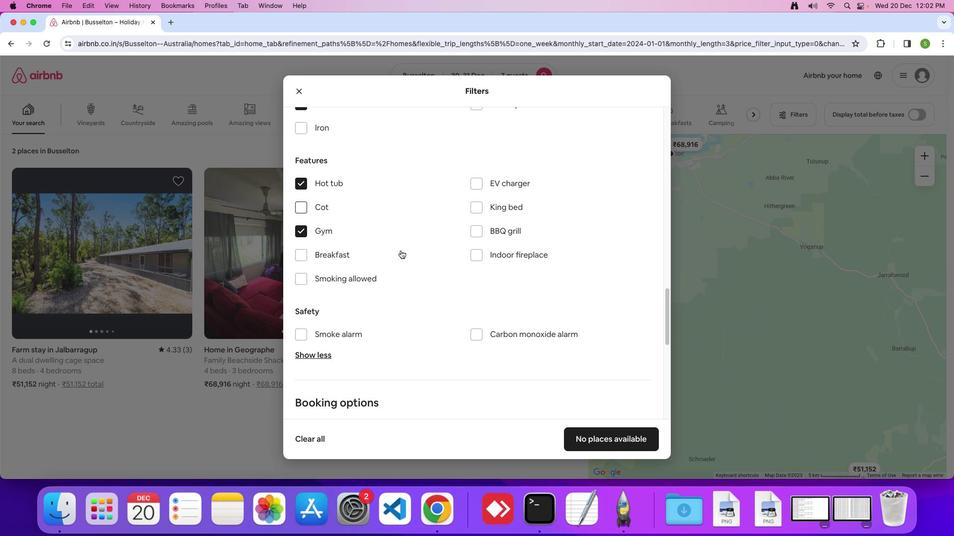 
Action: Mouse scrolled (401, 250) with delta (0, 0)
Screenshot: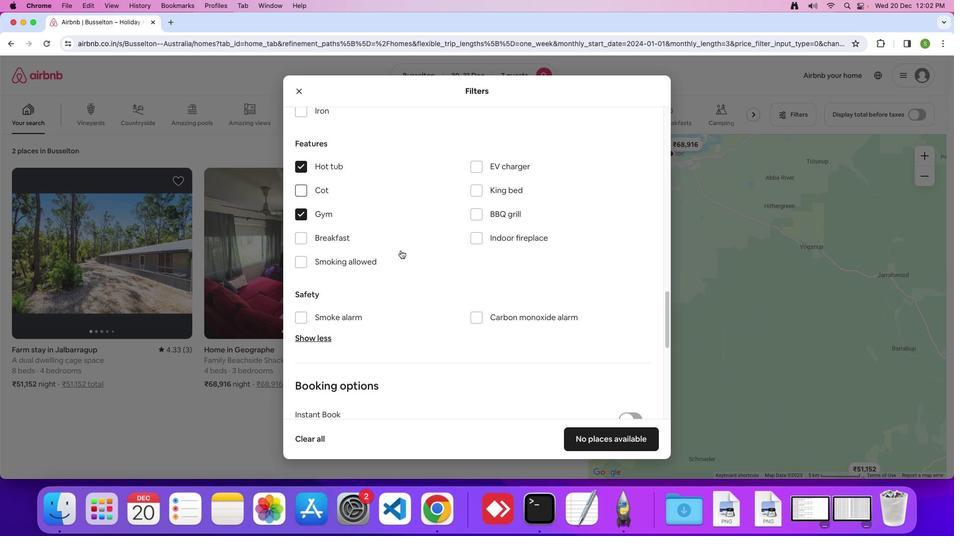 
Action: Mouse scrolled (401, 250) with delta (0, 0)
Screenshot: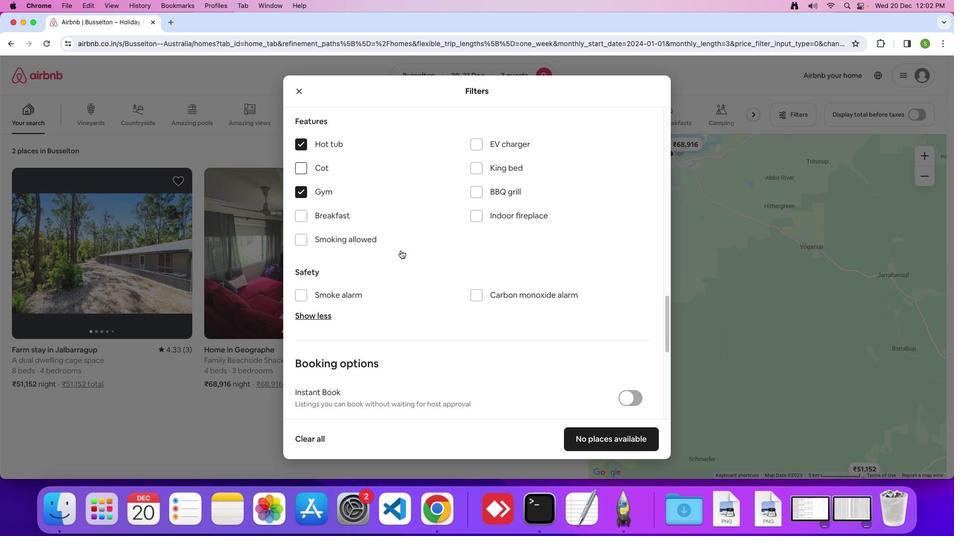 
Action: Mouse scrolled (401, 250) with delta (0, 0)
Screenshot: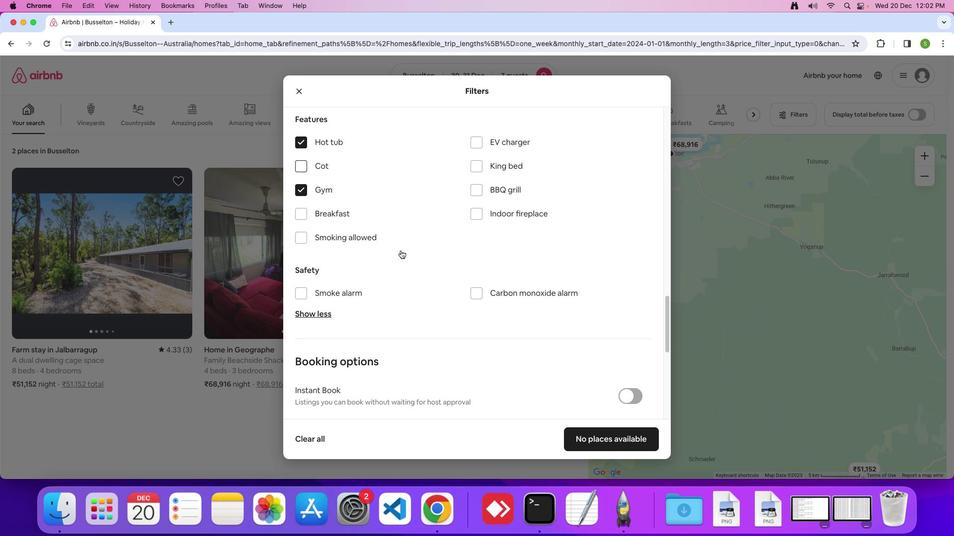 
Action: Mouse moved to (304, 237)
Screenshot: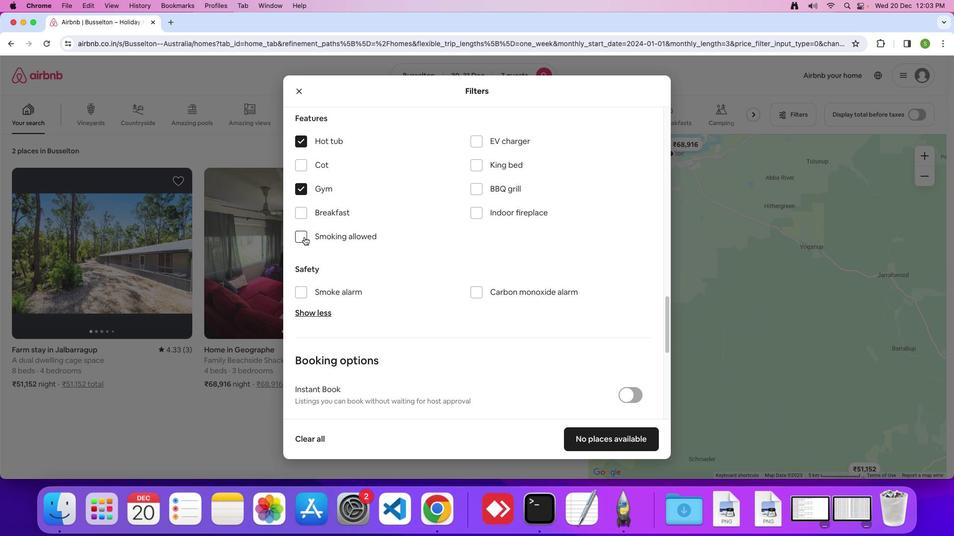 
Action: Mouse pressed left at (304, 237)
Screenshot: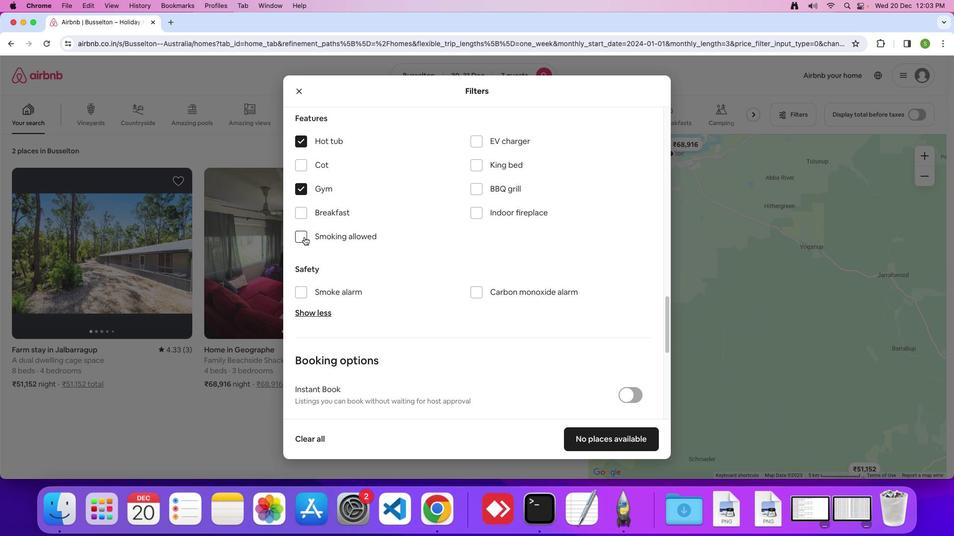
Action: Mouse moved to (405, 237)
Screenshot: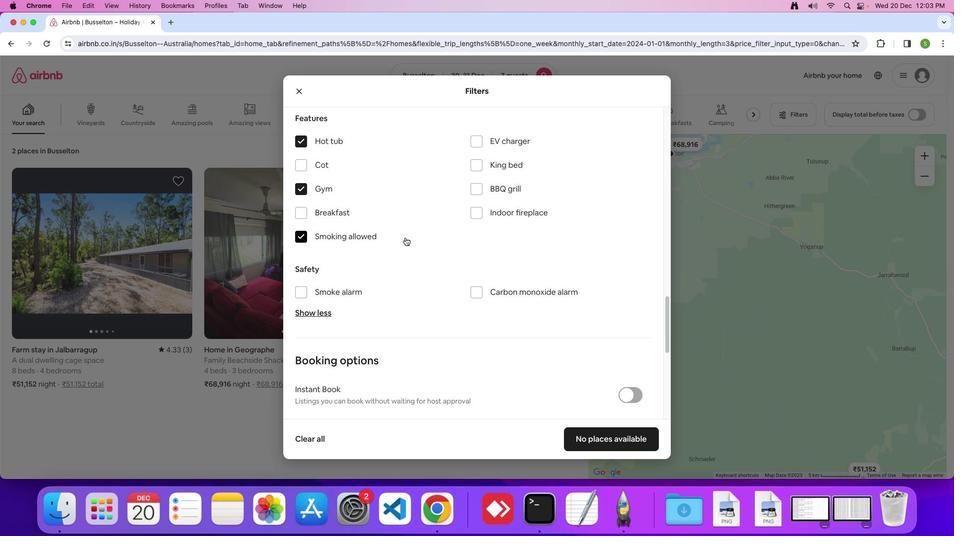 
Action: Mouse scrolled (405, 237) with delta (0, 0)
Screenshot: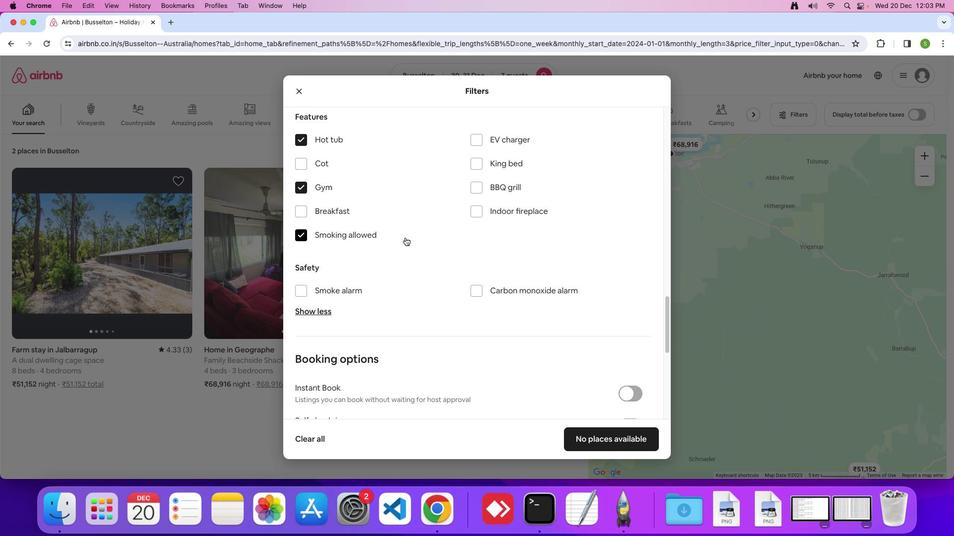
Action: Mouse scrolled (405, 237) with delta (0, 0)
Screenshot: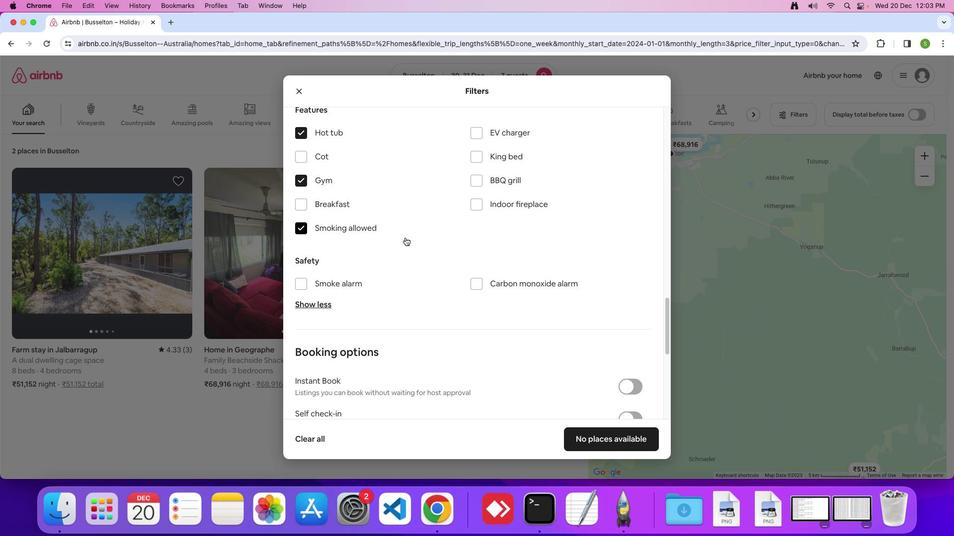 
Action: Mouse scrolled (405, 237) with delta (0, 0)
Screenshot: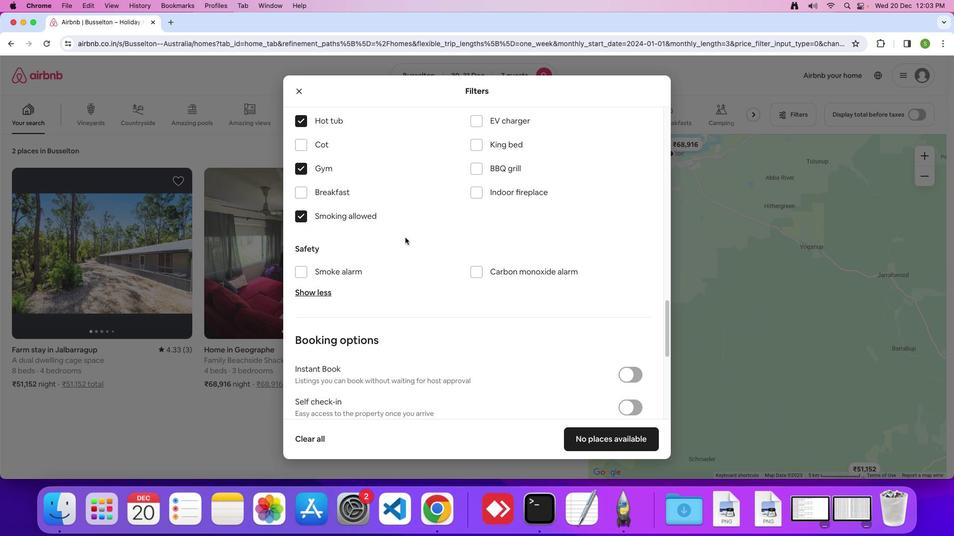 
Action: Mouse scrolled (405, 237) with delta (0, 0)
Screenshot: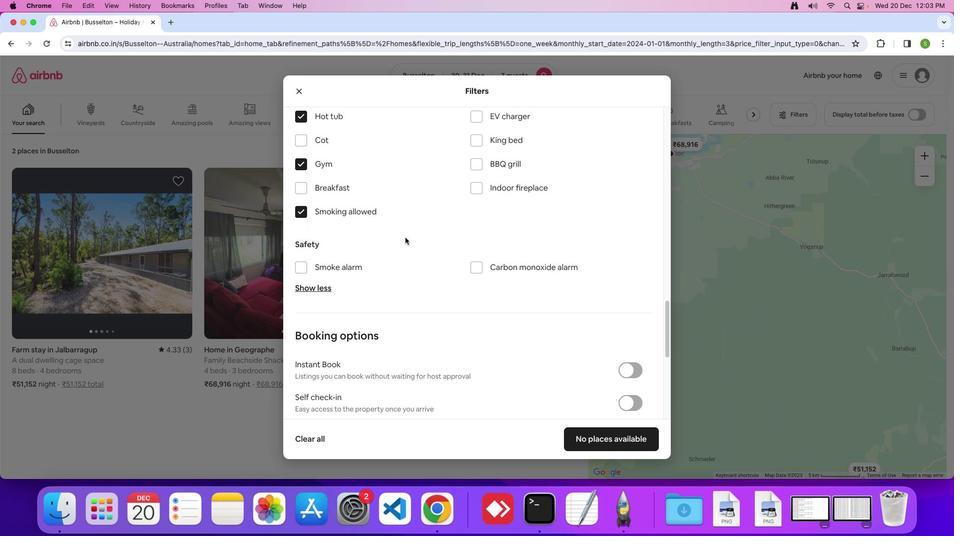
Action: Mouse scrolled (405, 237) with delta (0, 0)
Screenshot: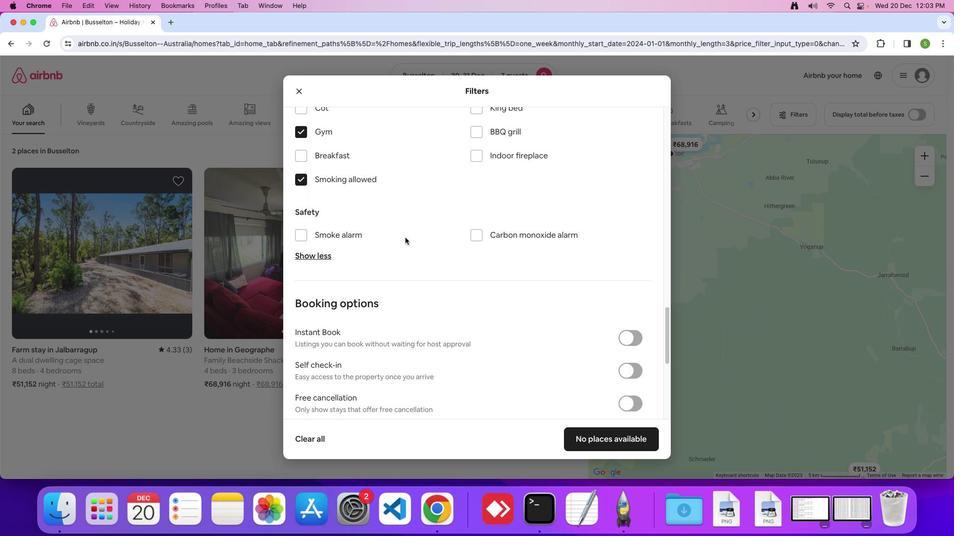
Action: Mouse scrolled (405, 237) with delta (0, 0)
Screenshot: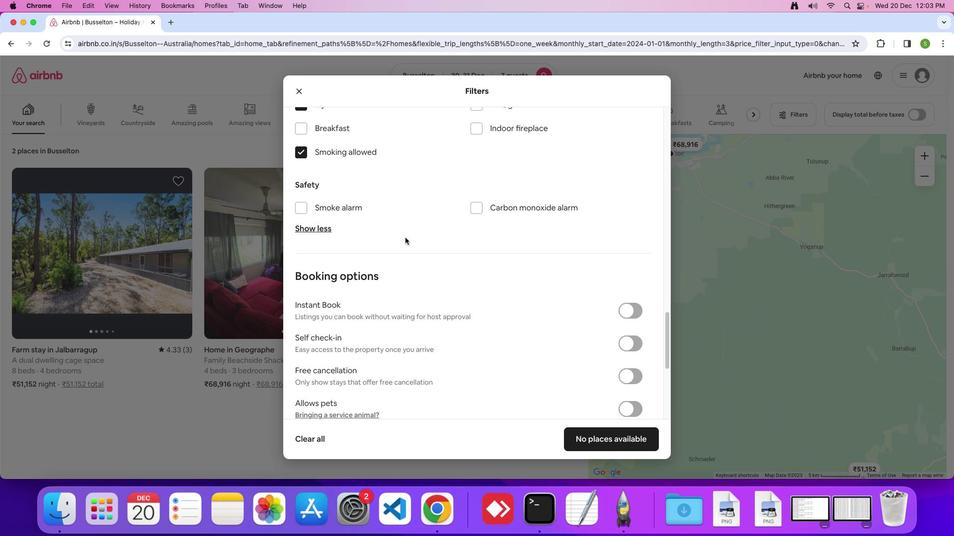 
Action: Mouse scrolled (405, 237) with delta (0, 0)
Screenshot: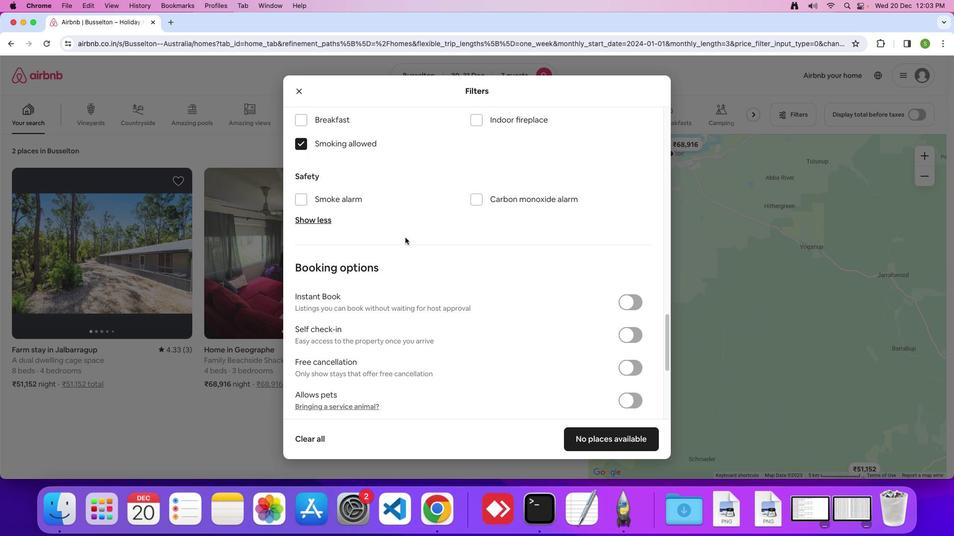 
Action: Mouse scrolled (405, 237) with delta (0, 0)
Screenshot: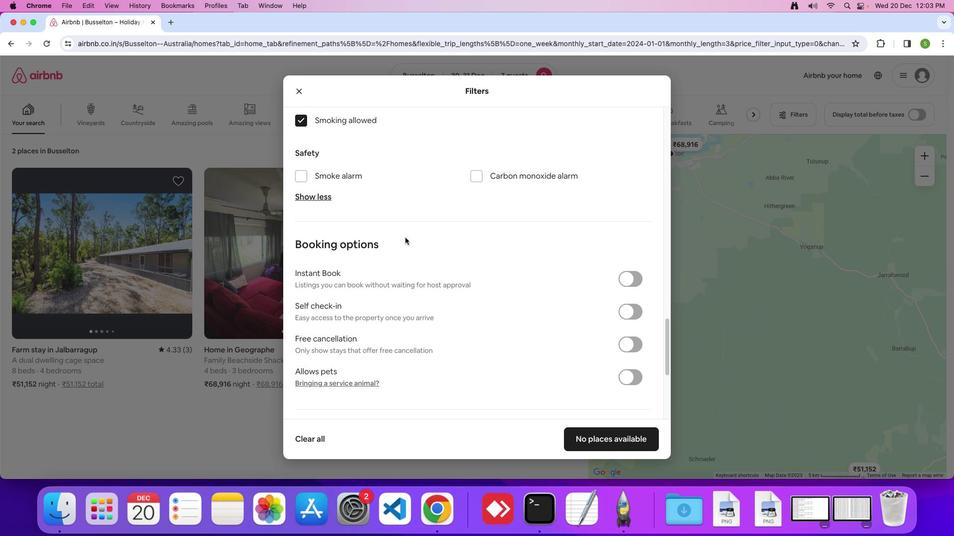 
Action: Mouse scrolled (405, 237) with delta (0, 0)
Screenshot: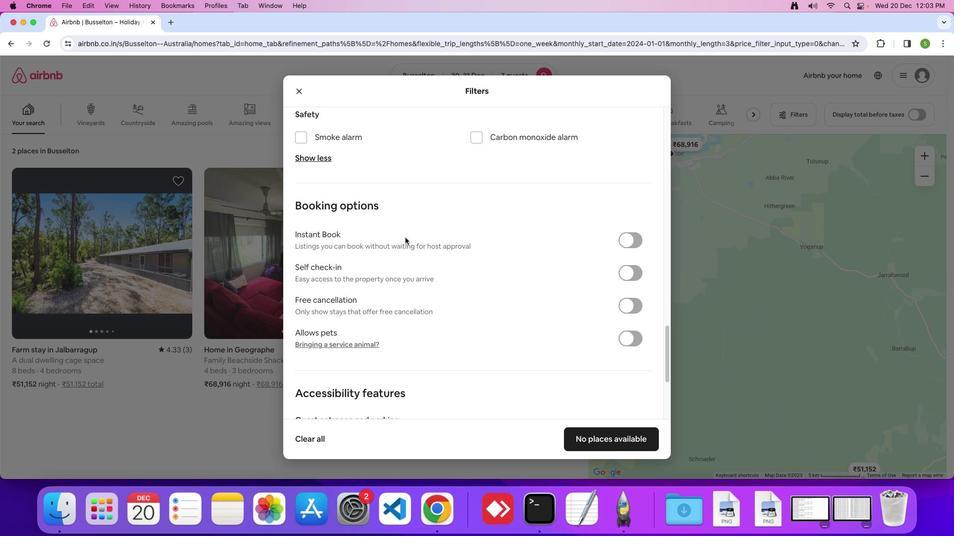 
Action: Mouse scrolled (405, 237) with delta (0, 0)
Screenshot: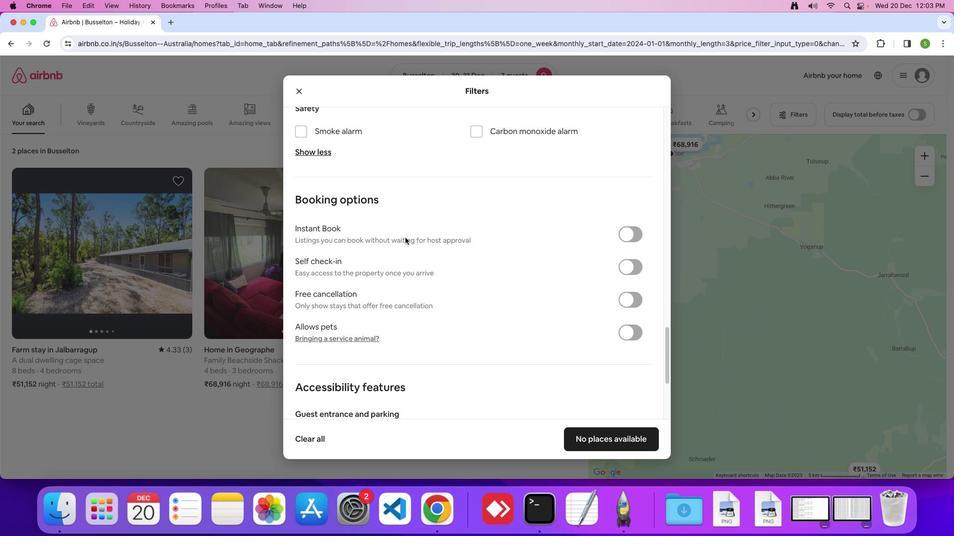 
Action: Mouse scrolled (405, 237) with delta (0, 0)
Screenshot: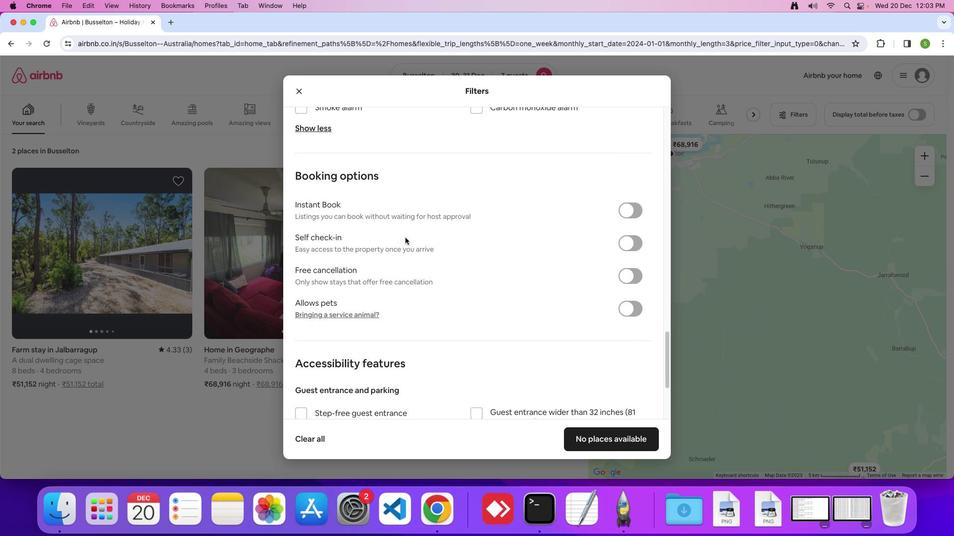 
Action: Mouse scrolled (405, 237) with delta (0, 0)
Screenshot: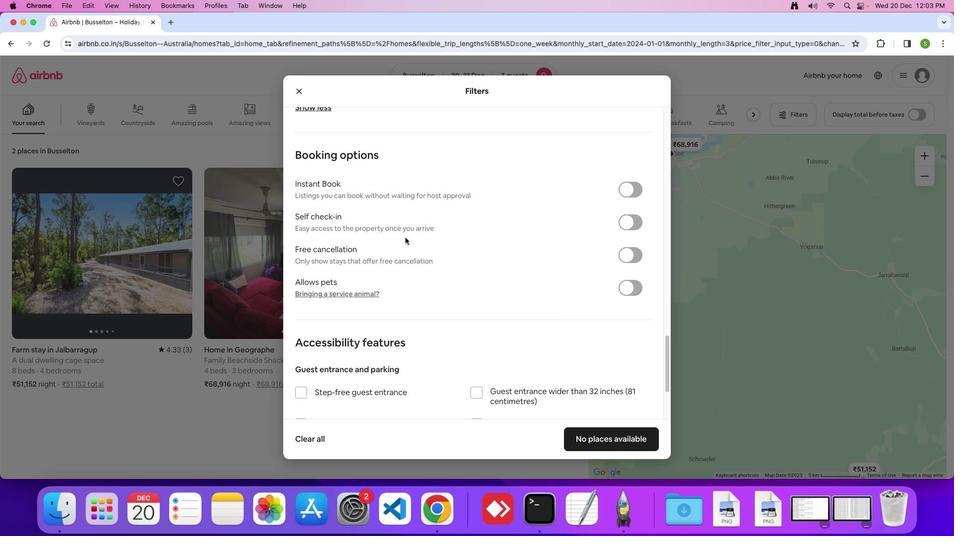 
Action: Mouse scrolled (405, 237) with delta (0, 0)
Screenshot: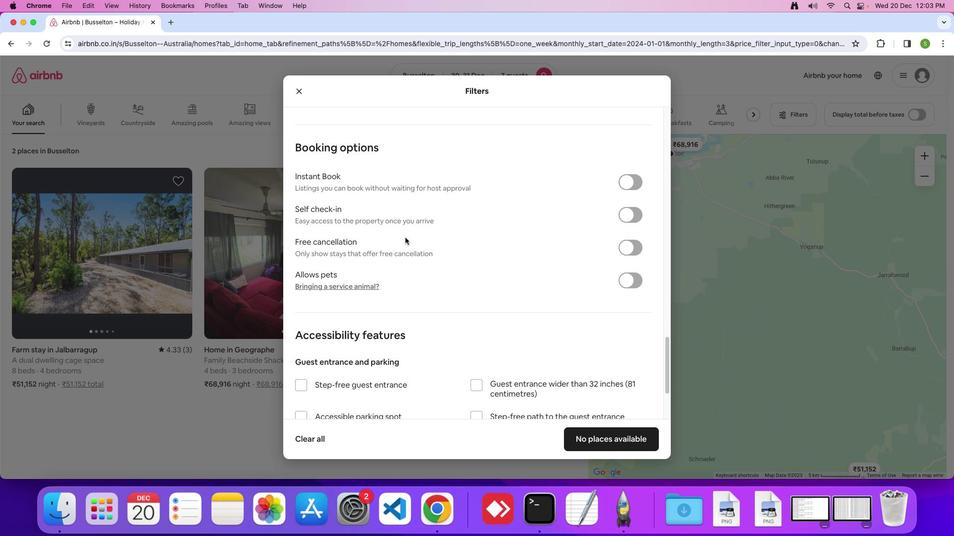 
Action: Mouse scrolled (405, 237) with delta (0, 0)
Screenshot: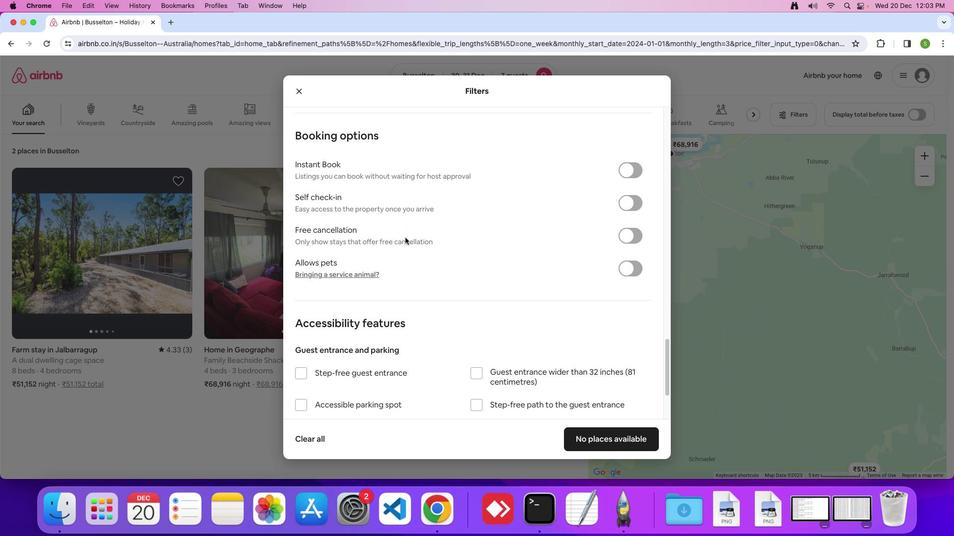 
Action: Mouse scrolled (405, 237) with delta (0, 0)
Screenshot: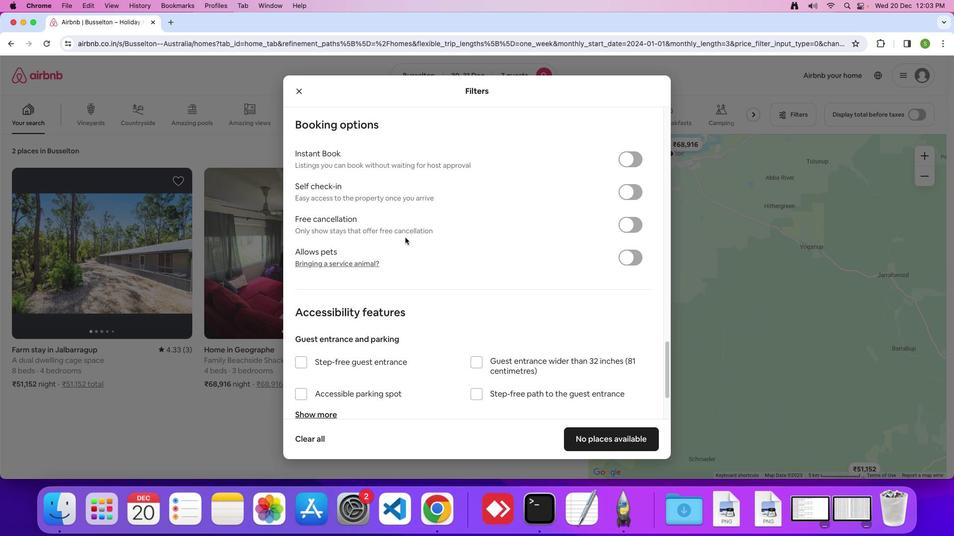 
Action: Mouse scrolled (405, 237) with delta (0, -1)
Screenshot: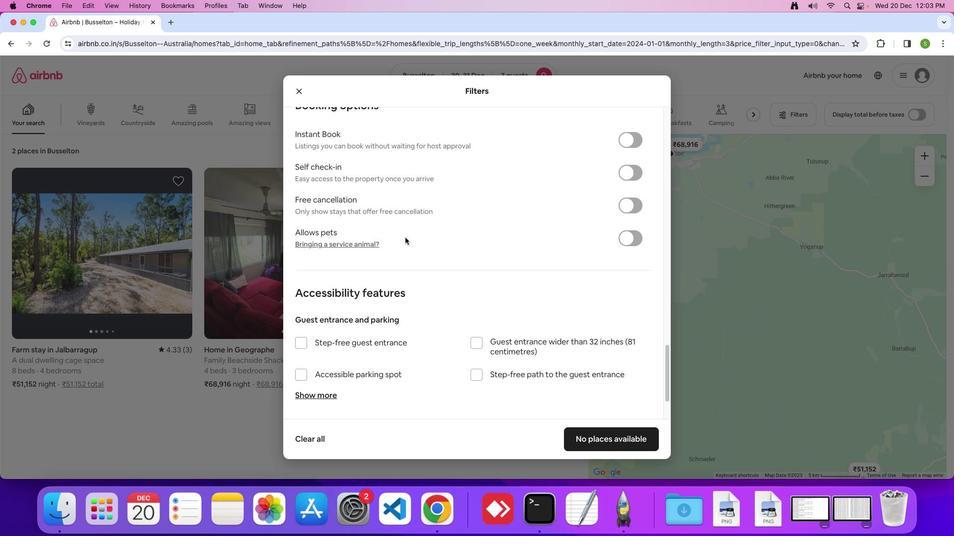 
Action: Mouse scrolled (405, 237) with delta (0, 0)
Screenshot: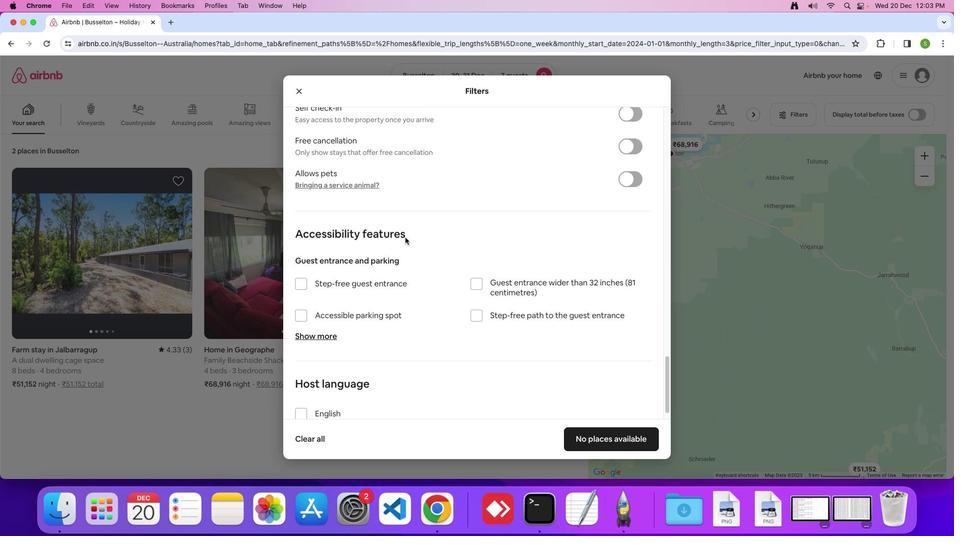 
Action: Mouse scrolled (405, 237) with delta (0, 0)
Screenshot: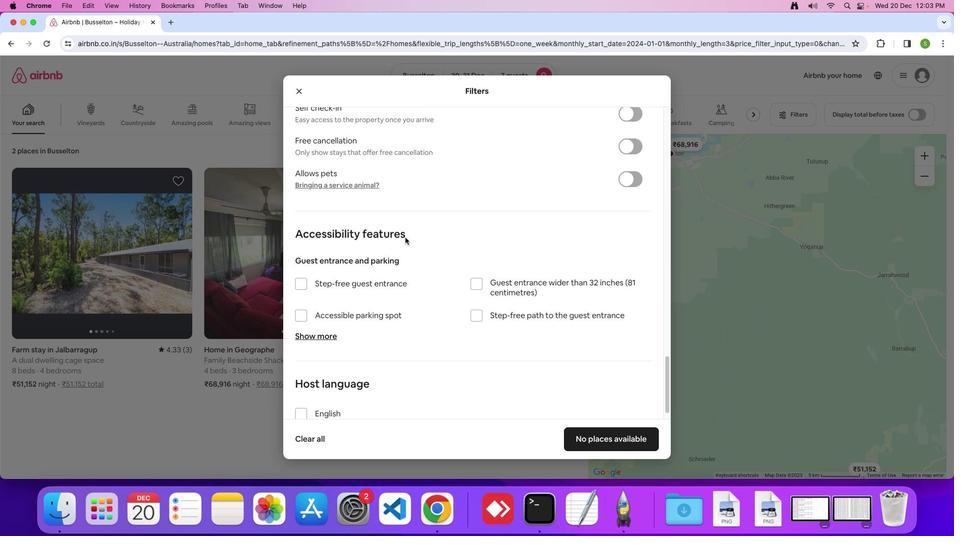 
Action: Mouse scrolled (405, 237) with delta (0, 0)
Screenshot: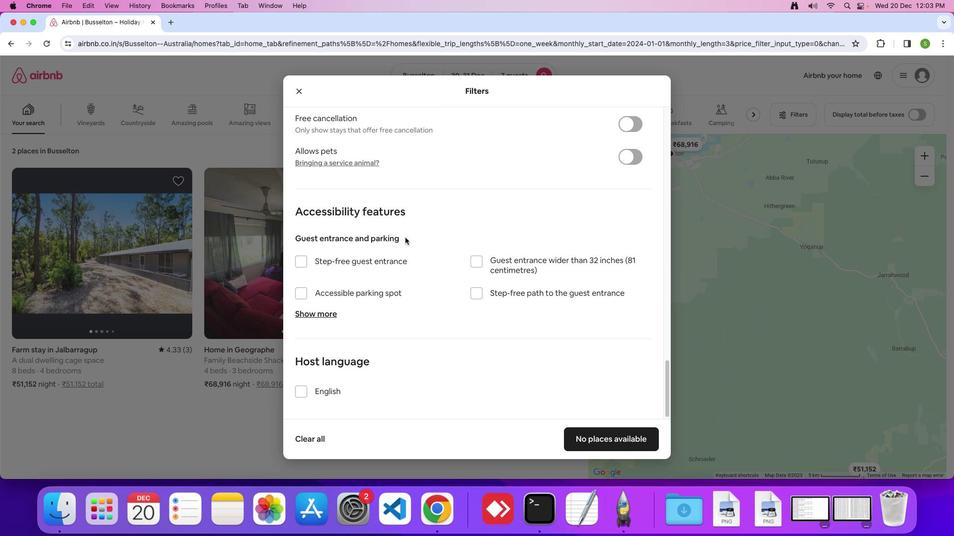 
Action: Mouse scrolled (405, 237) with delta (0, 0)
Screenshot: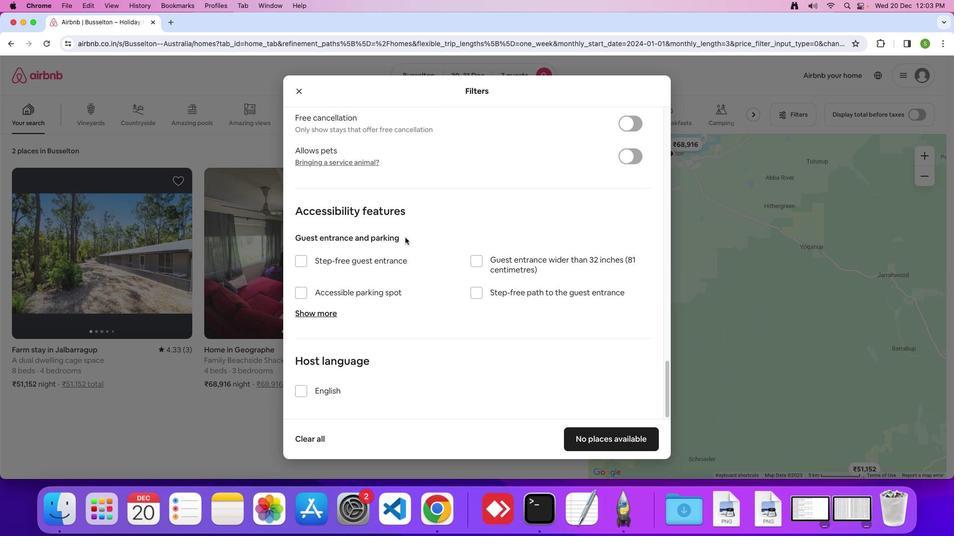 
Action: Mouse scrolled (405, 237) with delta (0, 0)
Screenshot: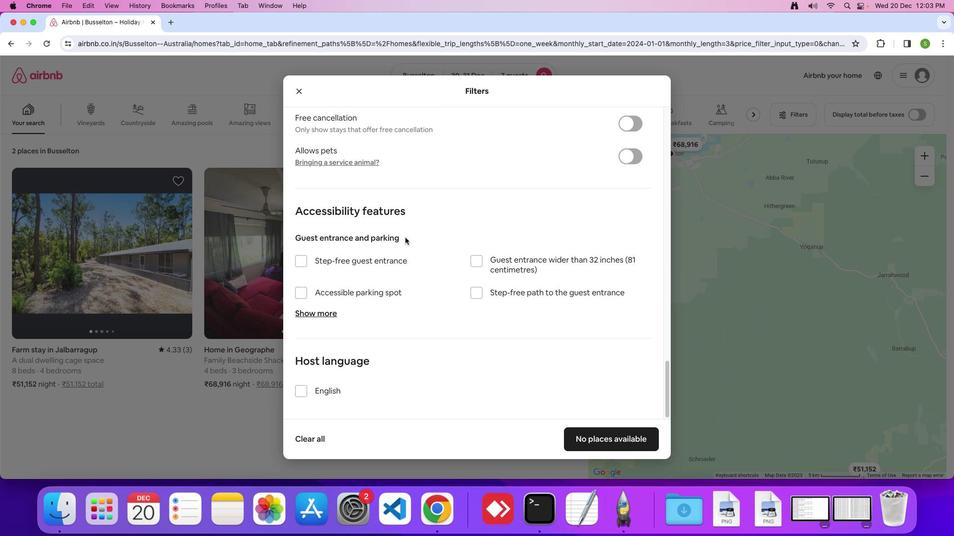 
Action: Mouse scrolled (405, 237) with delta (0, 0)
Screenshot: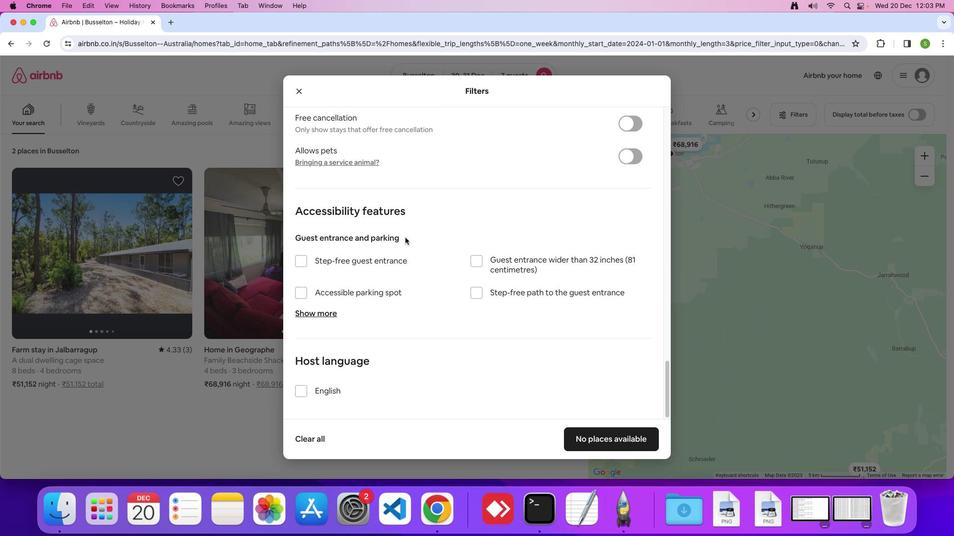 
Action: Mouse scrolled (405, 237) with delta (0, 0)
Screenshot: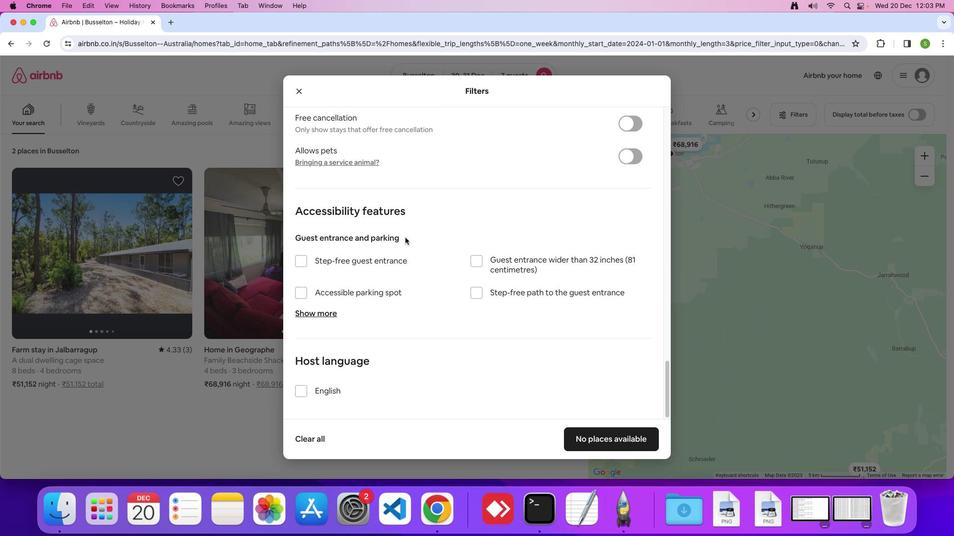 
Action: Mouse scrolled (405, 237) with delta (0, -1)
Screenshot: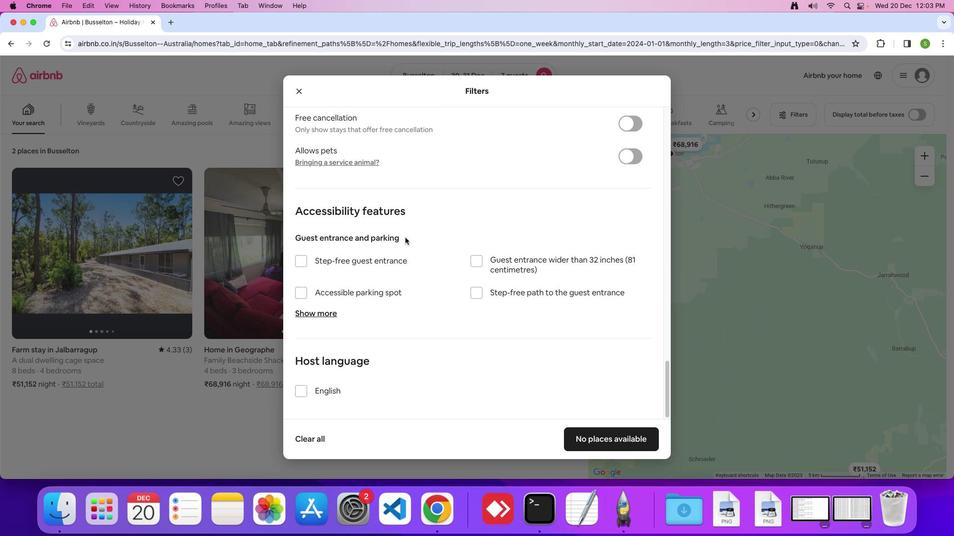 
Action: Mouse moved to (591, 439)
Screenshot: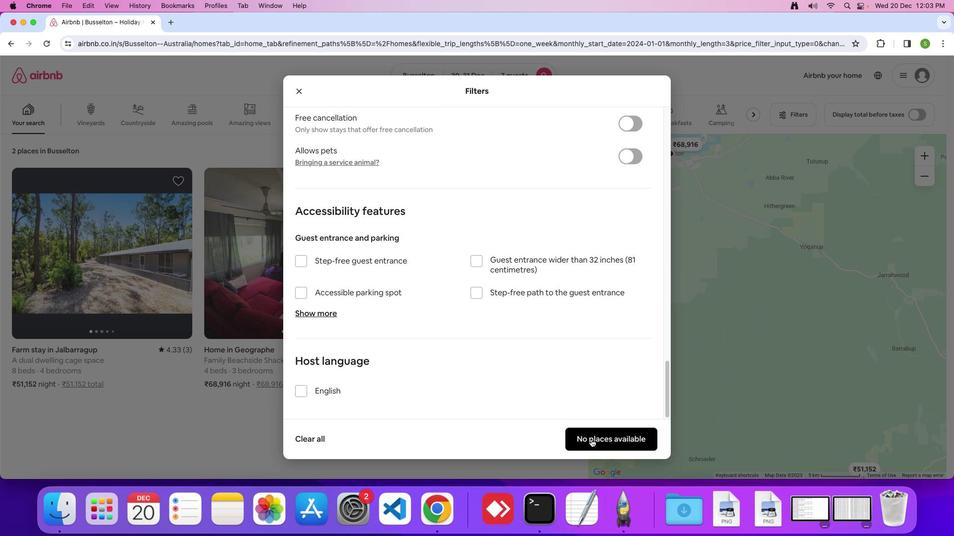 
Action: Mouse pressed left at (591, 439)
Screenshot: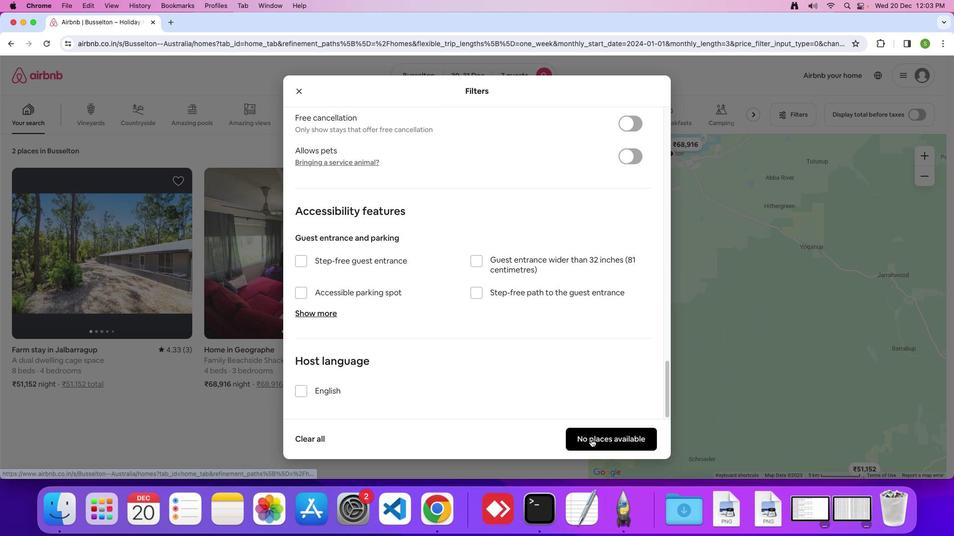 
Action: Mouse moved to (422, 263)
Screenshot: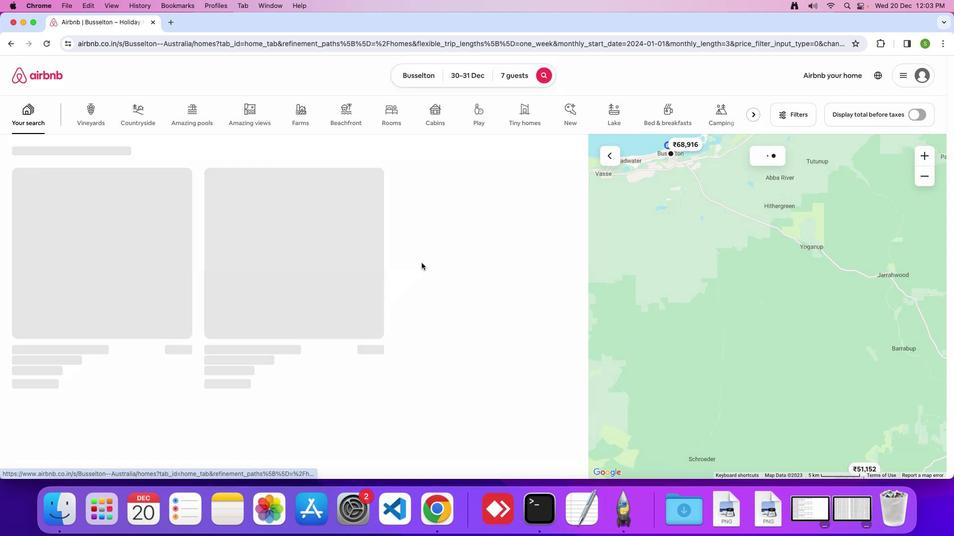 
